 Task: Create new customer invoice with Date Opened: 03-Apr-23, Select Customer: Elder-Beerman, Terms: Net 7. Make invoice entry for item-1 with Date: 03-Apr-23, Description: Duo Brush-On Eyelash Adhesive, Income Account: Income:Sales, Quantity: 2, Unit Price: 10.99, Sales Tax: Y, Sales Tax Included: Y, Tax Table: Sales Tax. Make entry for item-2 with Date: 03-Apr-23, Description: Kiss Salon Dip Professional Dipping System_x000D_
, Income Account: Income:Sales, Quantity: 2, Unit Price: 12.49, Sales Tax: Y, Sales Tax Included: Y, Tax Table: Sales Tax. Post Invoice with Post Date: 03-Apr-23, Post to Accounts: Assets:Accounts Receivable. Pay / Process Payment with Transaction Date: 09-Apr-23, Amount: 46.96, Transfer Account: Checking Account. Go to 'Print Invoice'.
Action: Mouse moved to (181, 33)
Screenshot: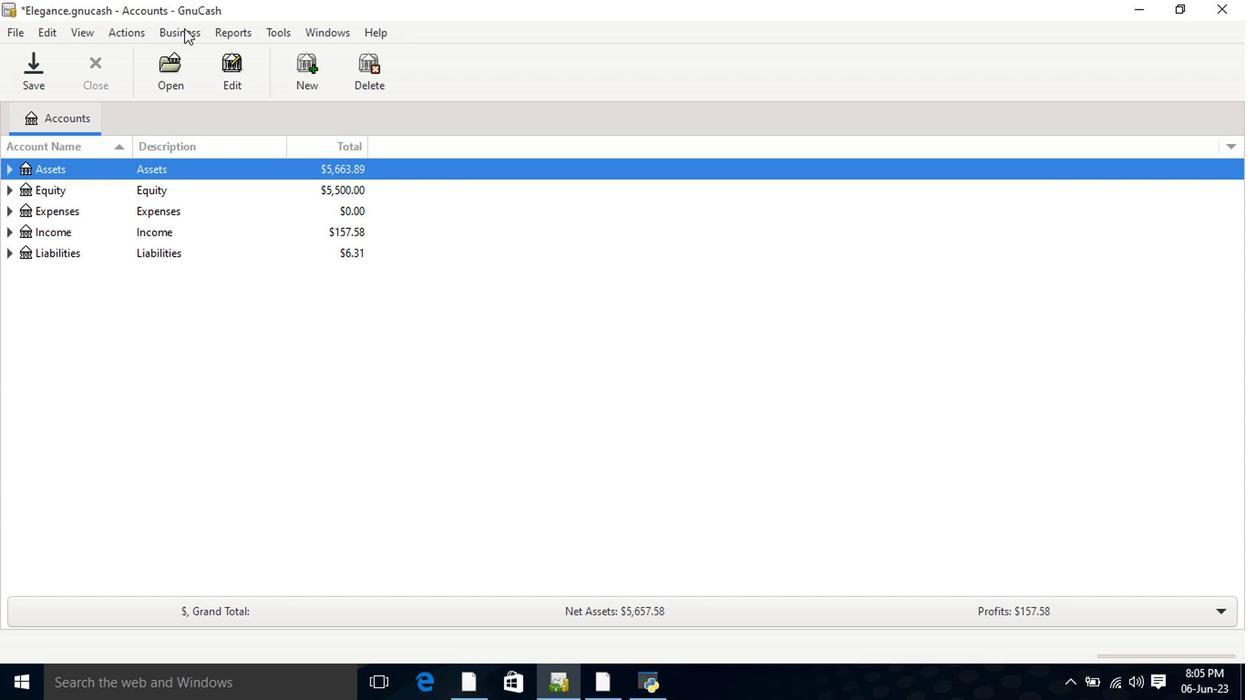 
Action: Mouse pressed left at (181, 33)
Screenshot: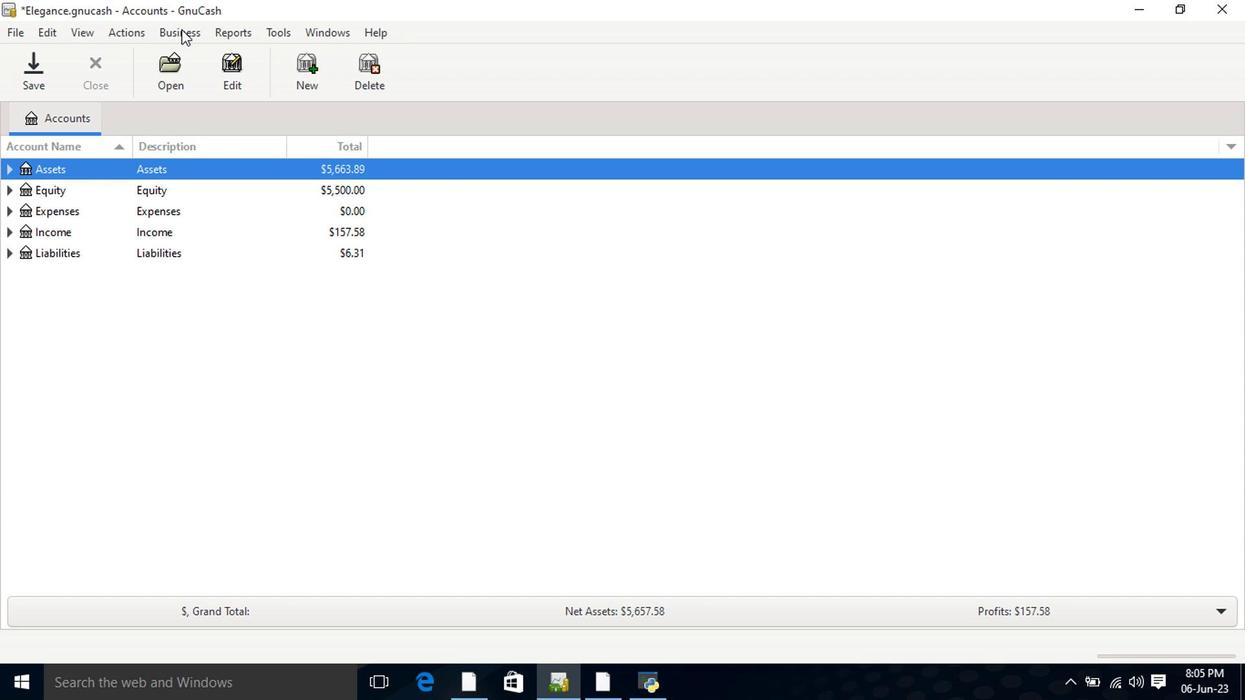 
Action: Mouse moved to (199, 53)
Screenshot: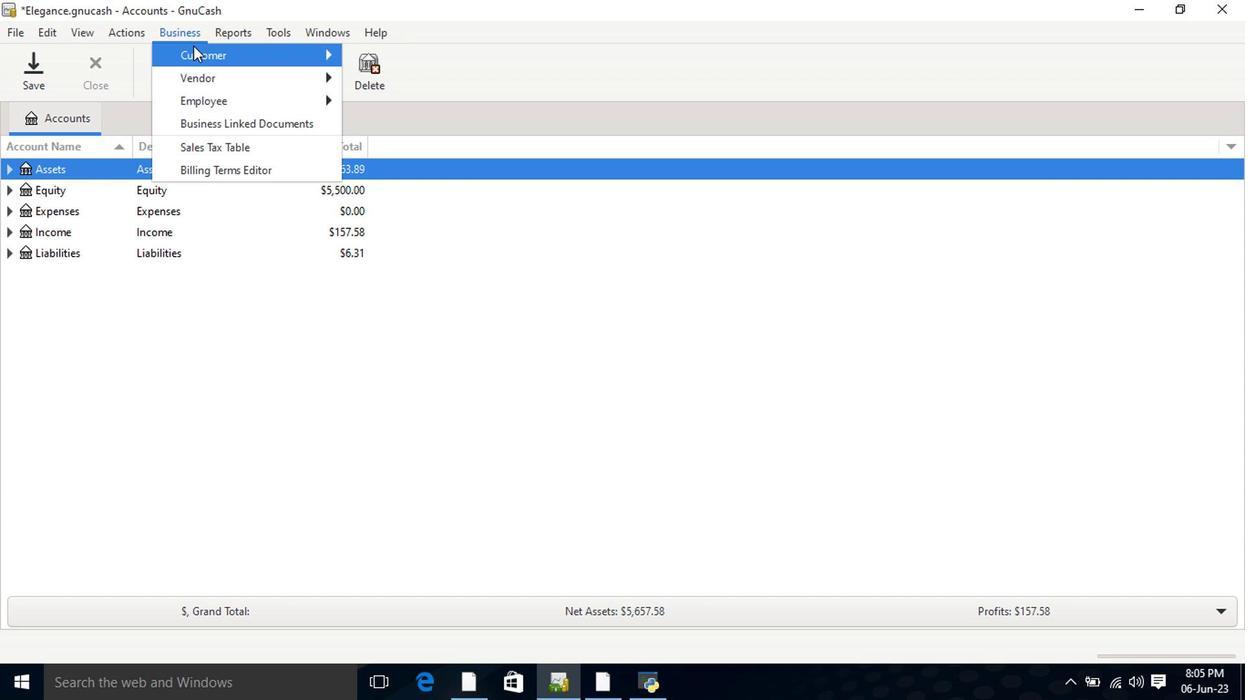 
Action: Mouse pressed left at (199, 53)
Screenshot: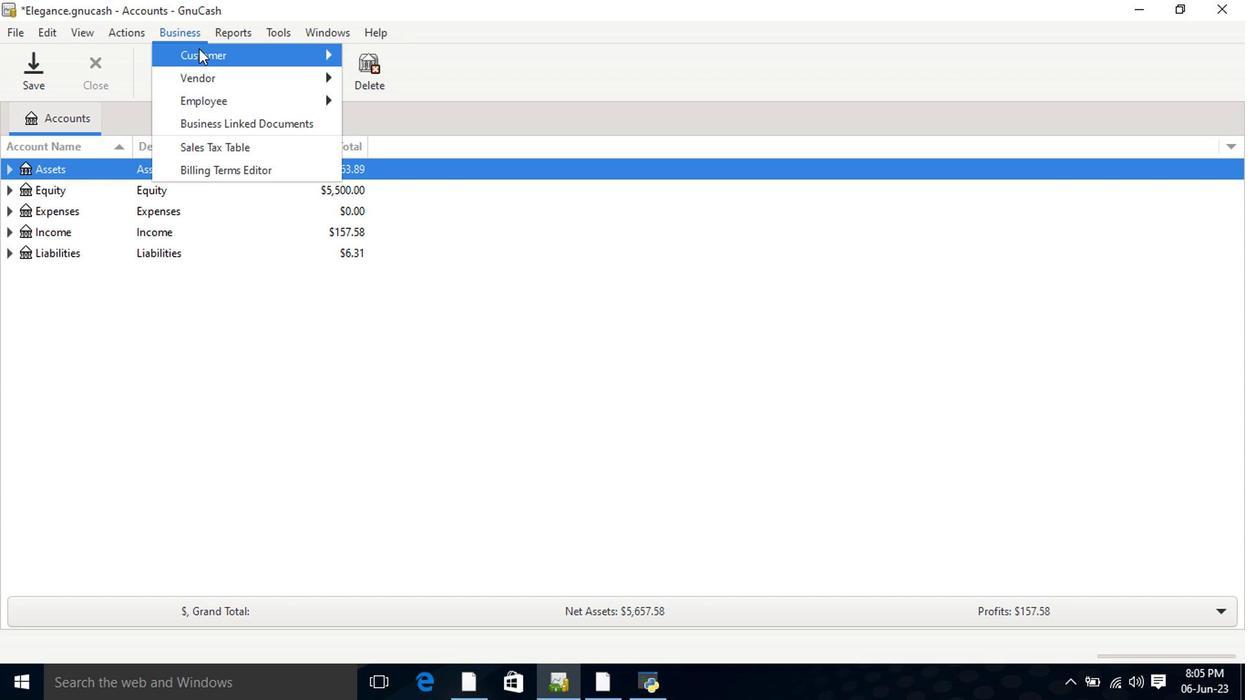 
Action: Mouse moved to (401, 130)
Screenshot: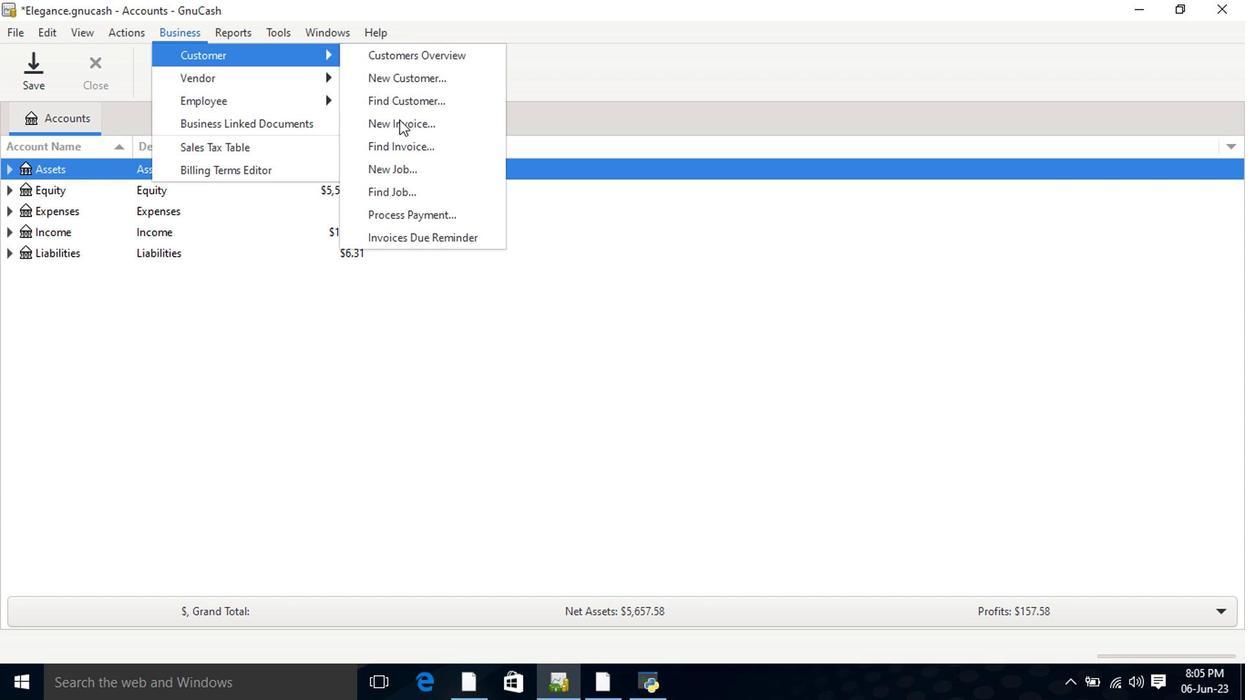 
Action: Mouse pressed left at (401, 130)
Screenshot: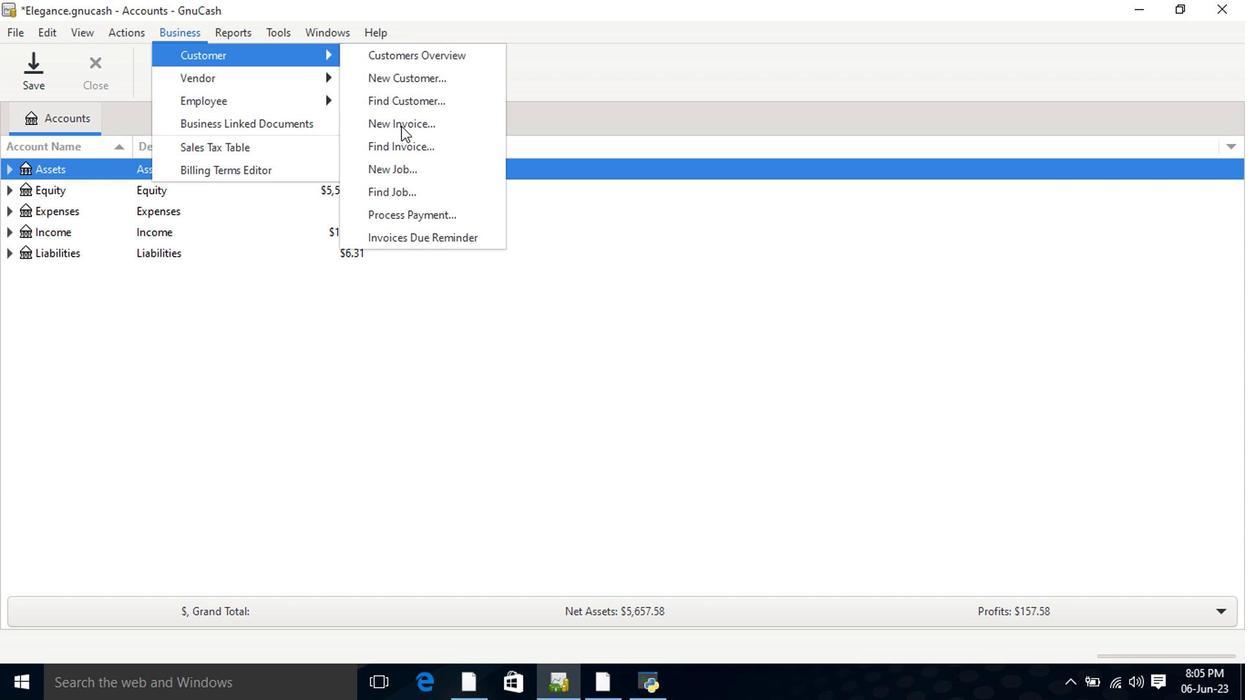
Action: Mouse moved to (757, 282)
Screenshot: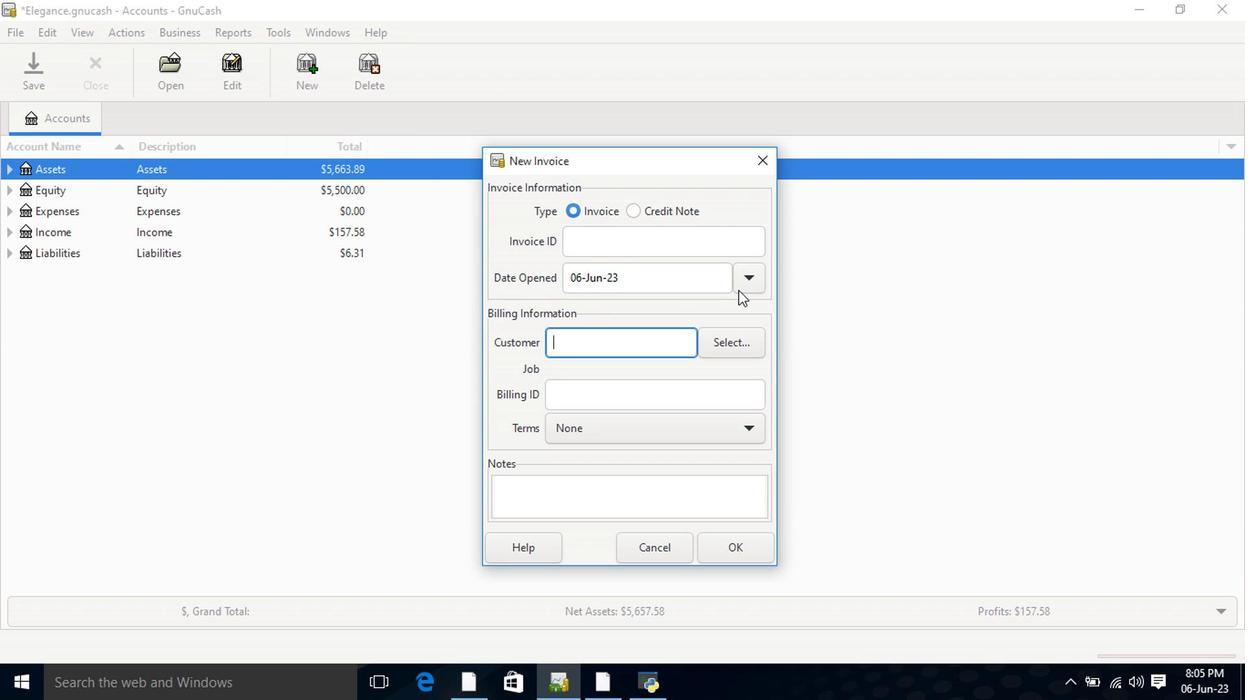
Action: Mouse pressed left at (757, 282)
Screenshot: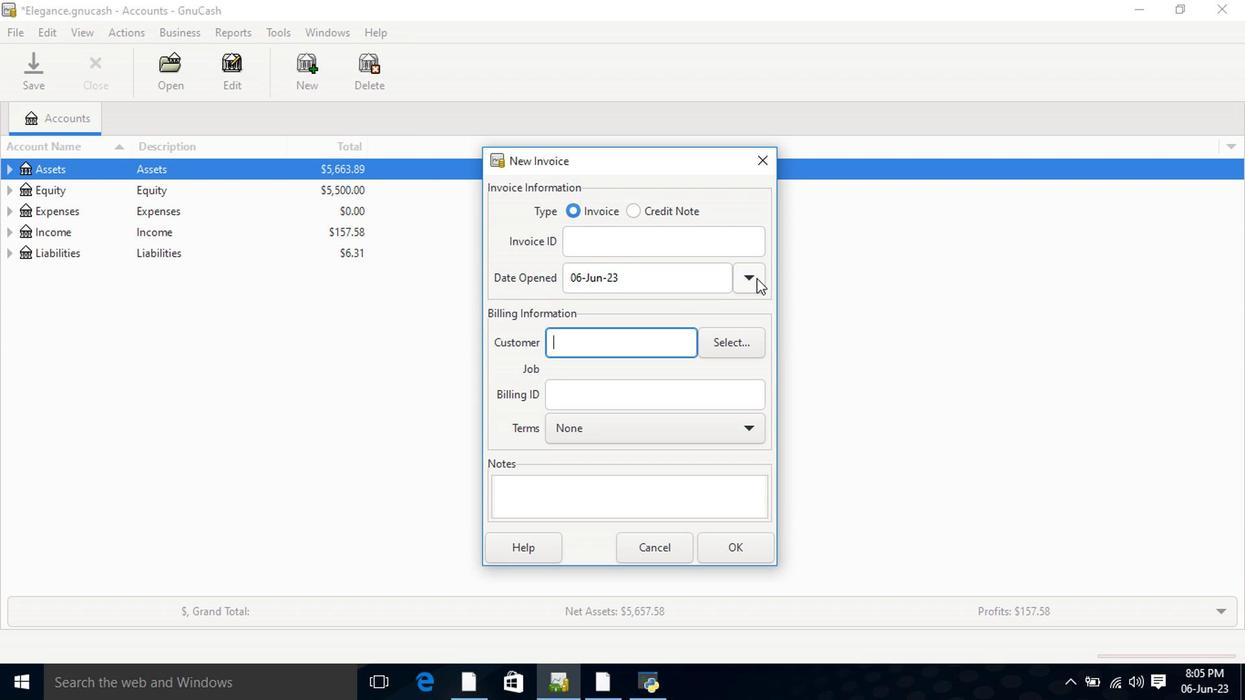 
Action: Mouse moved to (603, 308)
Screenshot: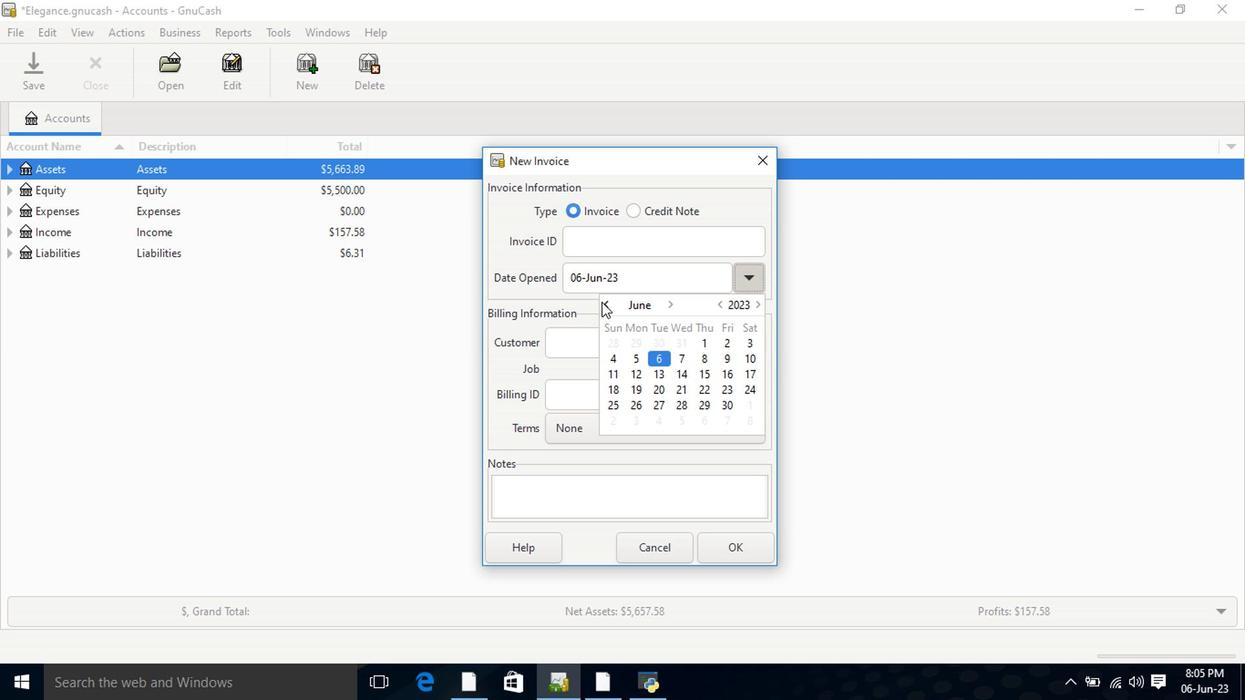 
Action: Mouse pressed left at (603, 308)
Screenshot: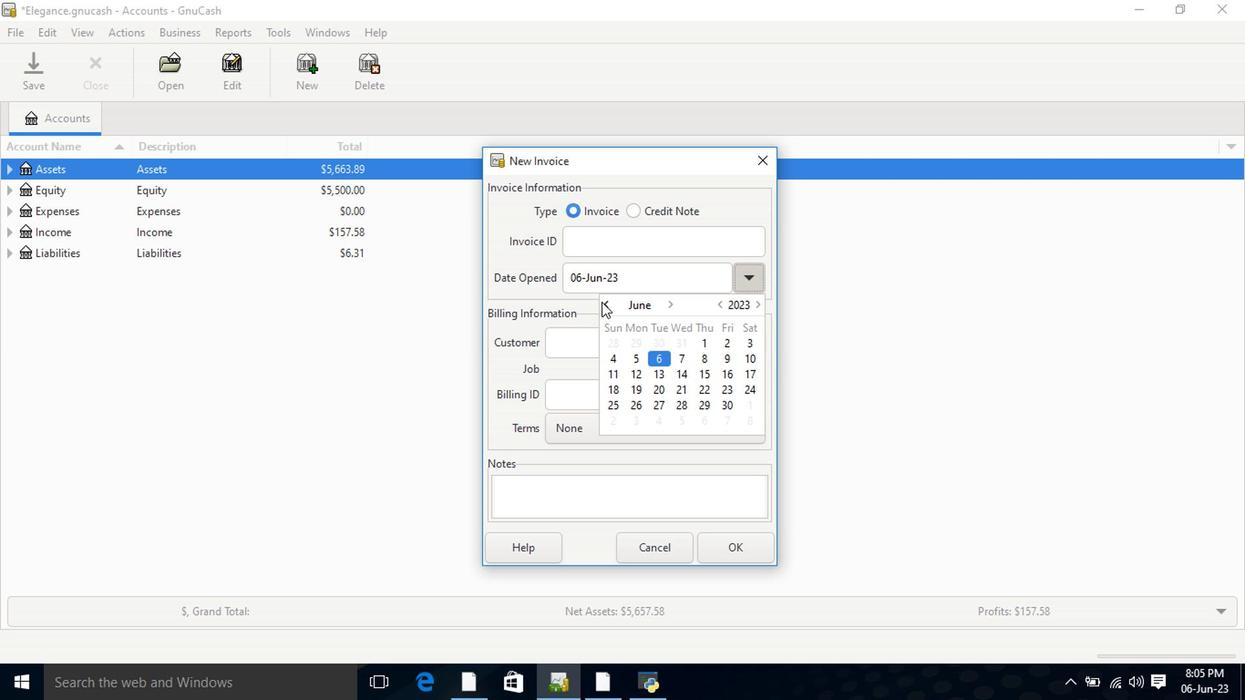 
Action: Mouse pressed left at (603, 308)
Screenshot: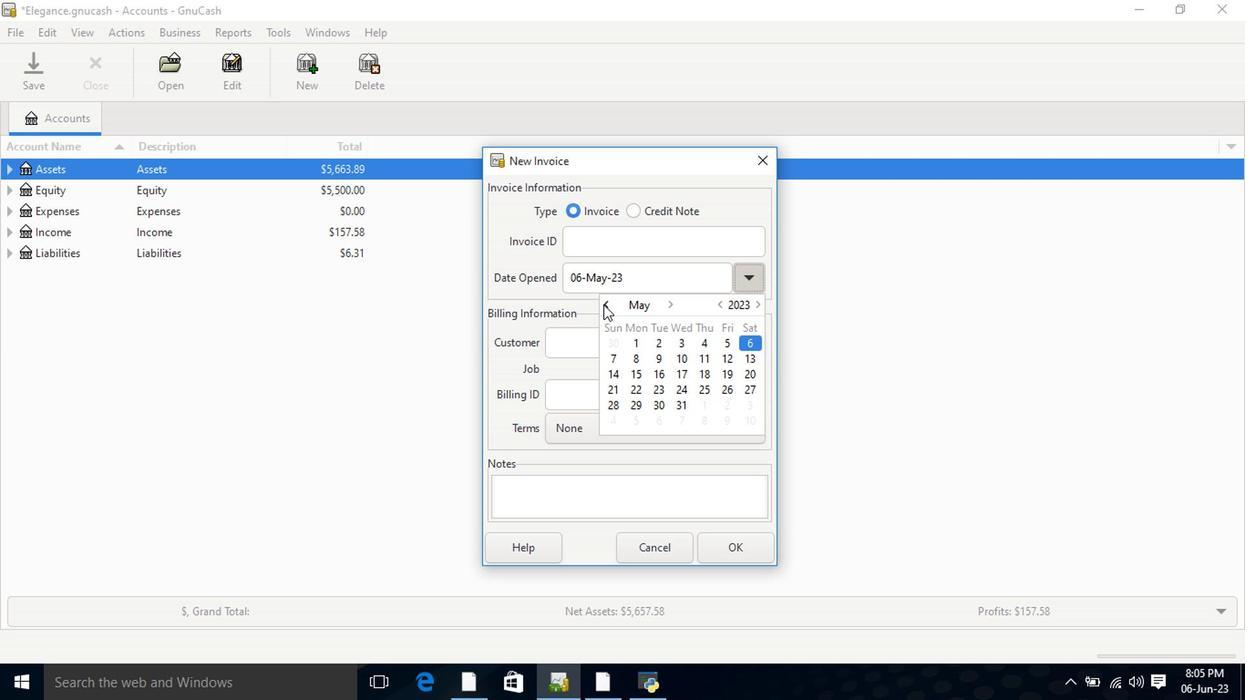 
Action: Mouse moved to (637, 361)
Screenshot: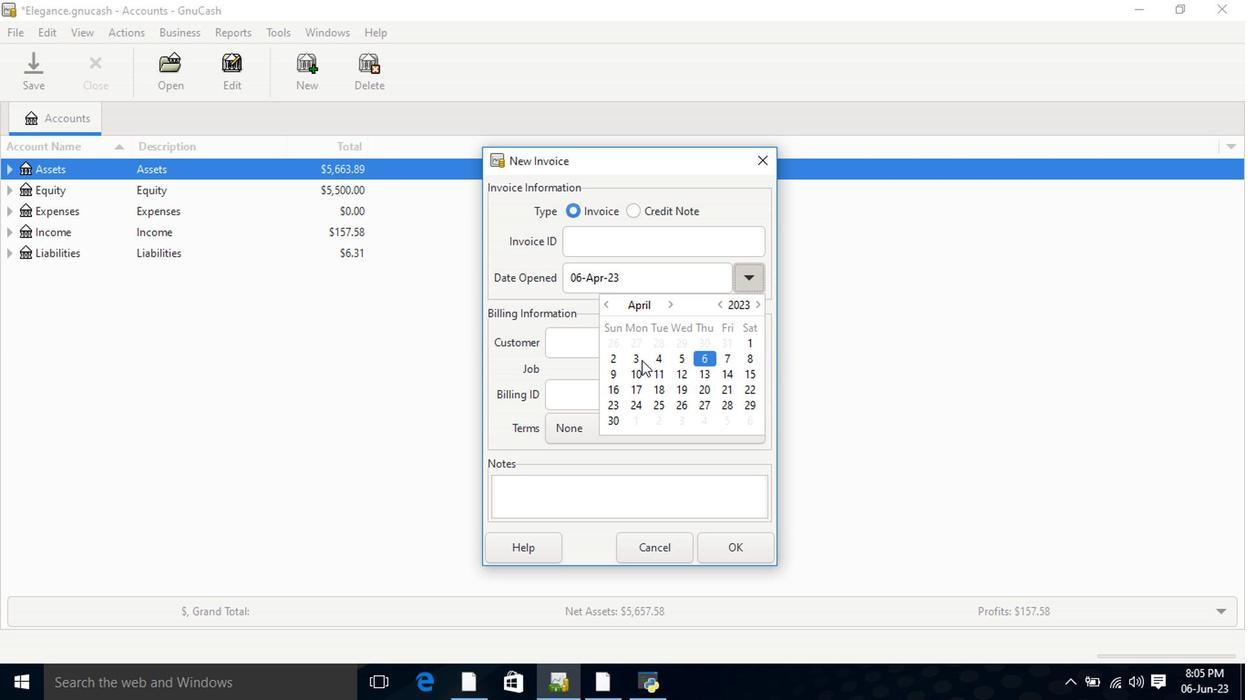 
Action: Mouse pressed left at (637, 361)
Screenshot: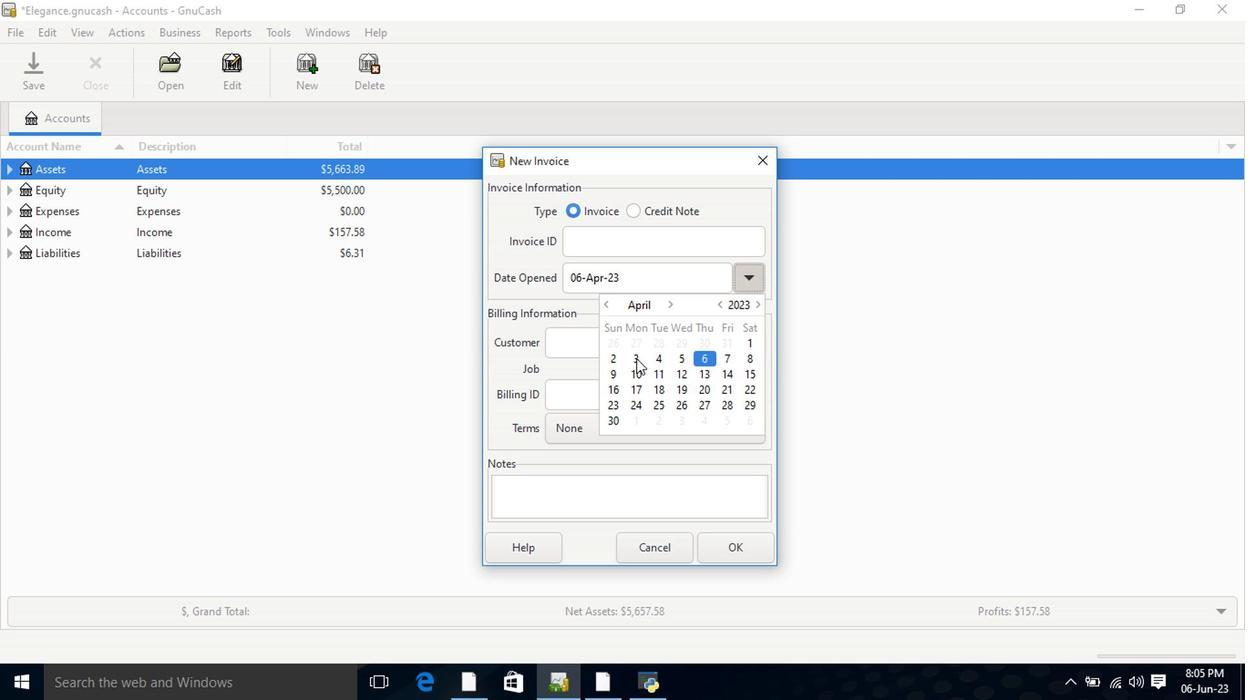 
Action: Mouse pressed left at (637, 361)
Screenshot: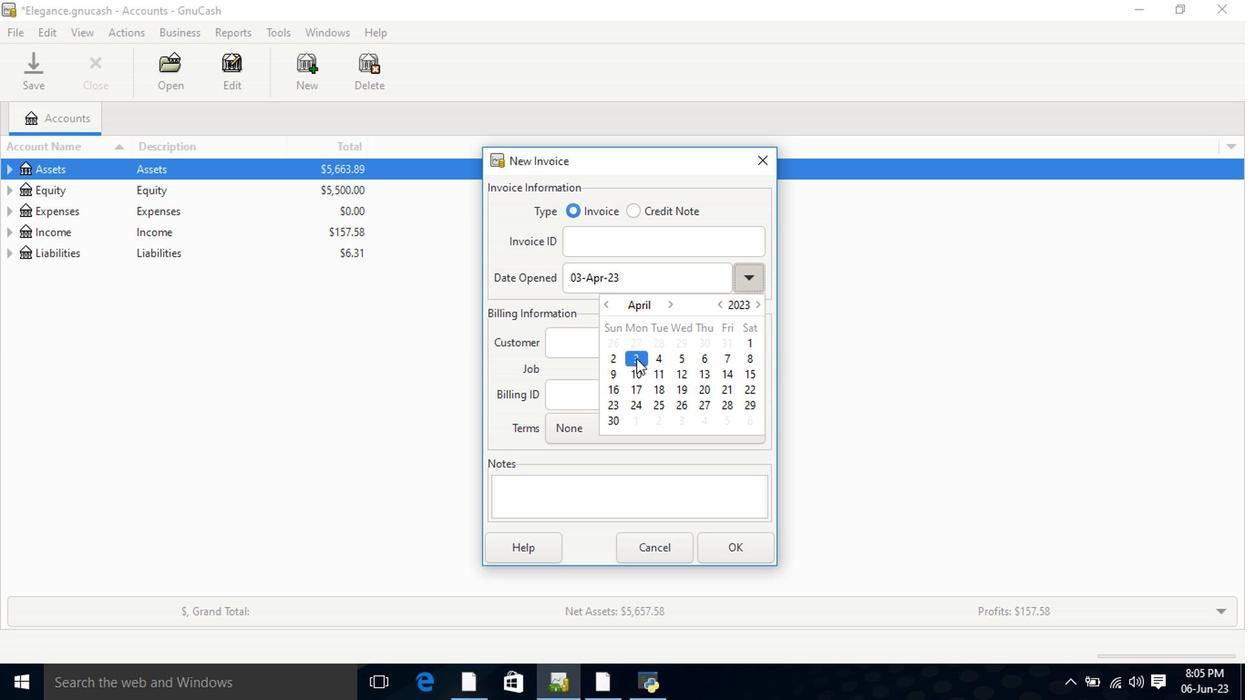 
Action: Mouse moved to (632, 345)
Screenshot: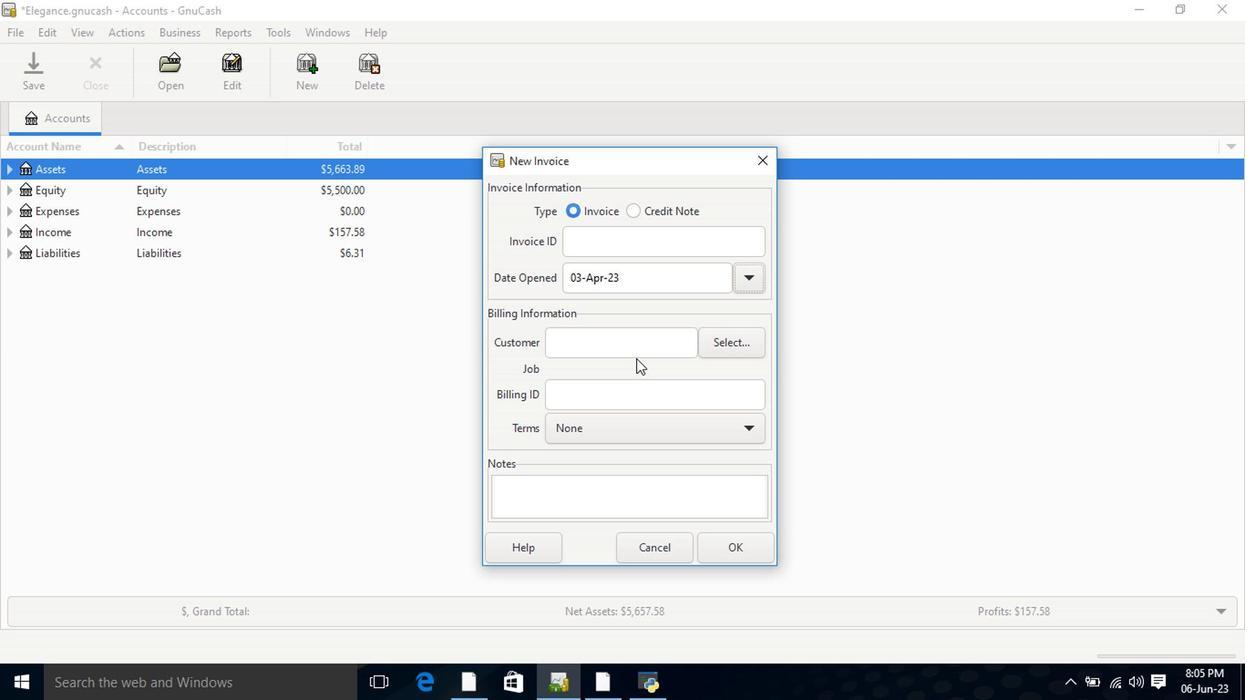 
Action: Mouse pressed left at (632, 345)
Screenshot: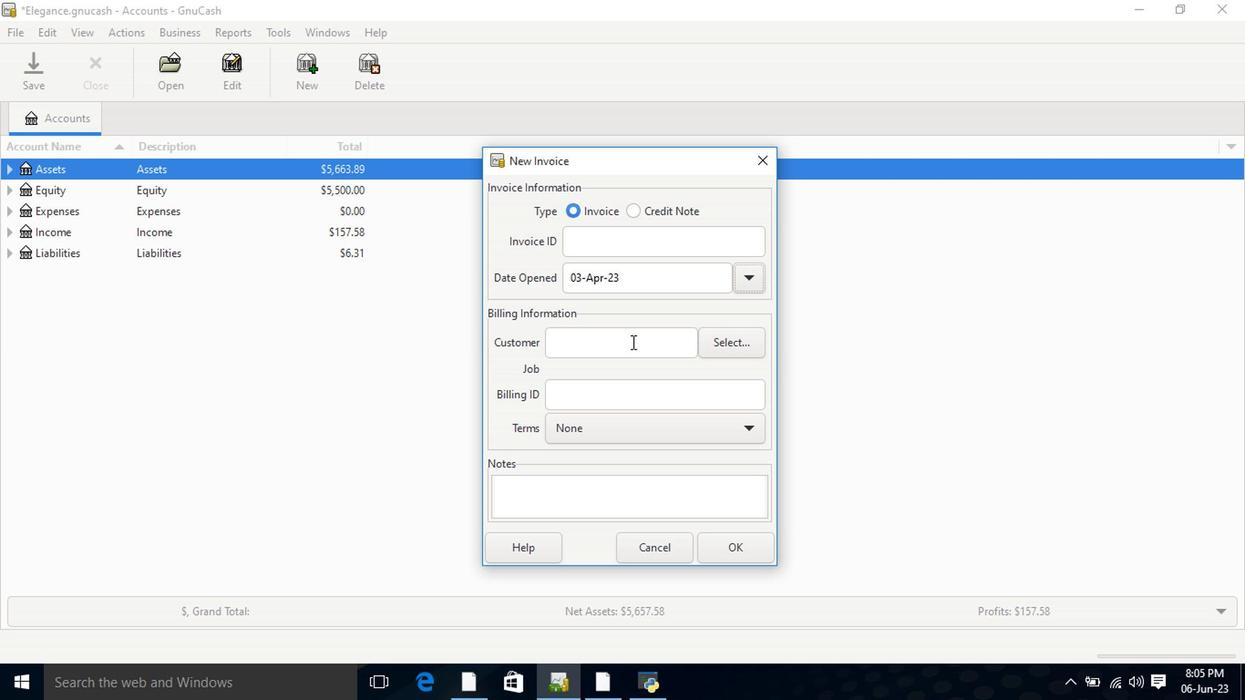 
Action: Key pressed <Key.shift>El
Screenshot: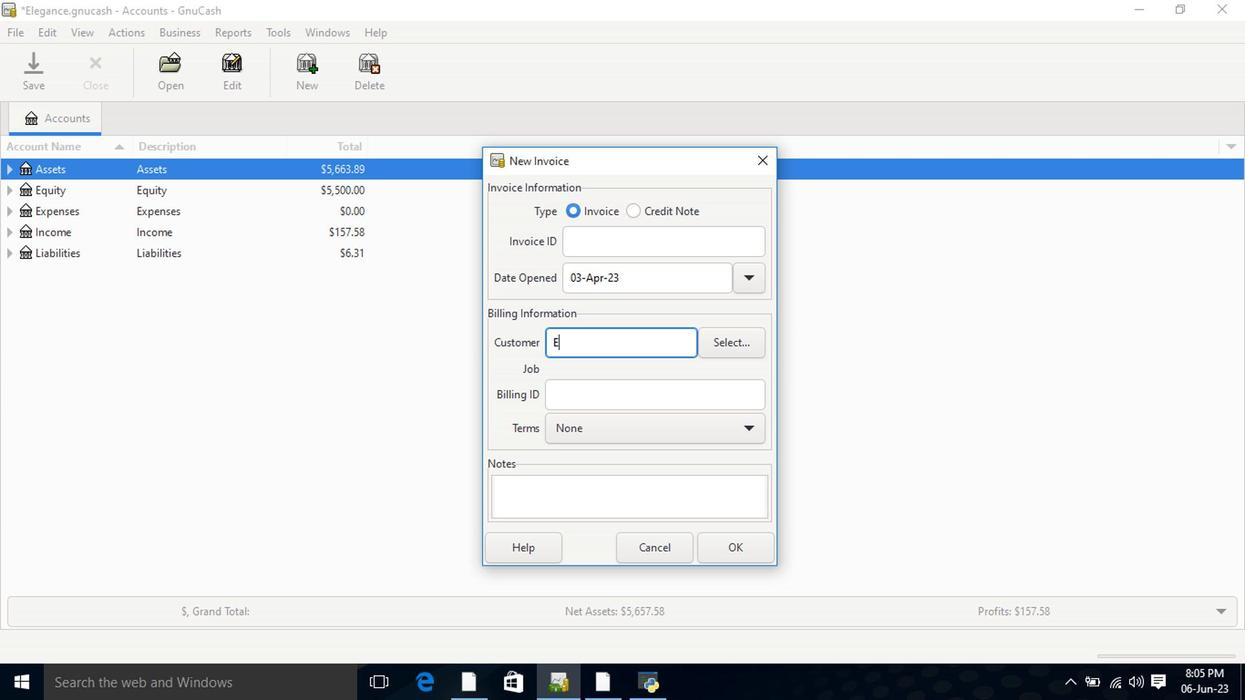 
Action: Mouse moved to (625, 372)
Screenshot: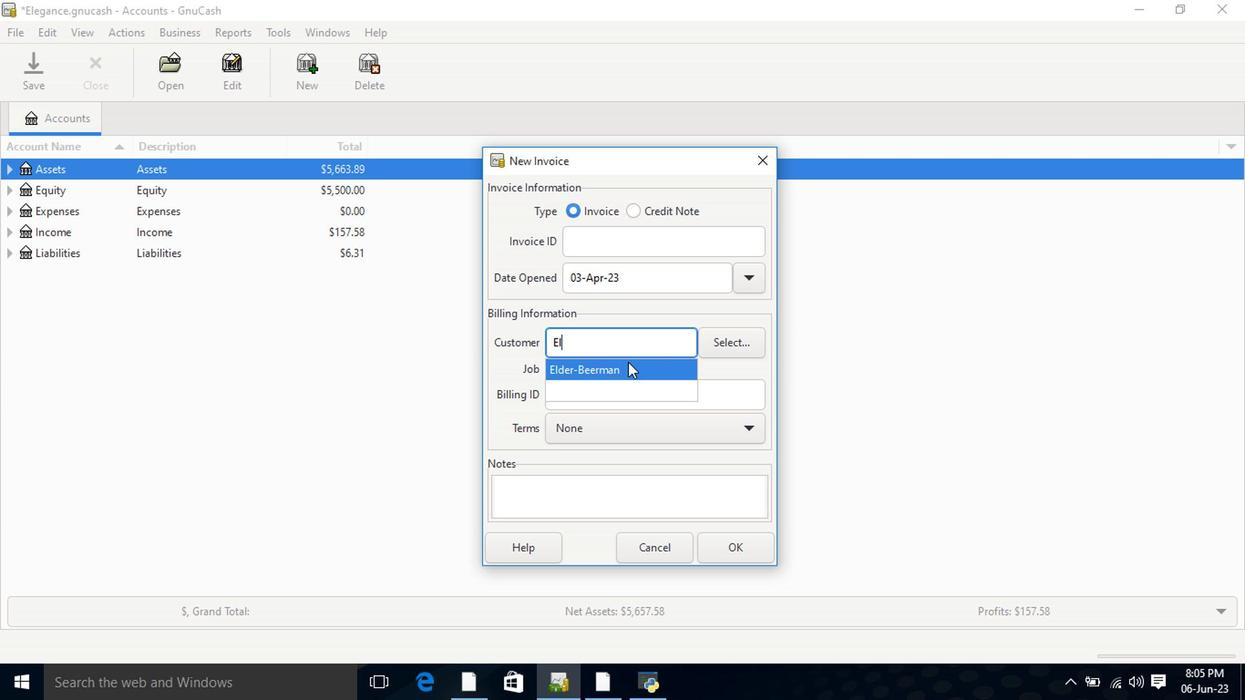 
Action: Mouse pressed left at (625, 372)
Screenshot: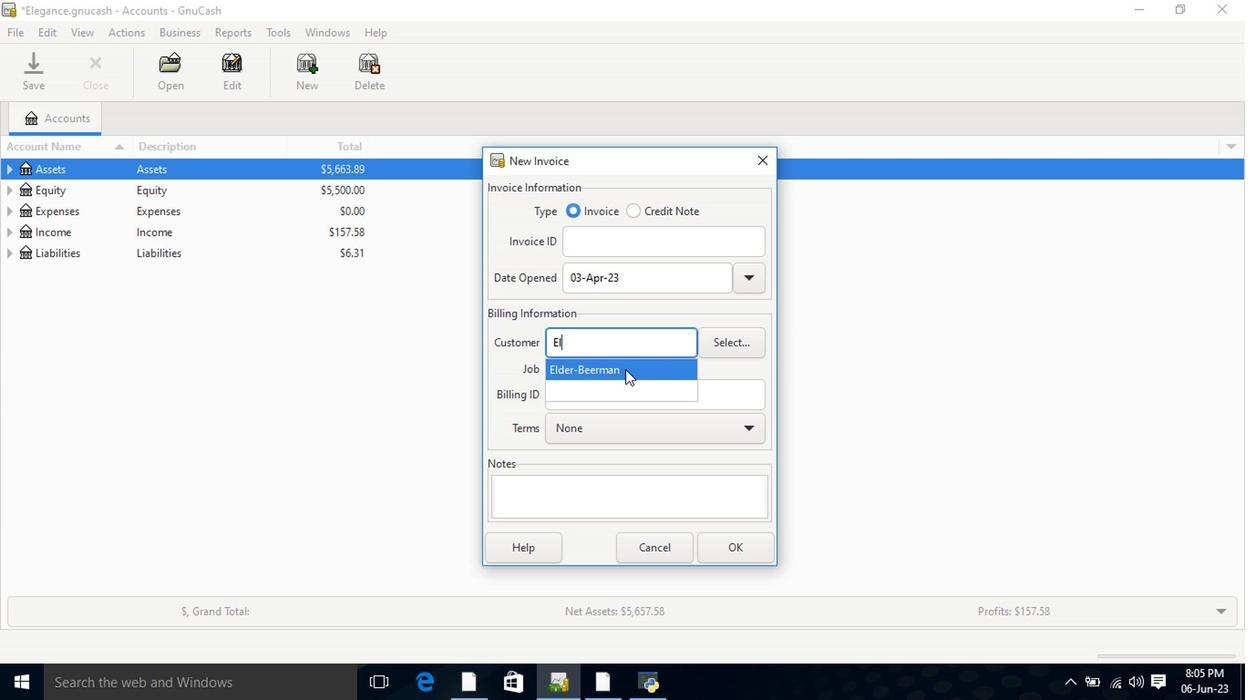 
Action: Mouse moved to (635, 445)
Screenshot: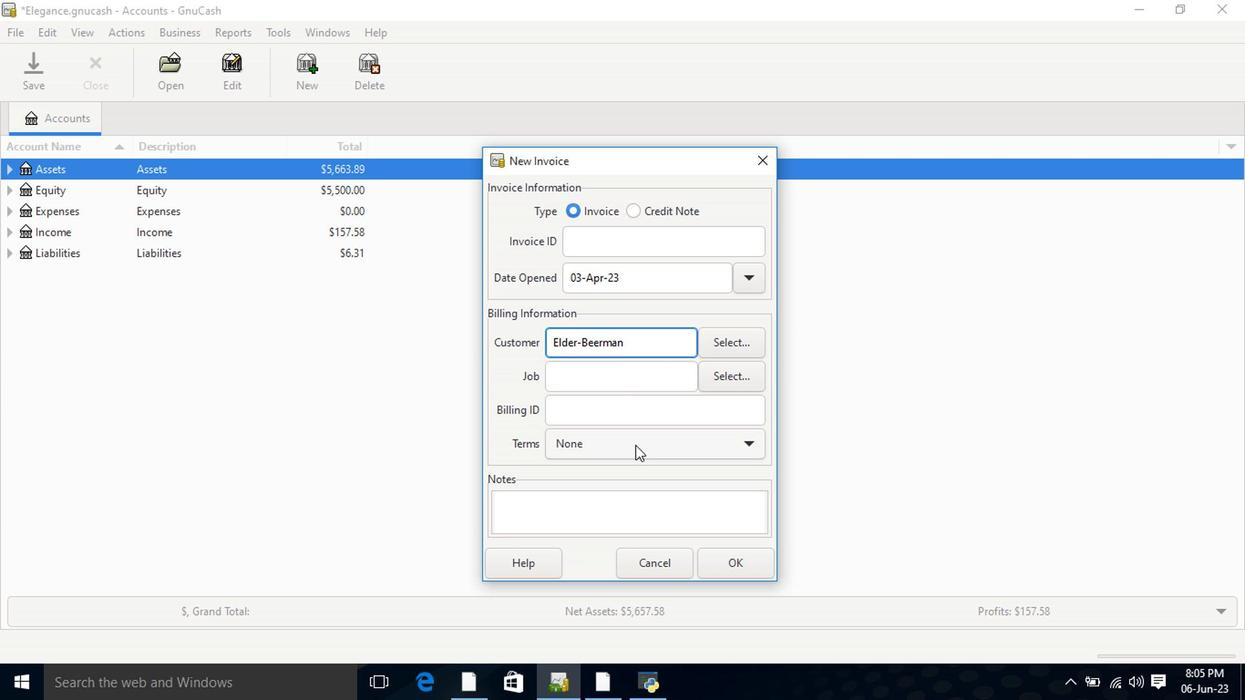 
Action: Mouse pressed left at (635, 445)
Screenshot: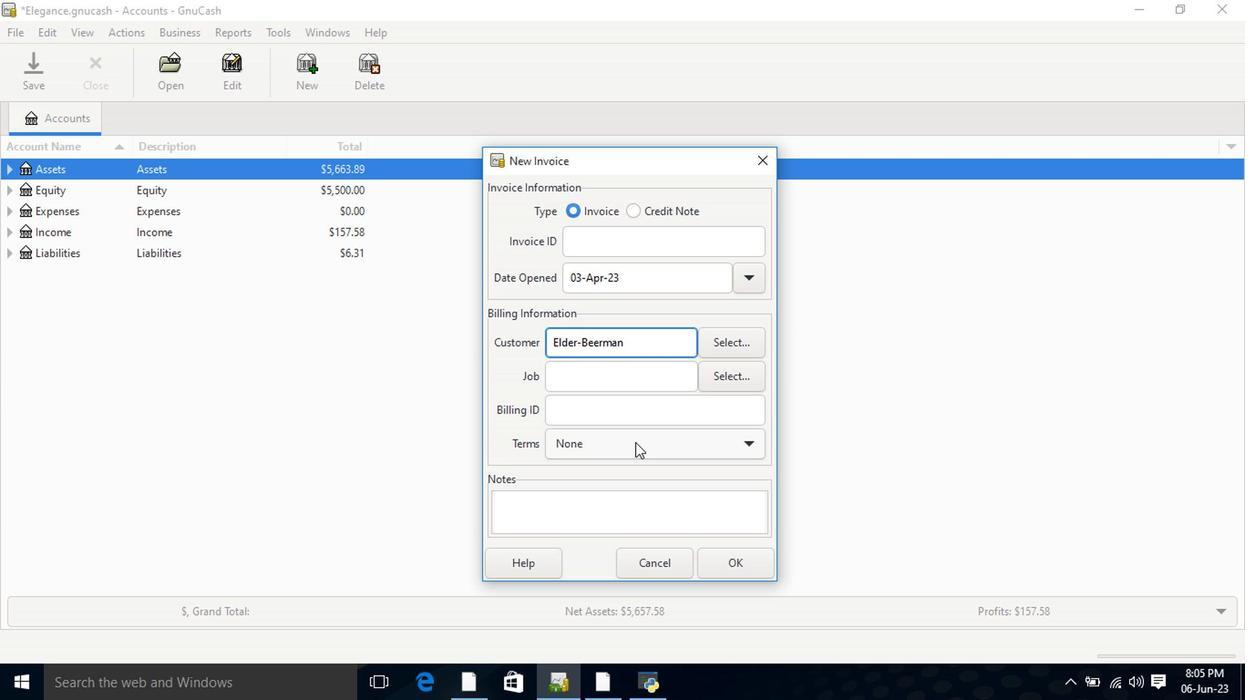 
Action: Mouse moved to (628, 523)
Screenshot: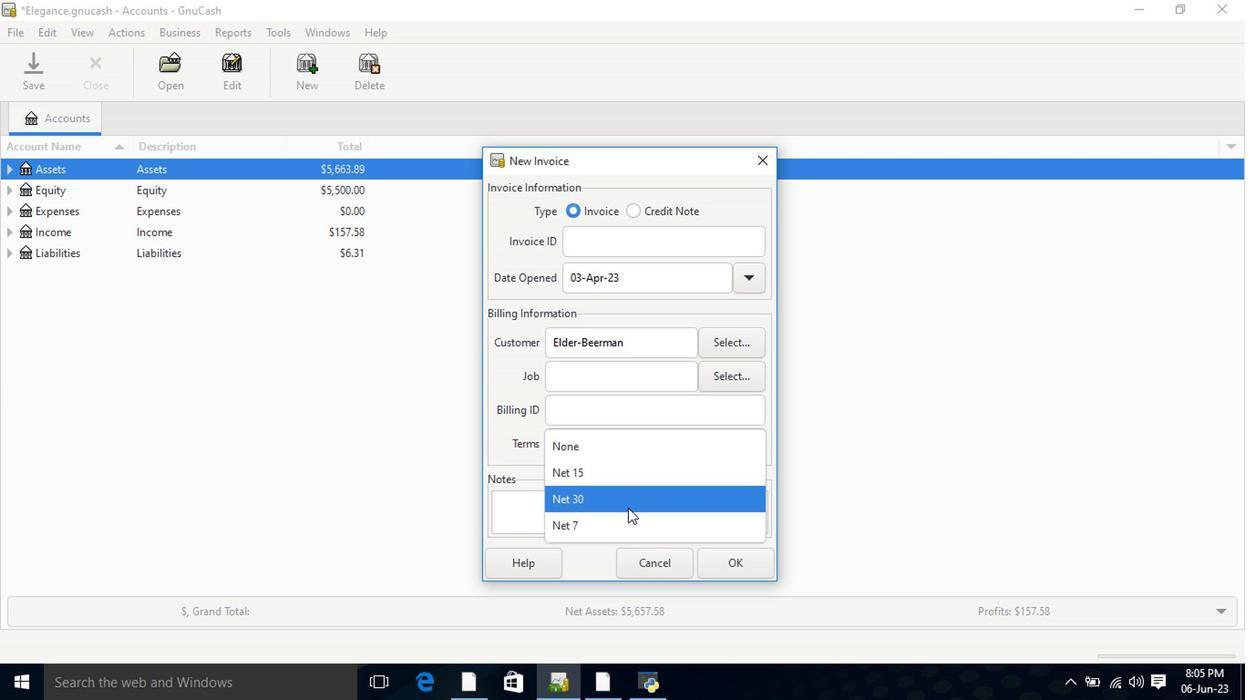 
Action: Mouse pressed left at (628, 523)
Screenshot: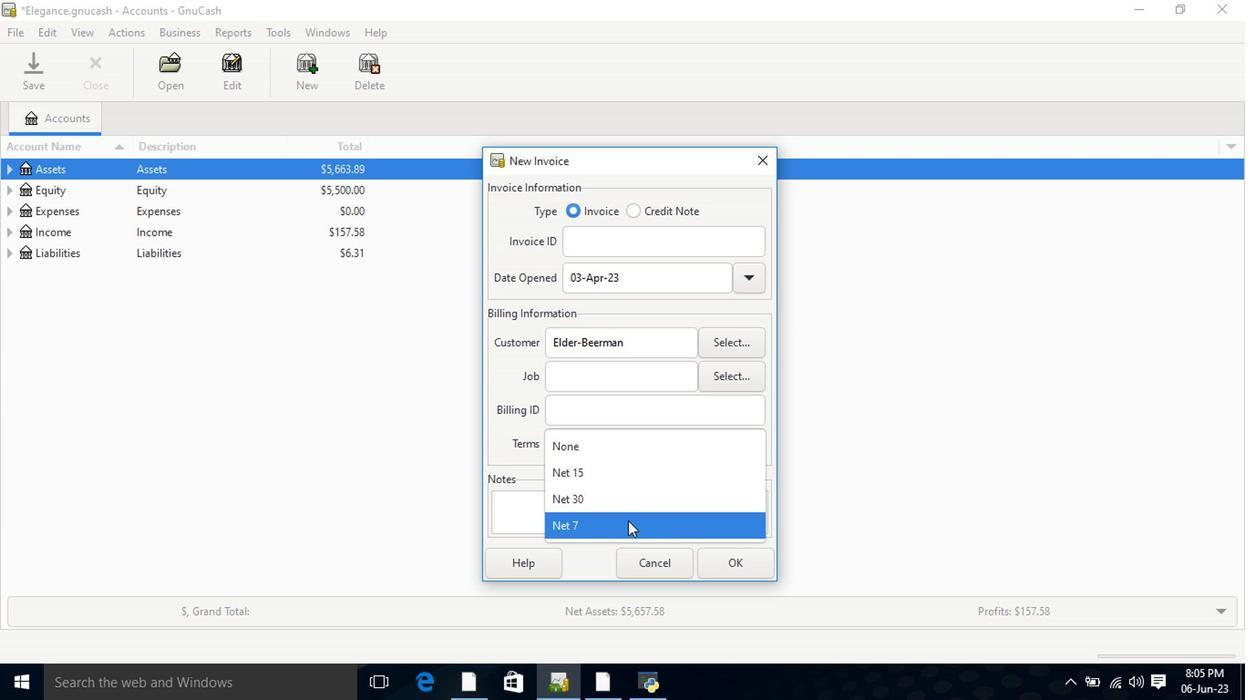 
Action: Mouse moved to (756, 570)
Screenshot: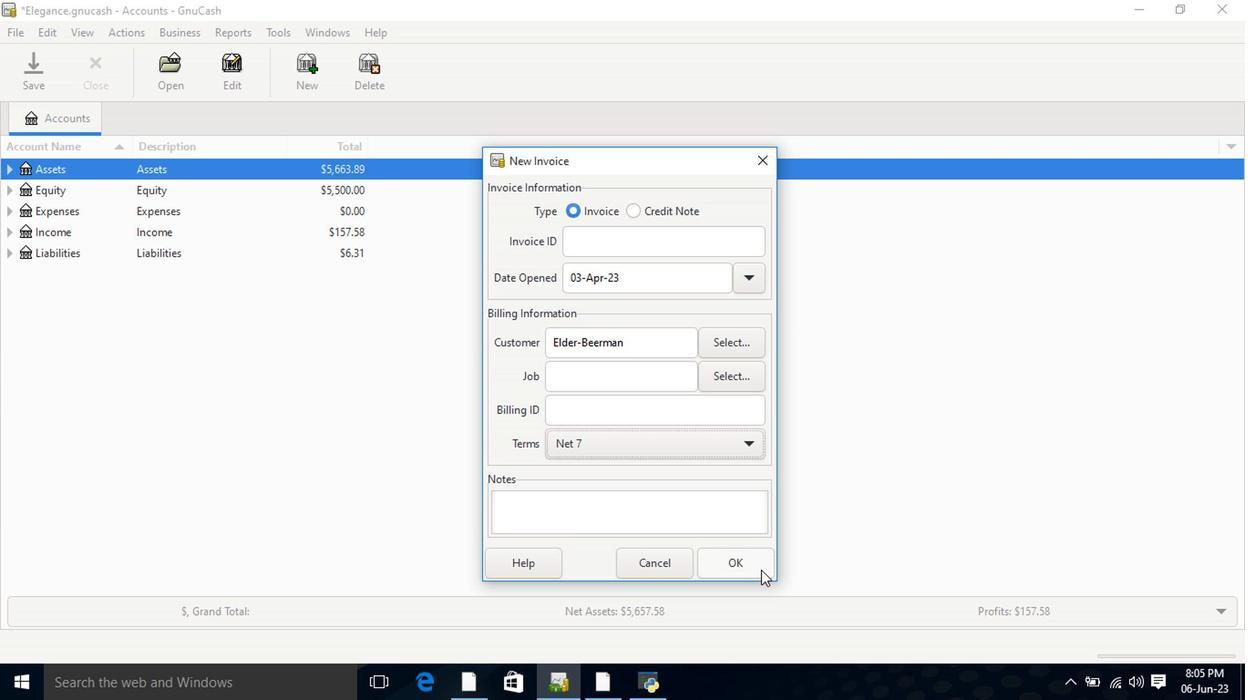 
Action: Mouse pressed left at (756, 570)
Screenshot: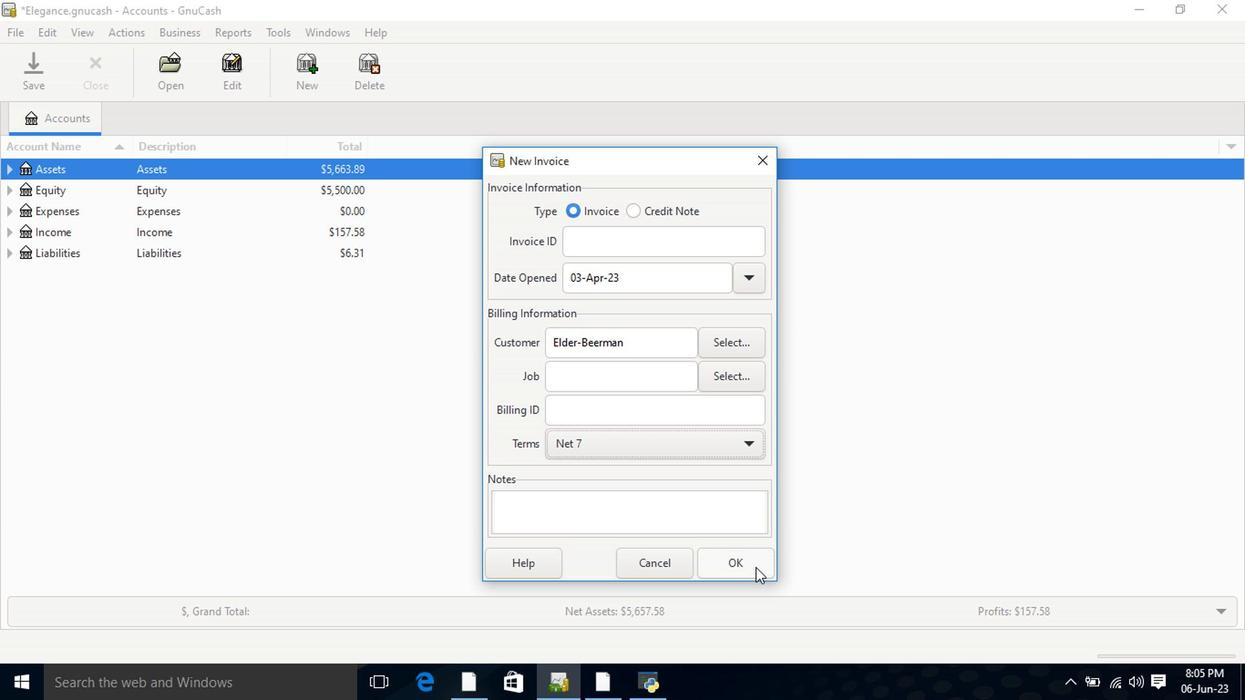 
Action: Mouse moved to (84, 357)
Screenshot: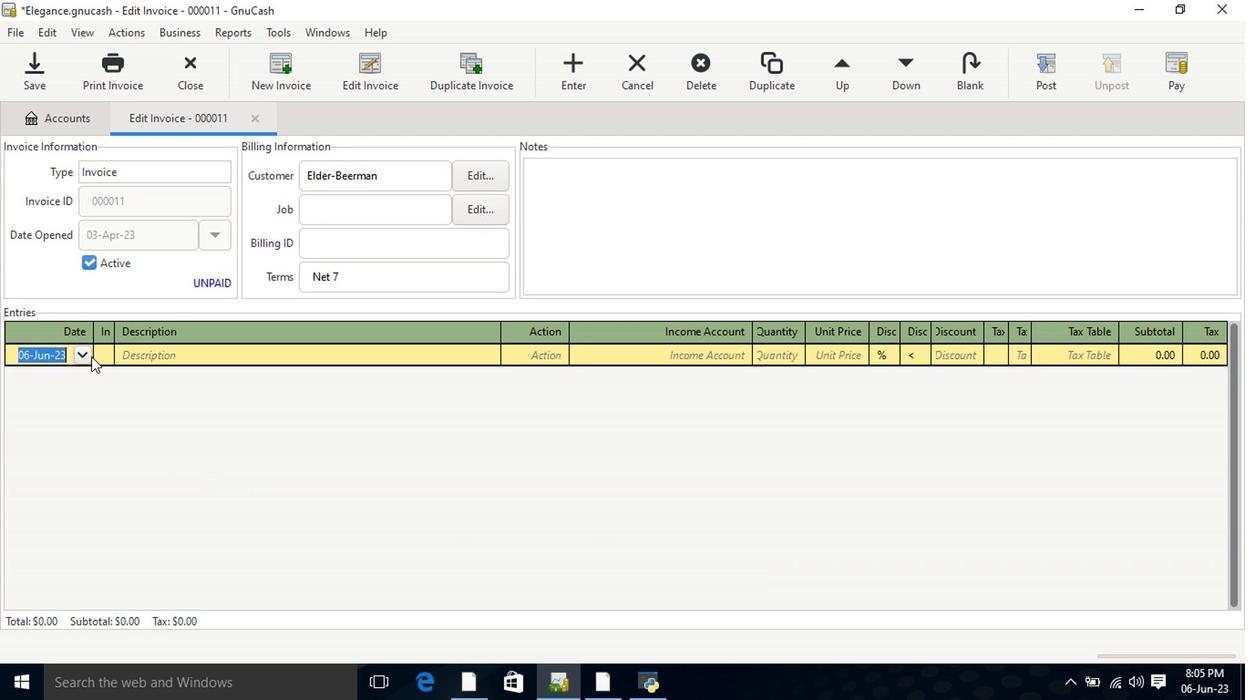 
Action: Mouse pressed left at (84, 357)
Screenshot: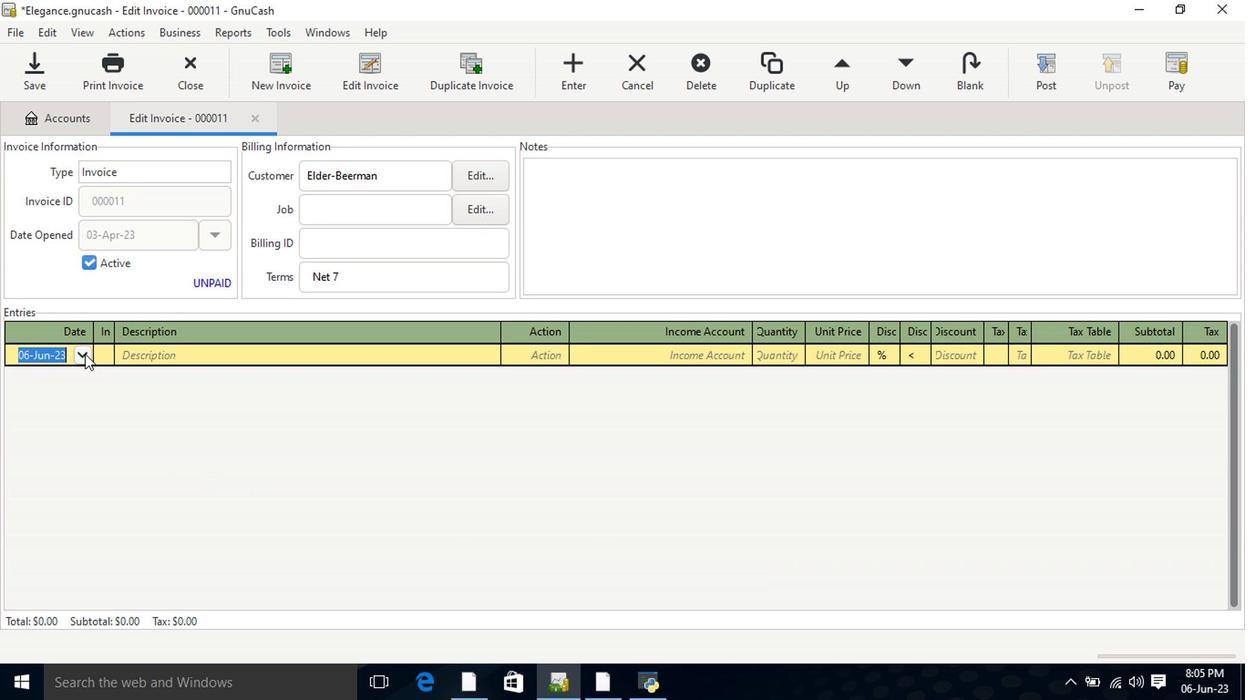 
Action: Mouse moved to (12, 380)
Screenshot: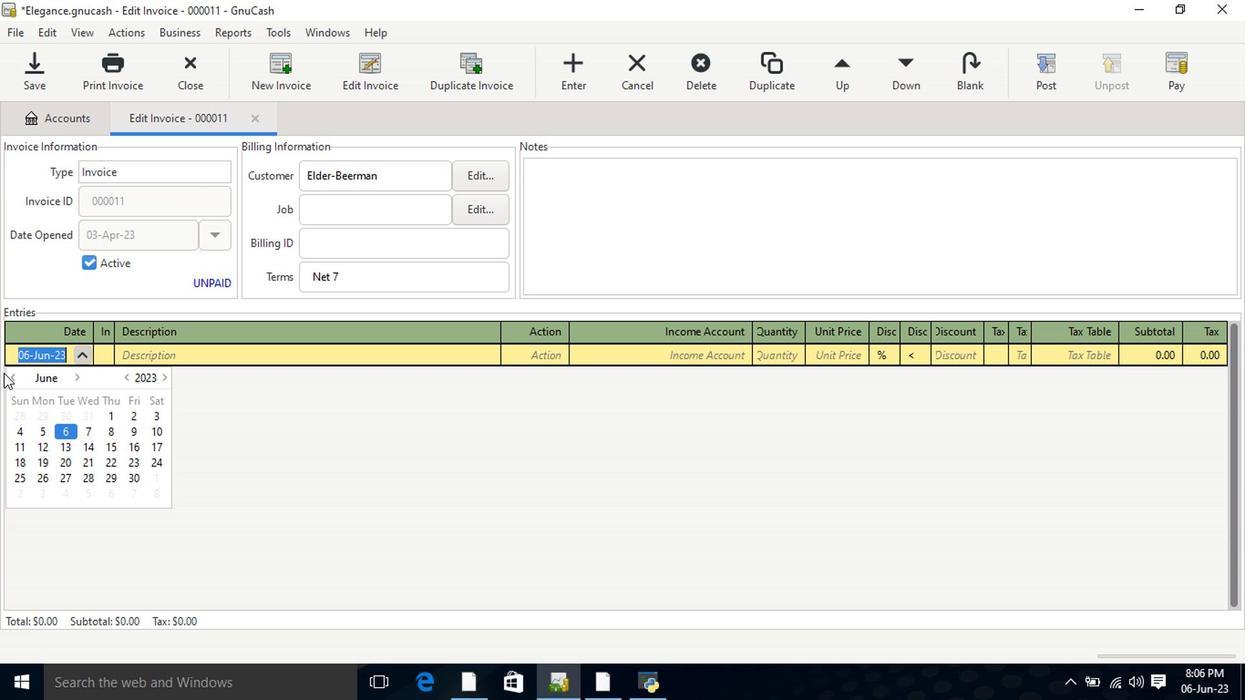 
Action: Mouse pressed left at (12, 380)
Screenshot: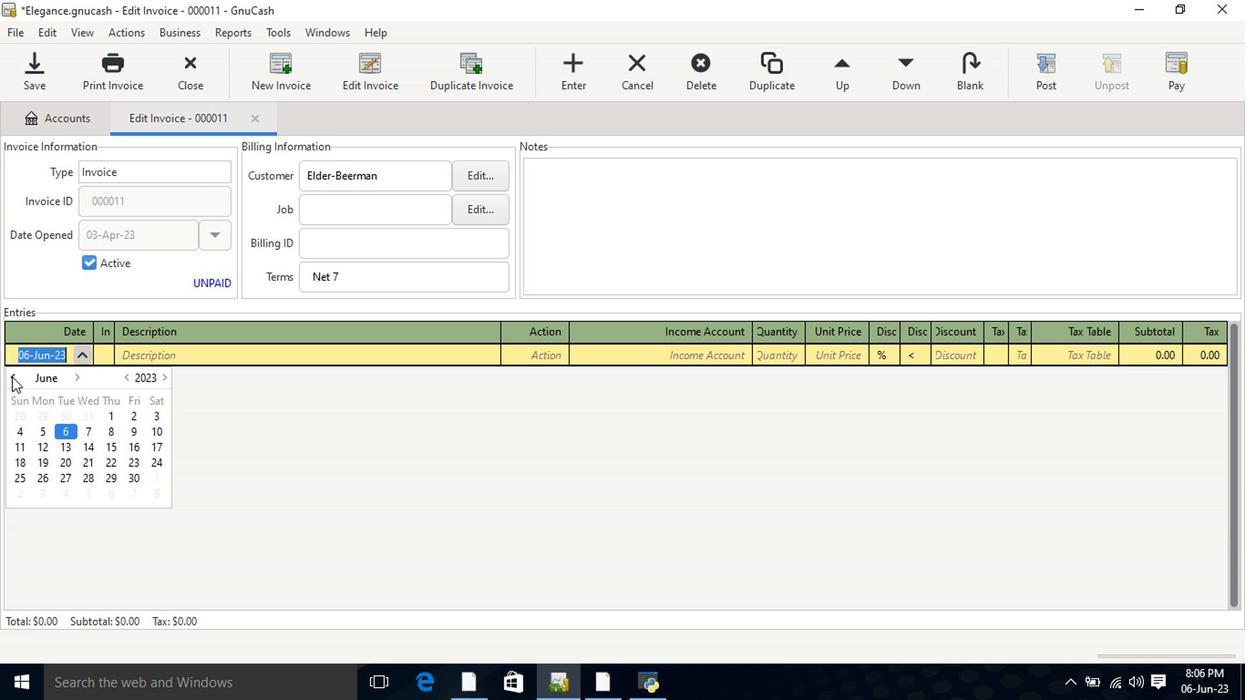 
Action: Mouse pressed left at (12, 380)
Screenshot: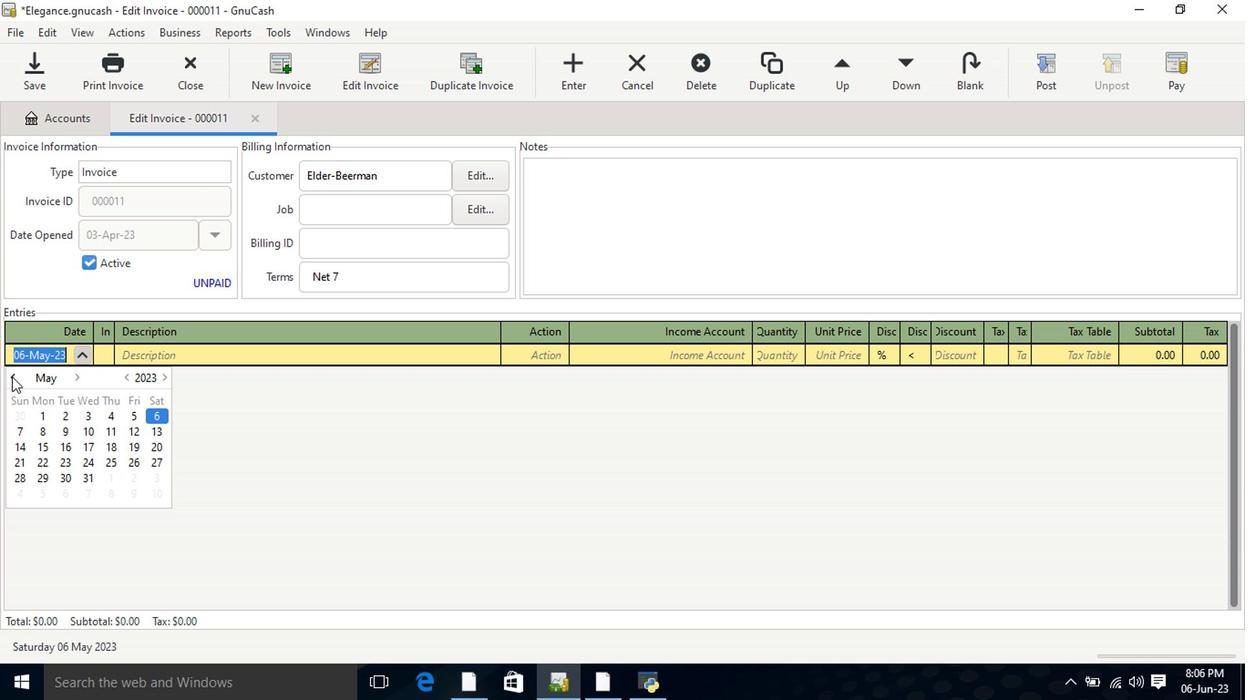 
Action: Mouse moved to (42, 433)
Screenshot: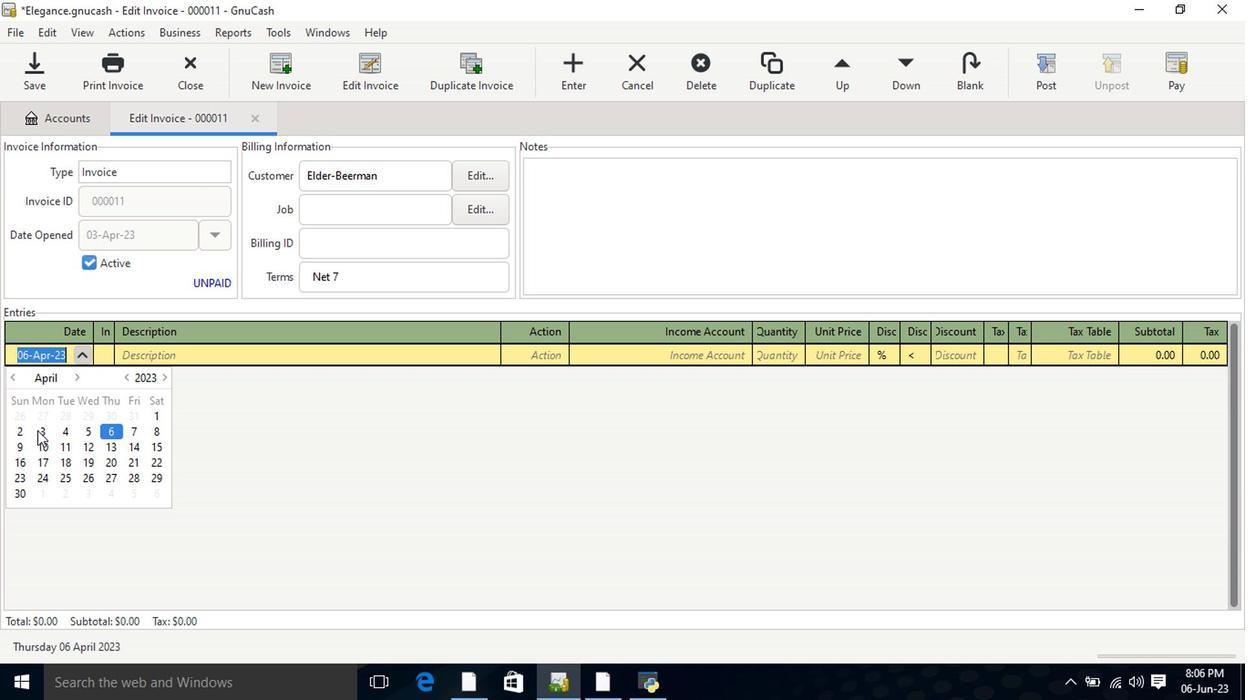 
Action: Mouse pressed left at (42, 433)
Screenshot: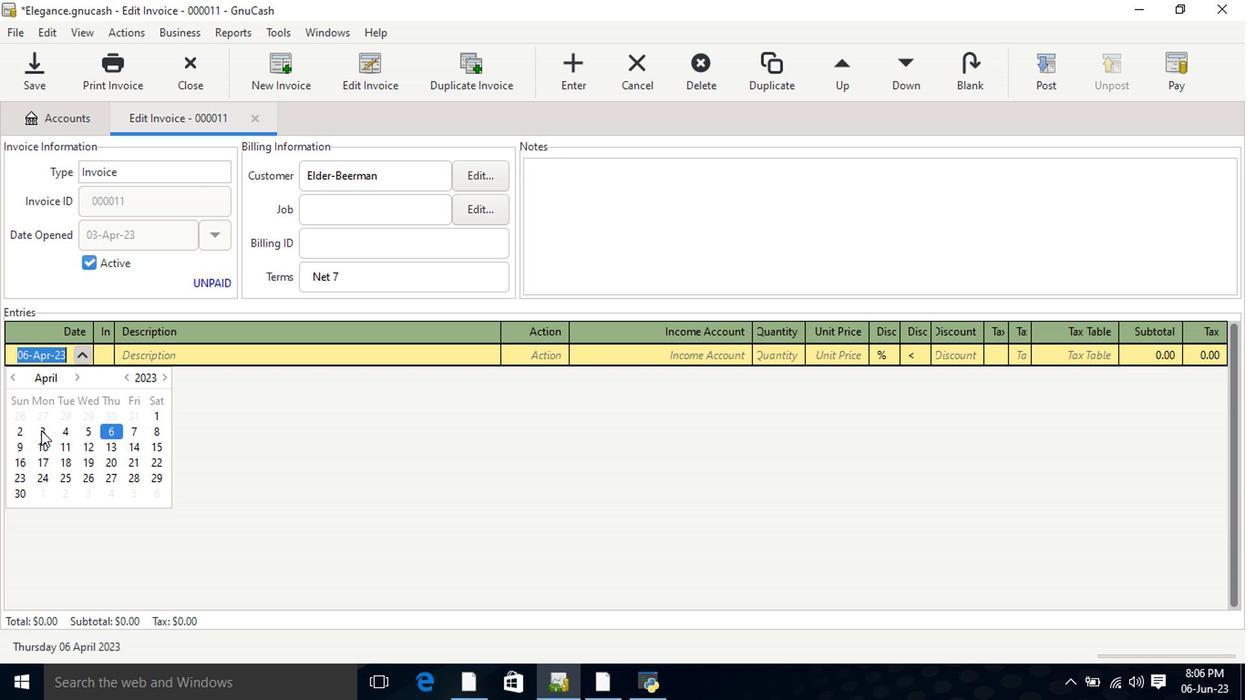 
Action: Mouse pressed left at (42, 433)
Screenshot: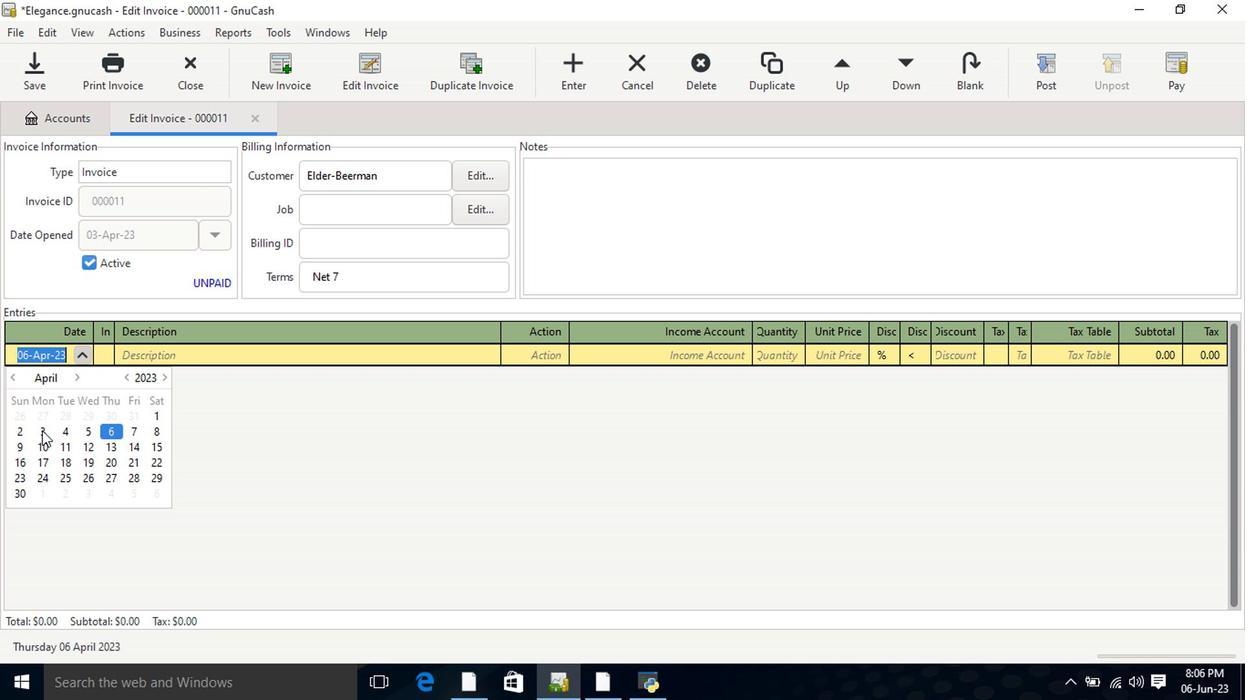 
Action: Mouse moved to (163, 354)
Screenshot: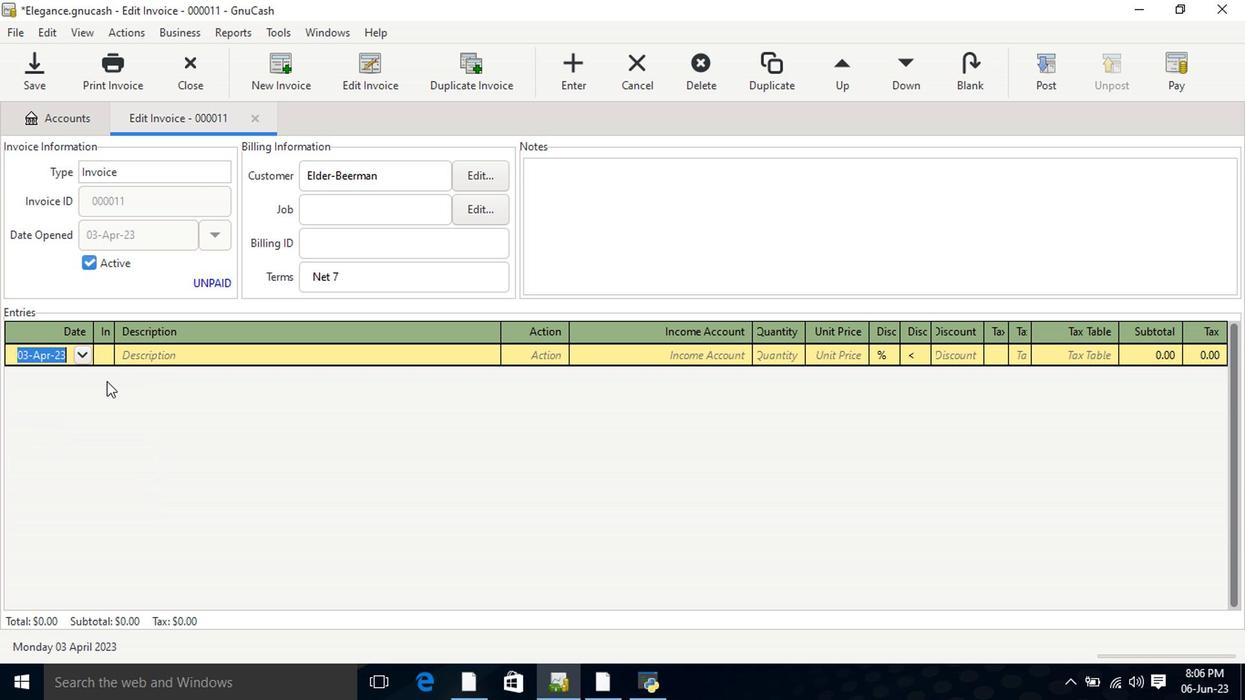 
Action: Mouse pressed left at (163, 354)
Screenshot: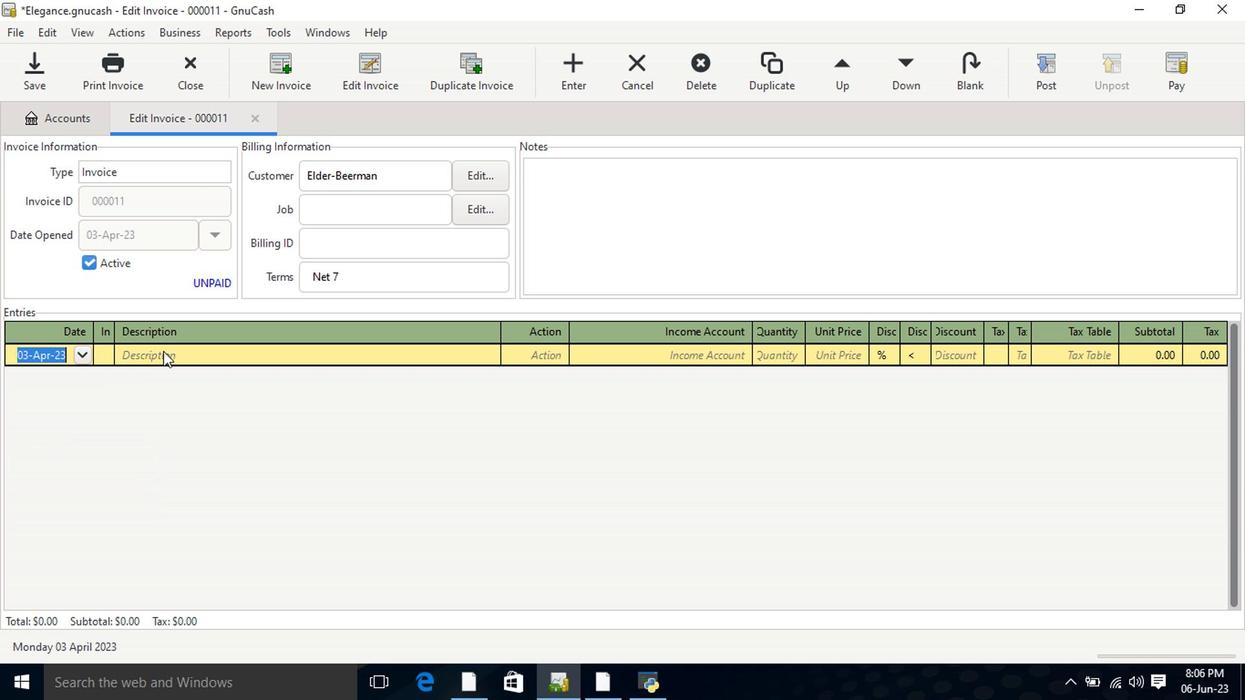 
Action: Key pressed <Key.shift>Du
Screenshot: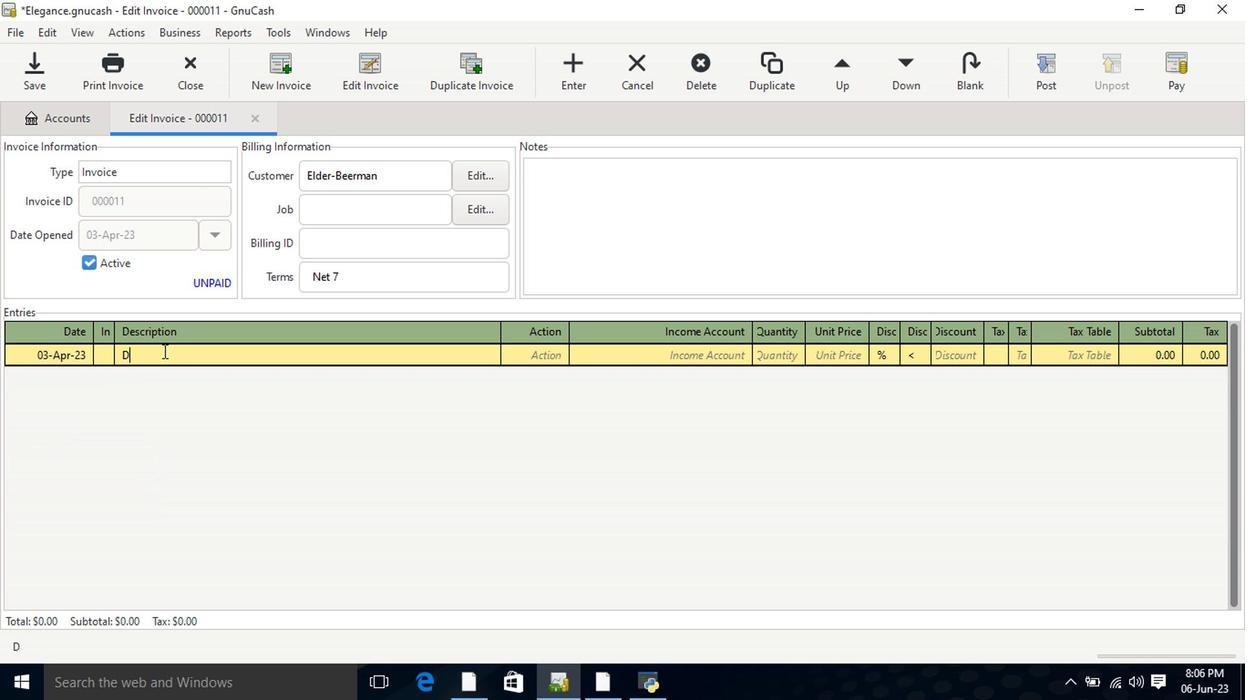 
Action: Mouse moved to (163, 353)
Screenshot: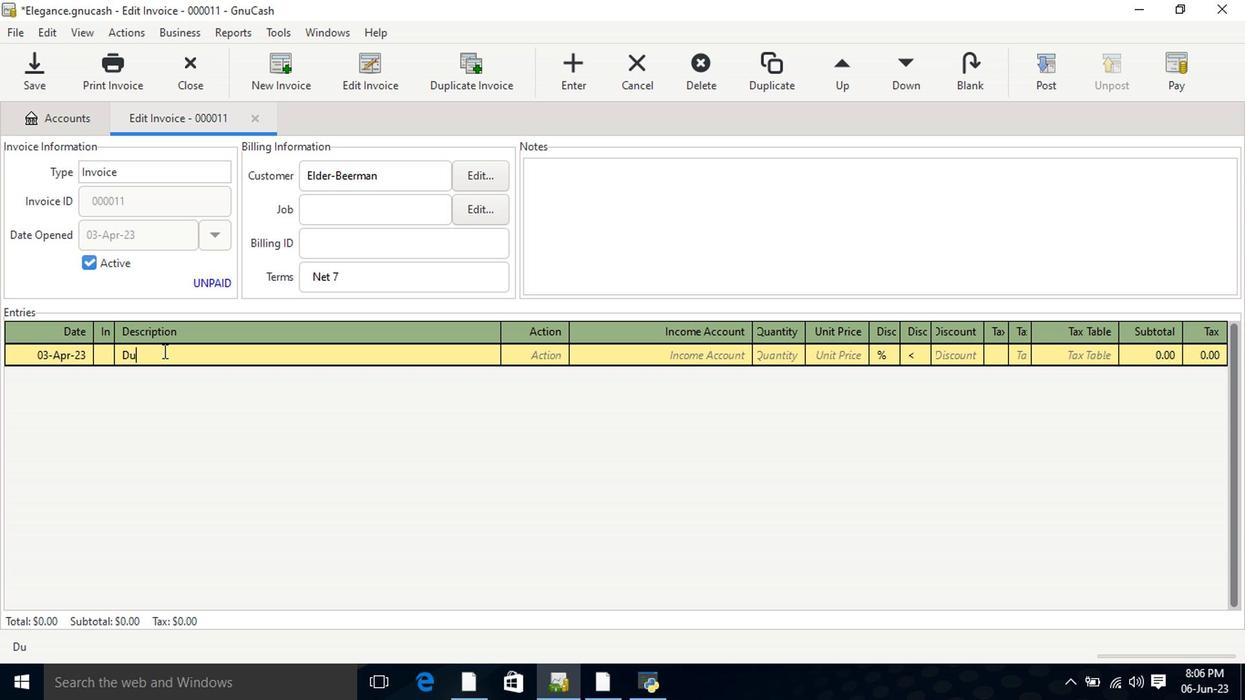 
Action: Key pressed o<Key.space><Key.shift>Brush-<Key.shift>On<Key.space><Key.shift>Eyelash<Key.space><Key.shift>Adhesive<Key.space><Key.backspace><Key.tab><Key.tab>in<Key.down><Key.down><Key.down><Key.tab>2<Key.tab>10.99<Key.tab>
Screenshot: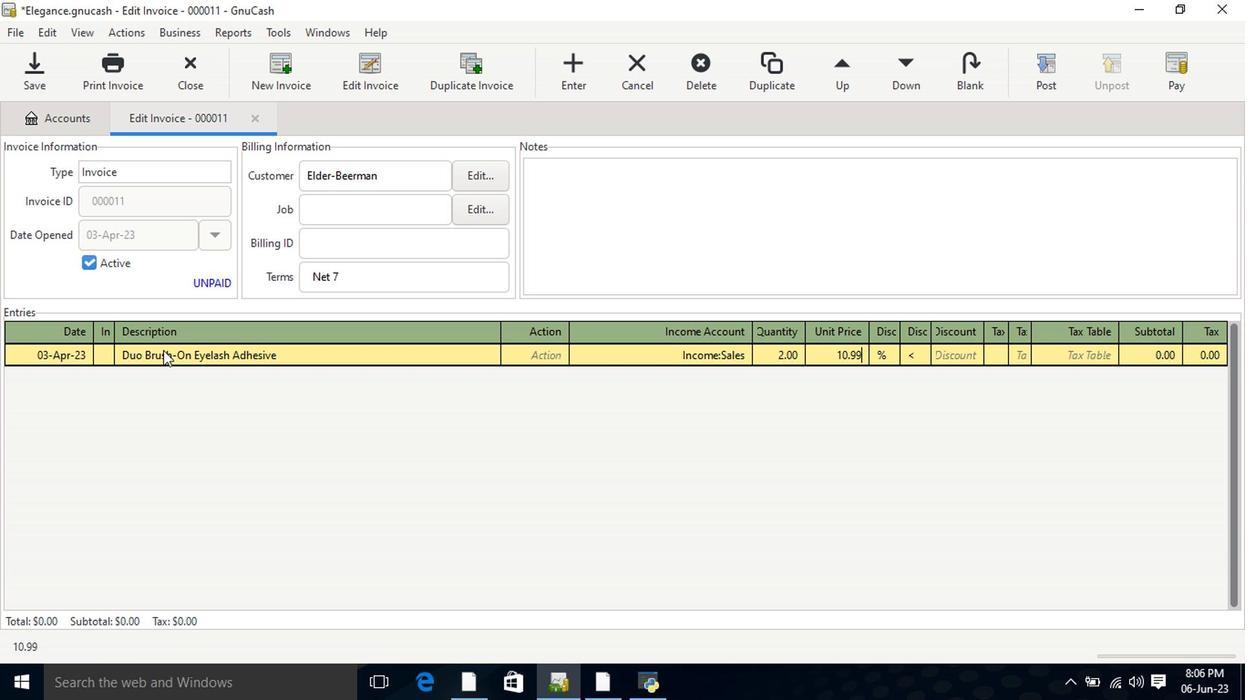 
Action: Mouse moved to (995, 357)
Screenshot: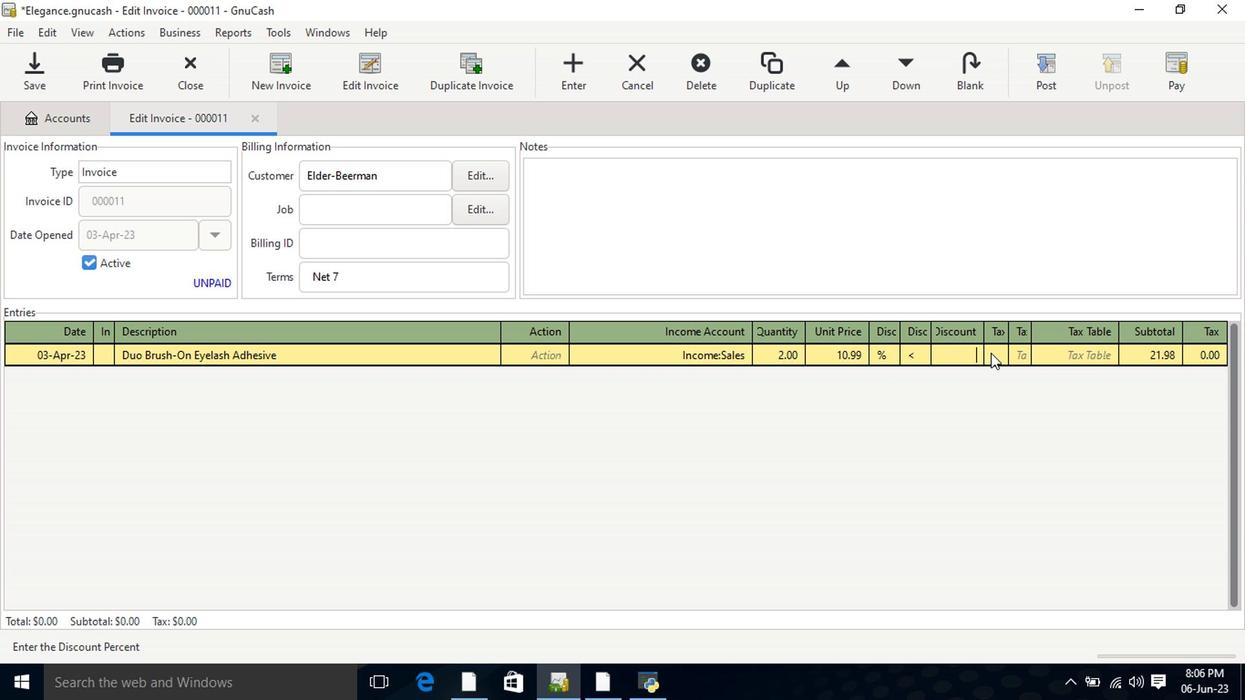 
Action: Mouse pressed left at (995, 357)
Screenshot: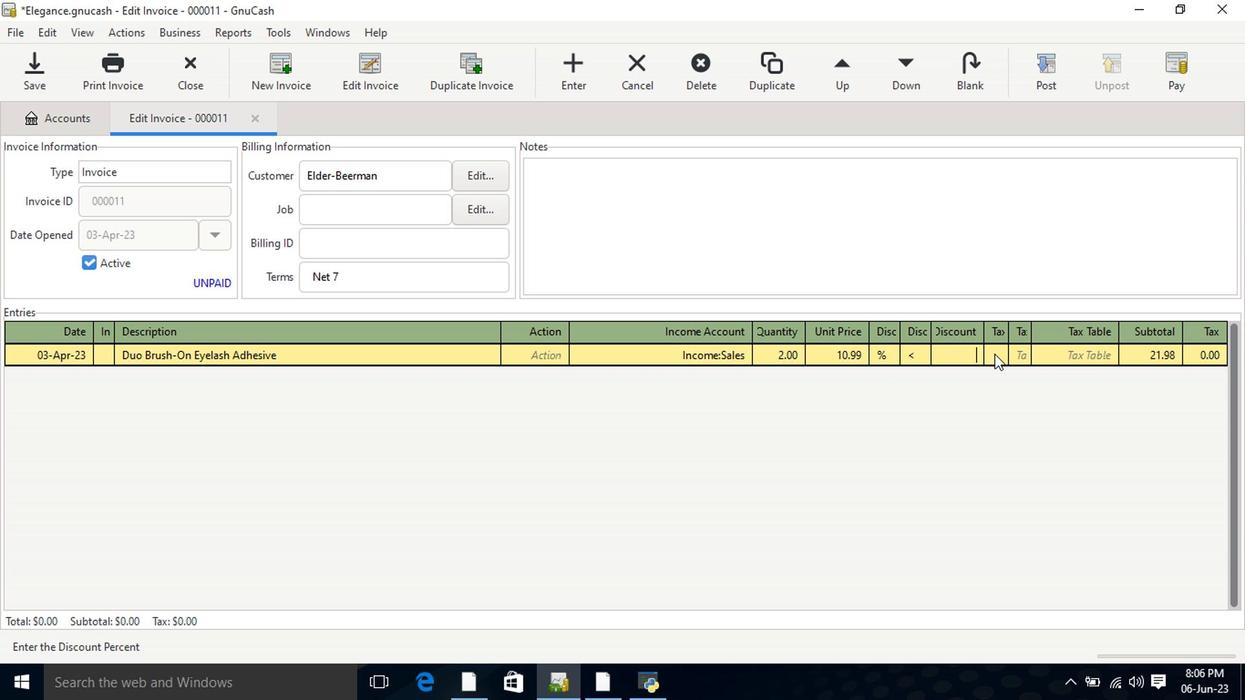 
Action: Mouse moved to (1028, 355)
Screenshot: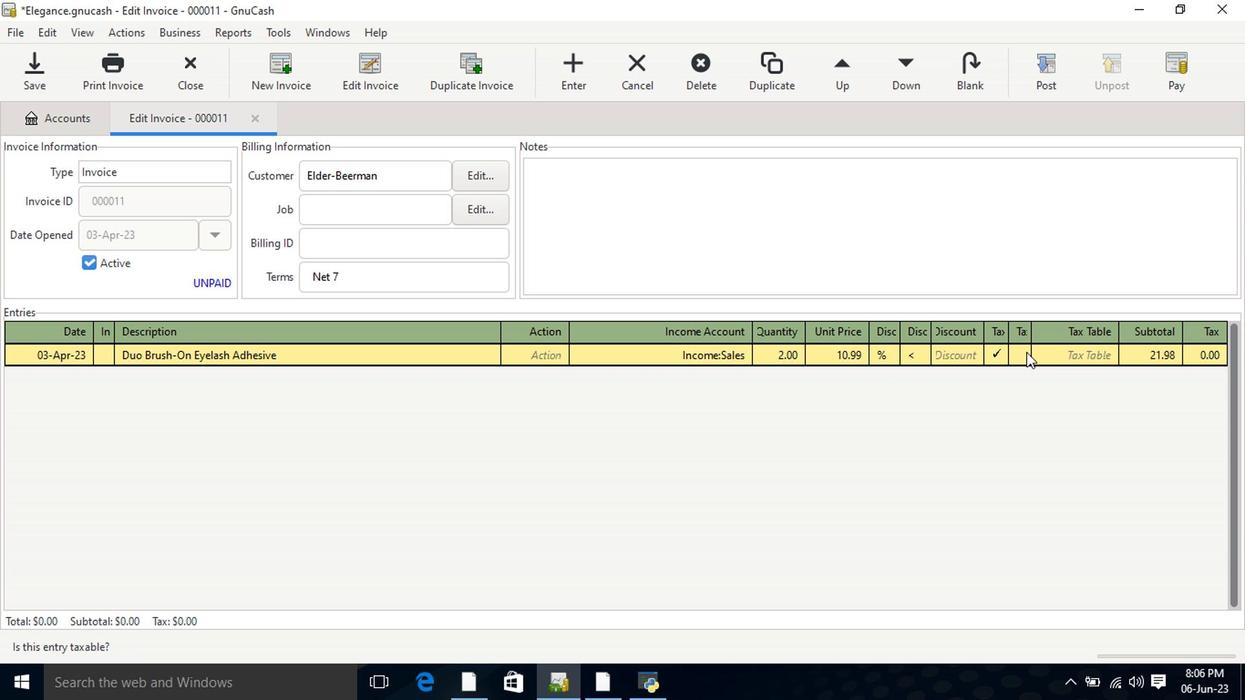 
Action: Mouse pressed left at (1028, 355)
Screenshot: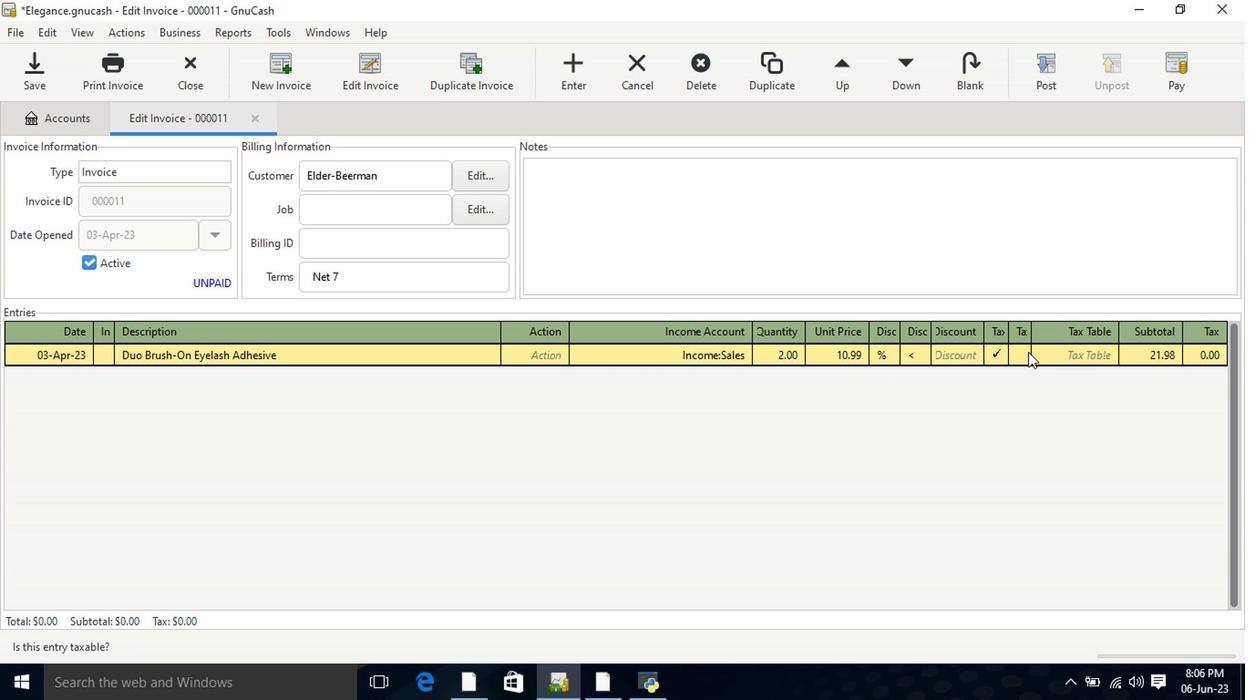 
Action: Mouse moved to (1083, 357)
Screenshot: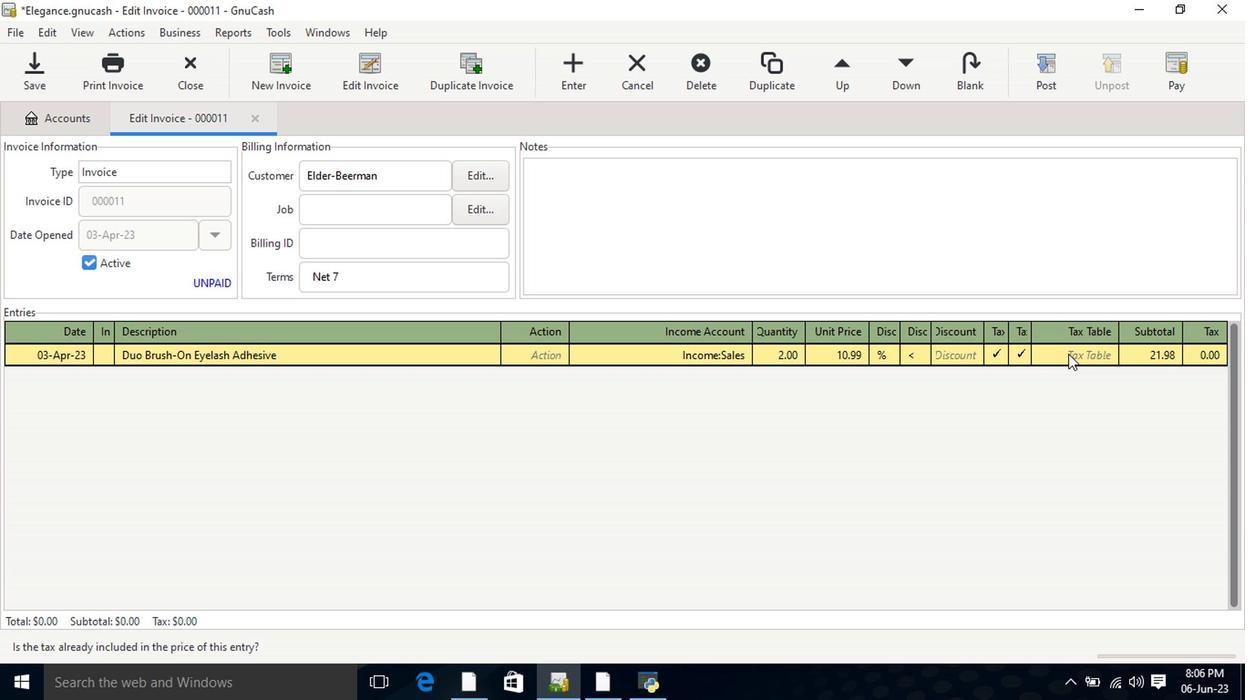 
Action: Mouse pressed left at (1083, 357)
Screenshot: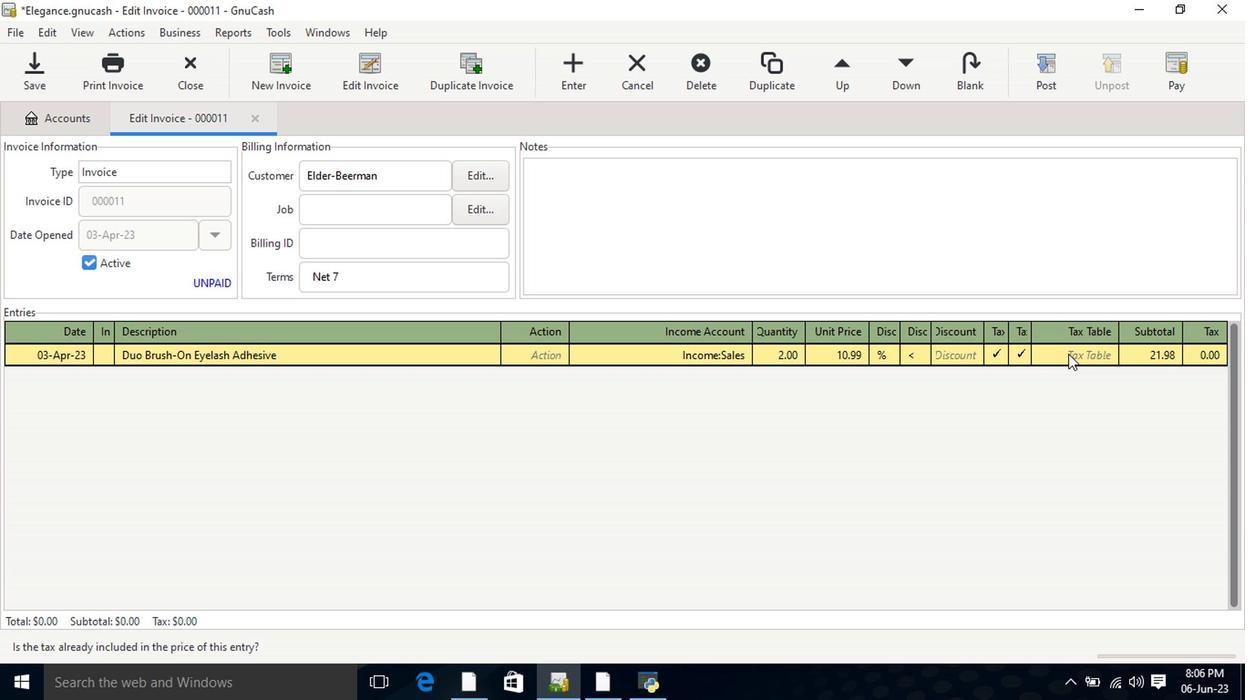 
Action: Mouse moved to (1115, 359)
Screenshot: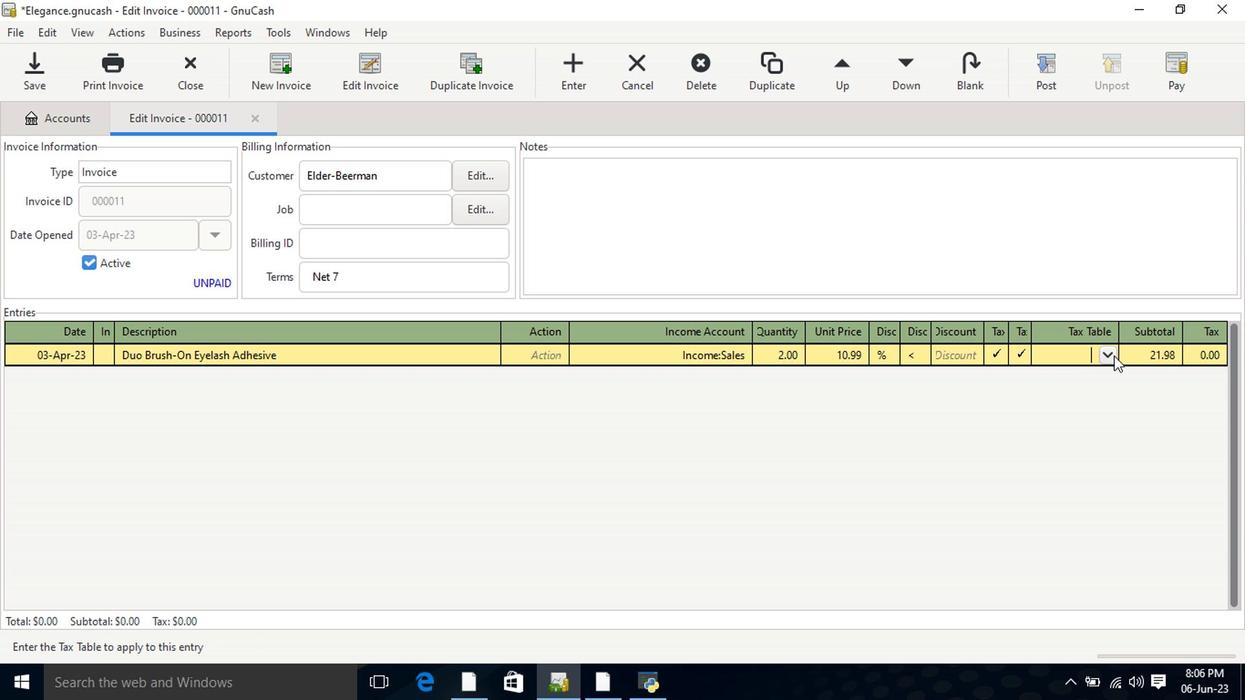 
Action: Mouse pressed left at (1115, 359)
Screenshot: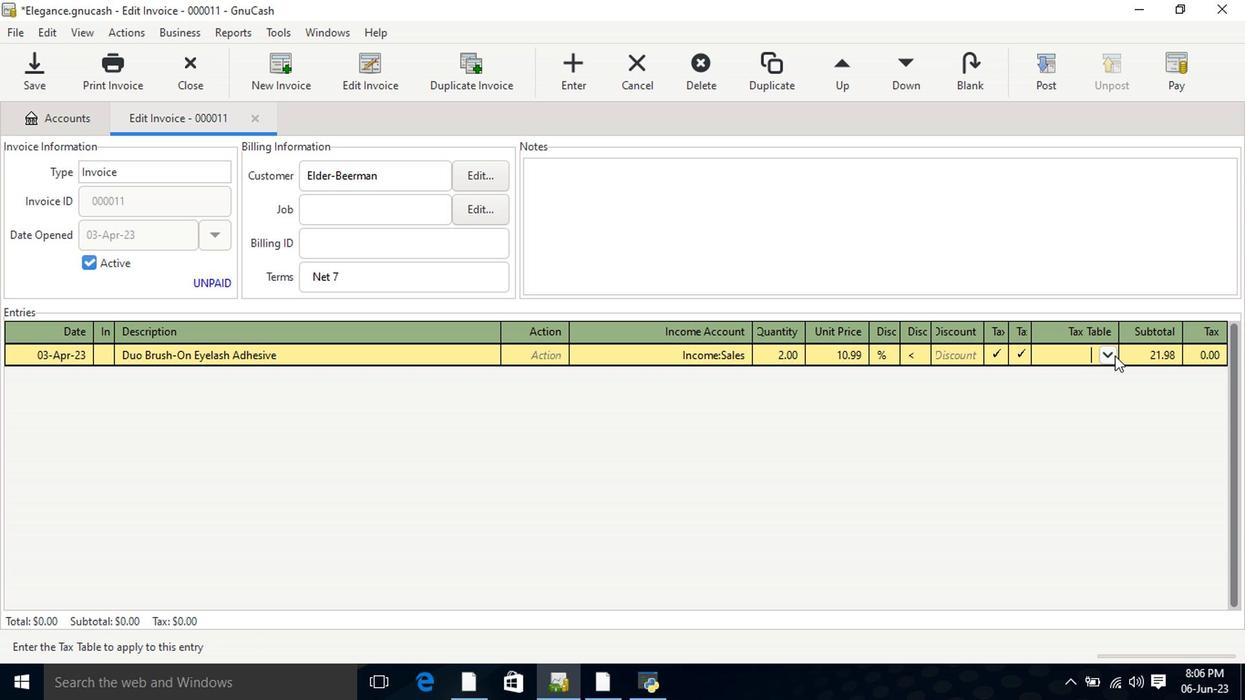 
Action: Mouse moved to (1082, 384)
Screenshot: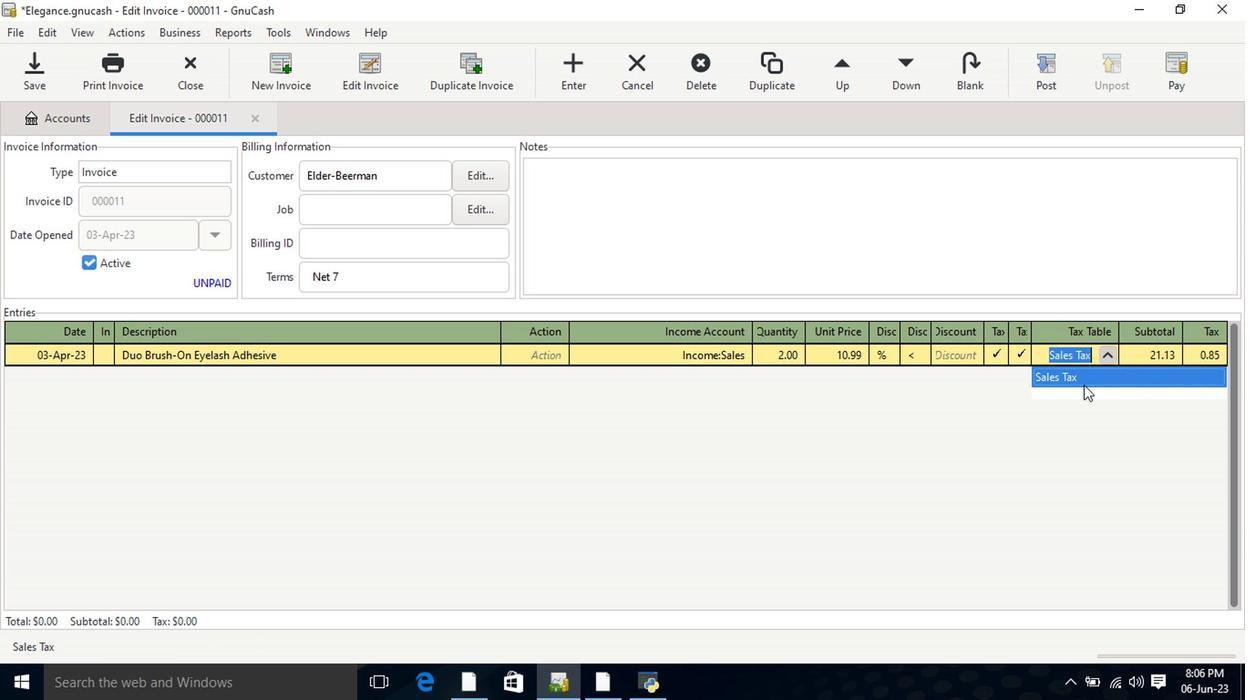 
Action: Mouse pressed left at (1082, 384)
Screenshot: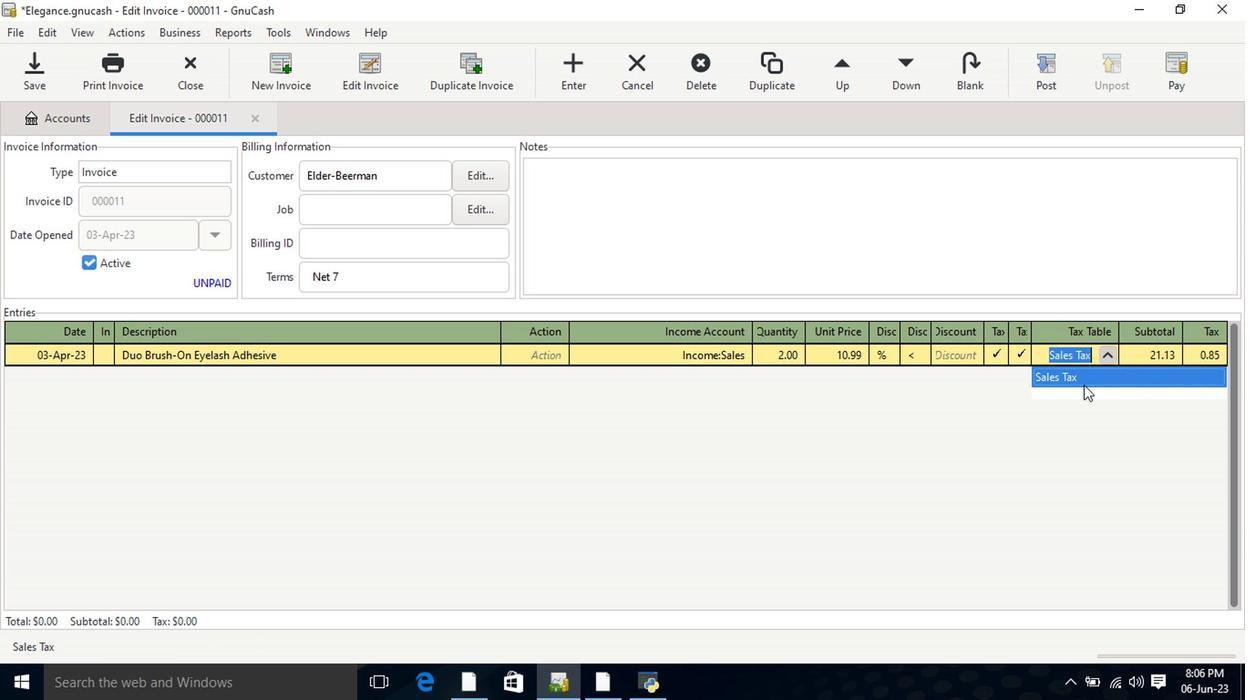 
Action: Key pressed <Key.tab><Key.tab><Key.shift>Kiss<Key.space><Key.shift>Salon<Key.space><Key.shift>Dip<Key.space><Key.shift>Professional<Key.space><Key.shift>Dipping<Key.space><Key.shift>System<Key.tab><Key.tab>incom<Key.down><Key.down><Key.down><Key.tab>2<Key.tab>12.49<Key.tab>
Screenshot: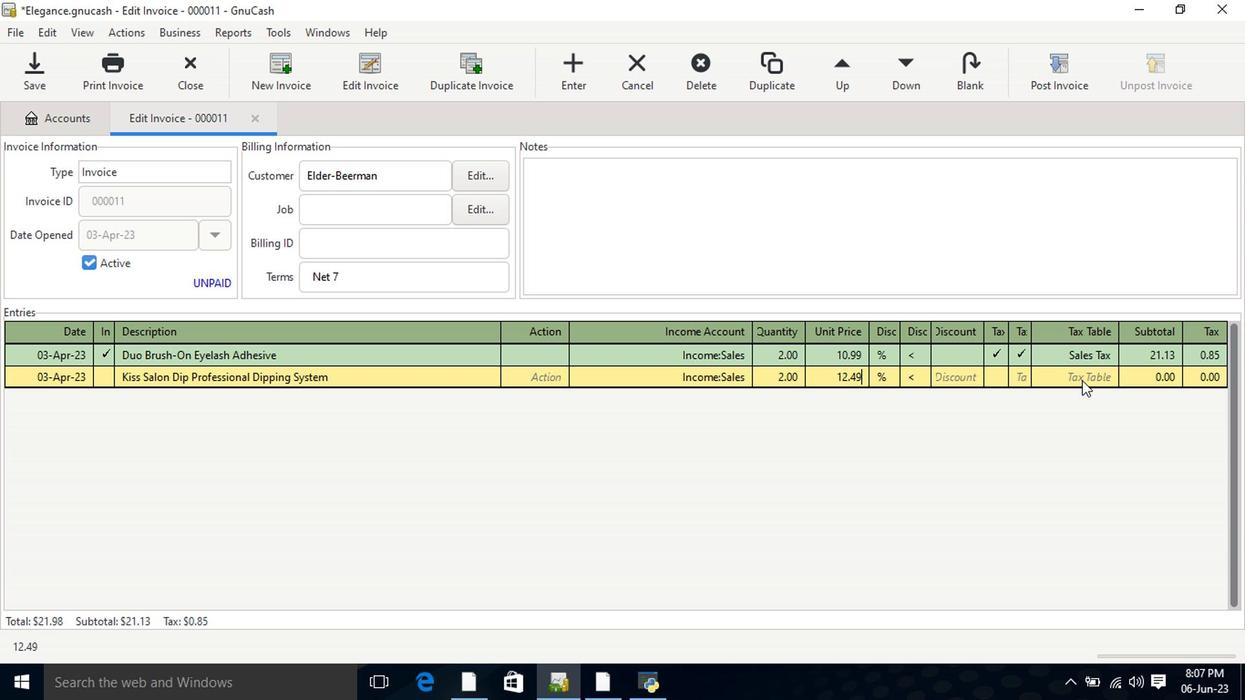 
Action: Mouse moved to (1003, 377)
Screenshot: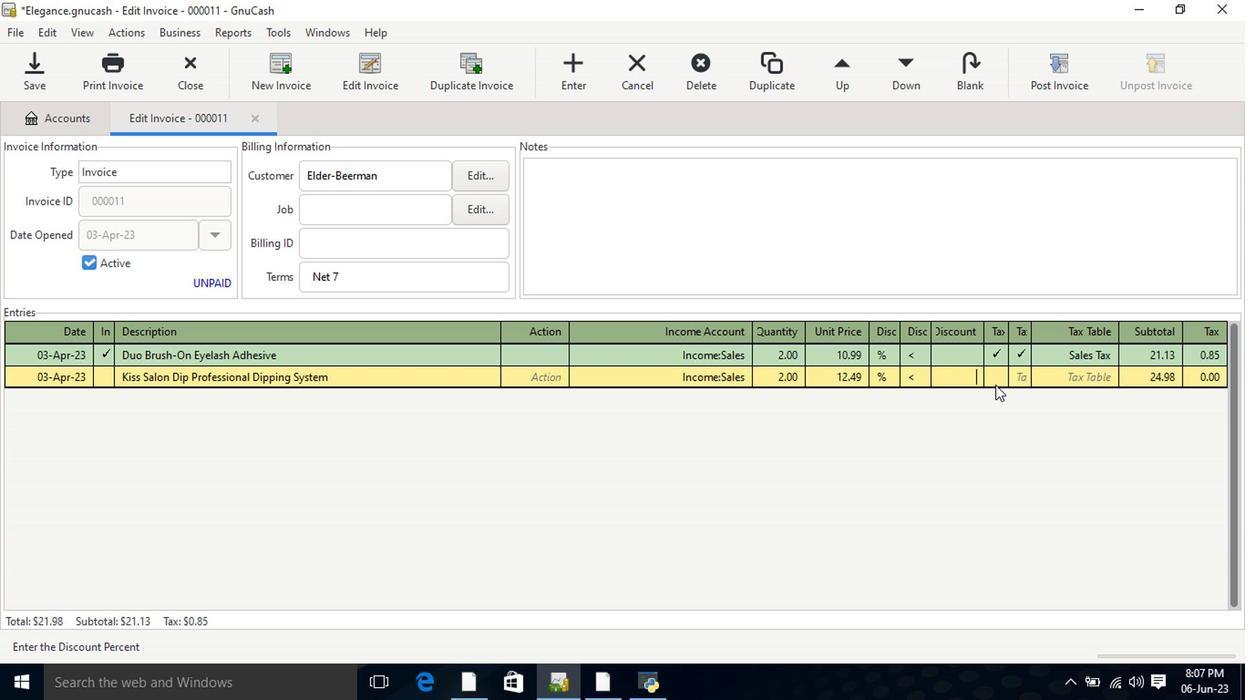 
Action: Mouse pressed left at (1003, 377)
Screenshot: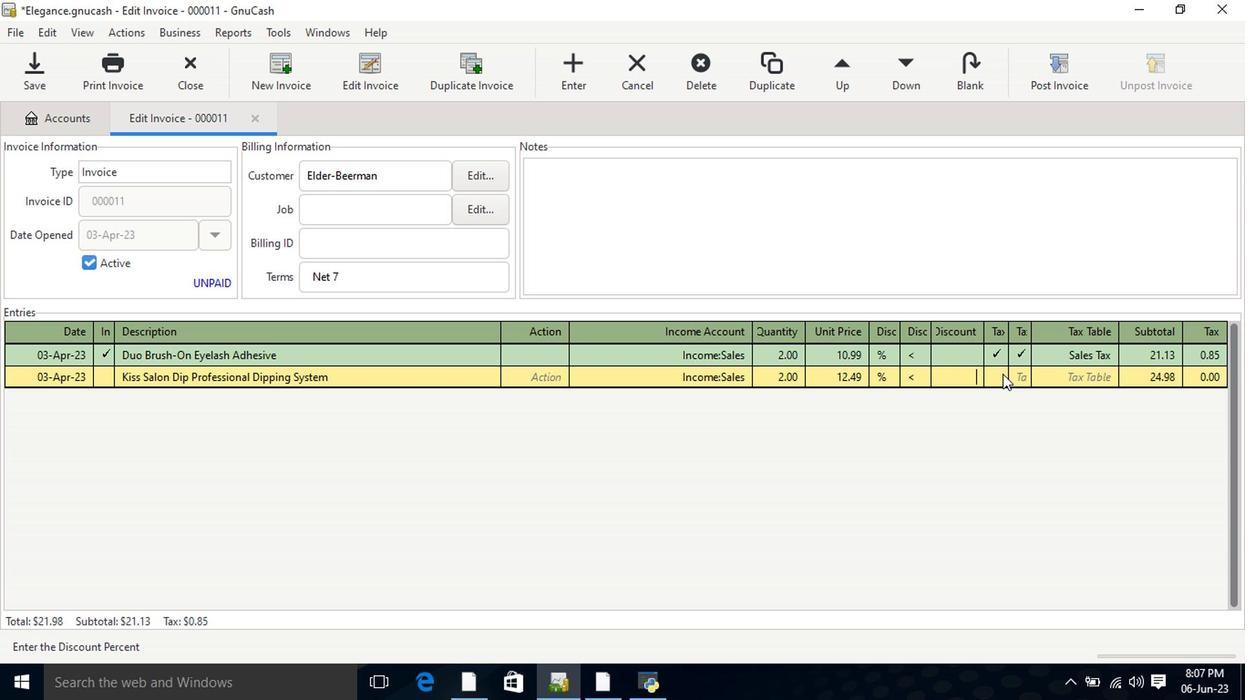 
Action: Mouse moved to (1022, 380)
Screenshot: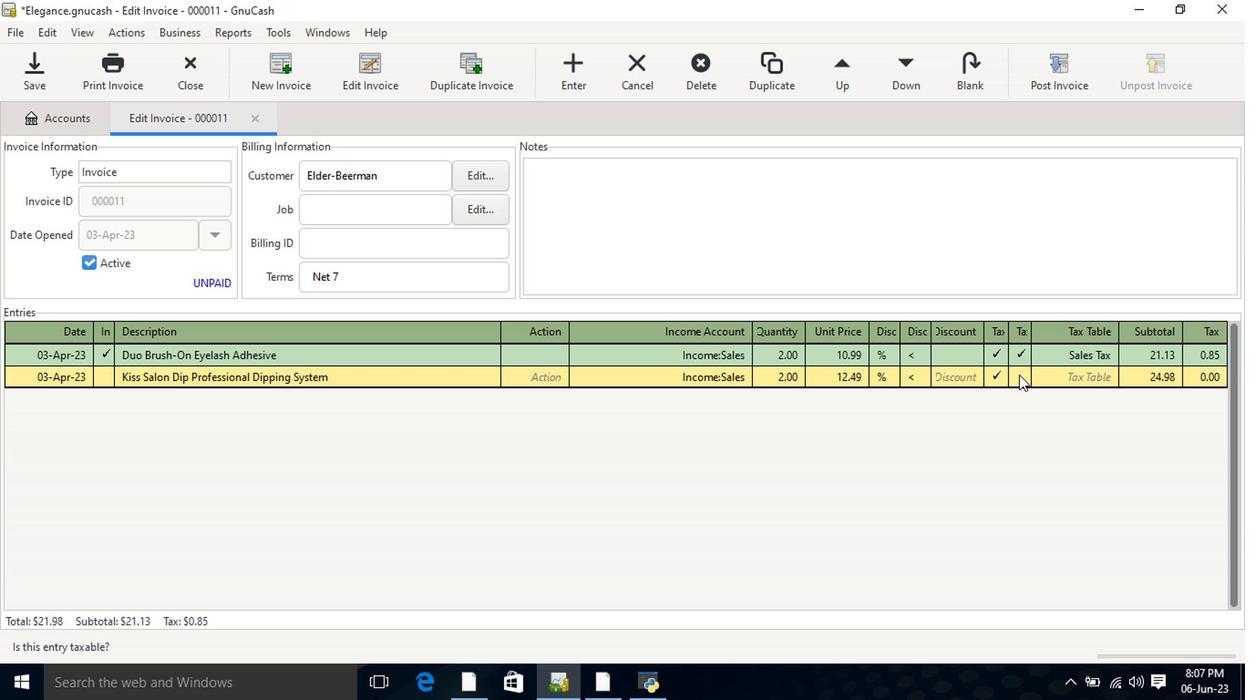 
Action: Mouse pressed left at (1022, 380)
Screenshot: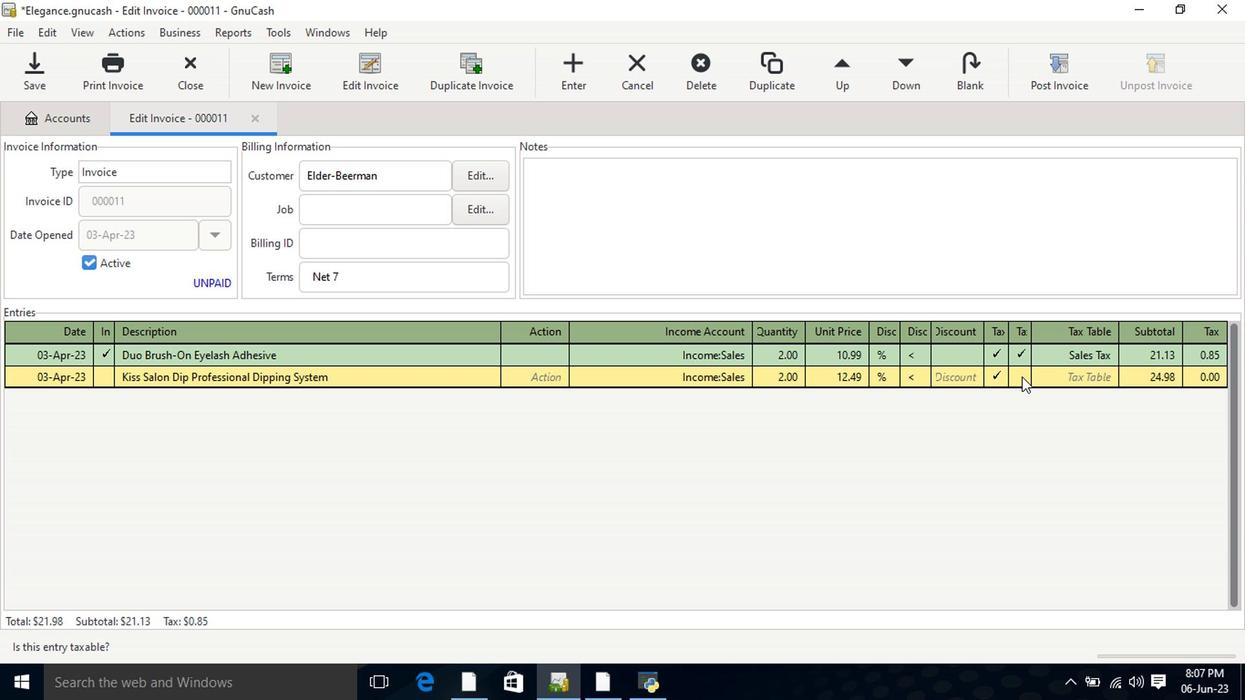 
Action: Mouse moved to (1076, 382)
Screenshot: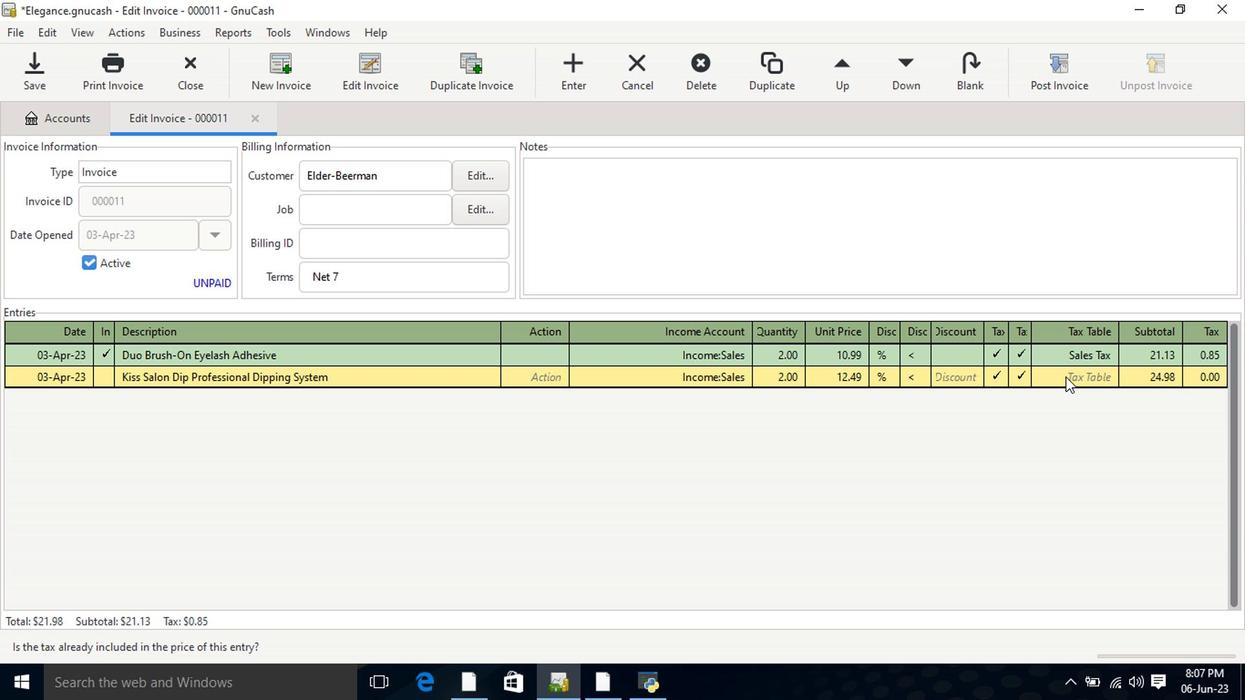 
Action: Mouse pressed left at (1076, 382)
Screenshot: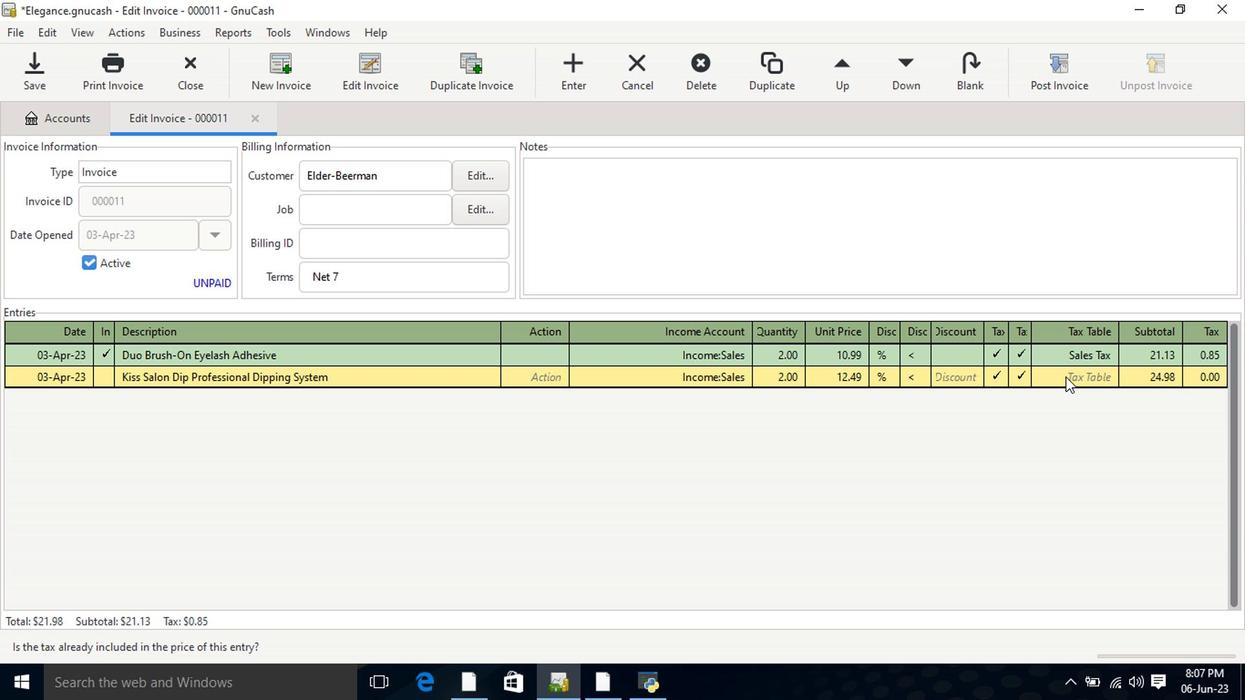 
Action: Mouse moved to (1105, 379)
Screenshot: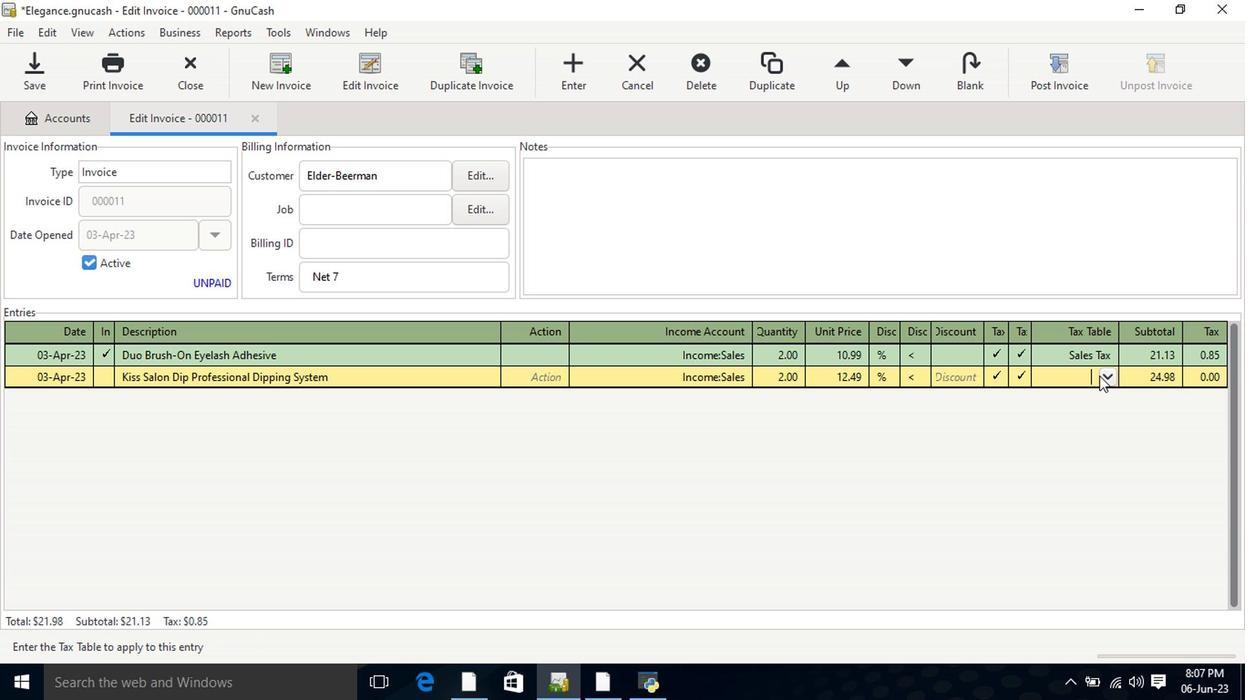 
Action: Mouse pressed left at (1105, 379)
Screenshot: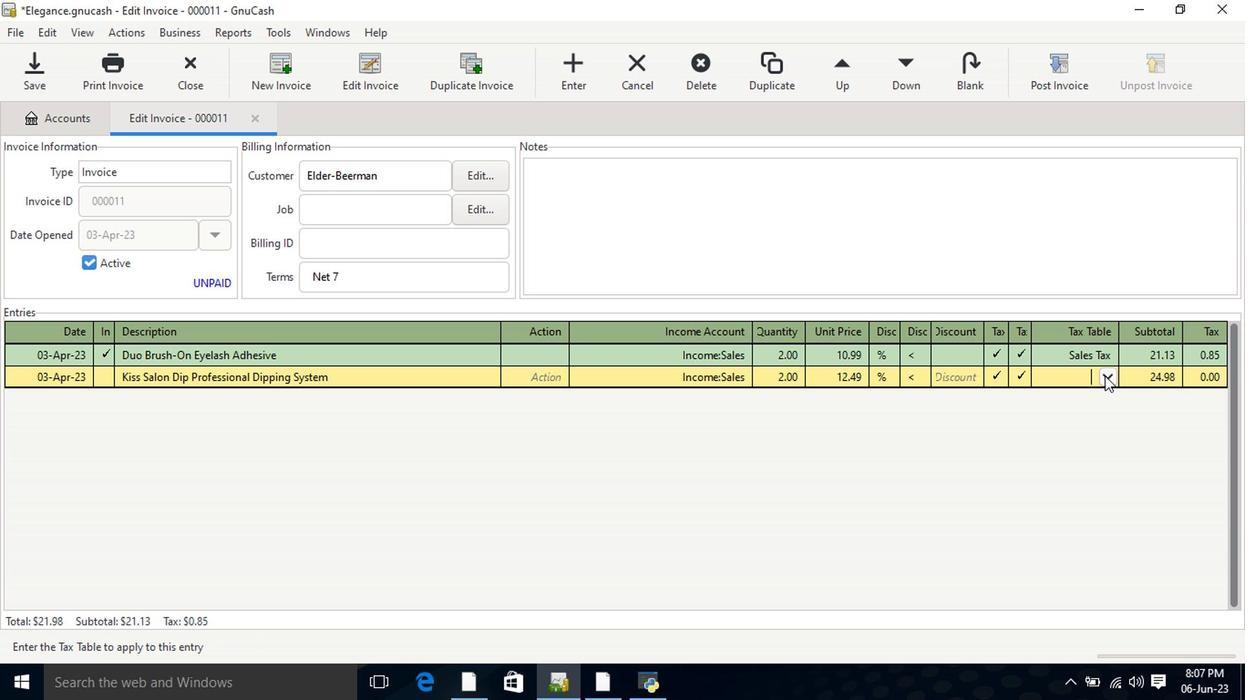 
Action: Mouse moved to (1087, 400)
Screenshot: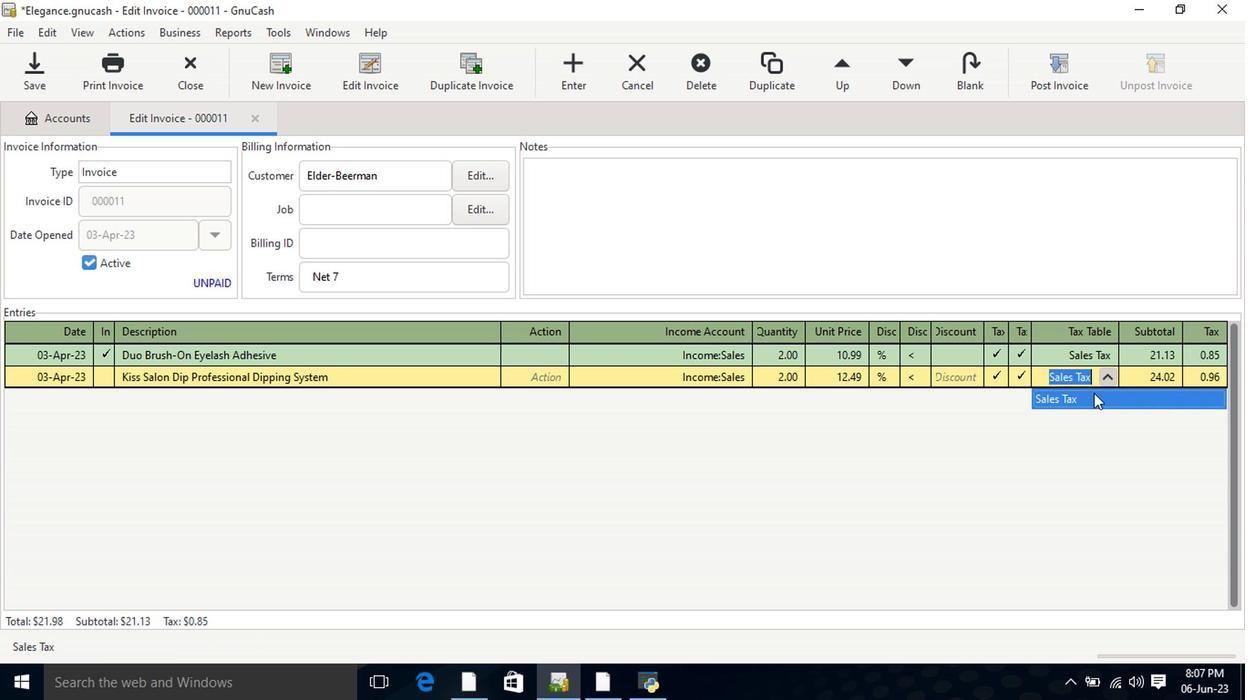 
Action: Mouse pressed left at (1087, 400)
Screenshot: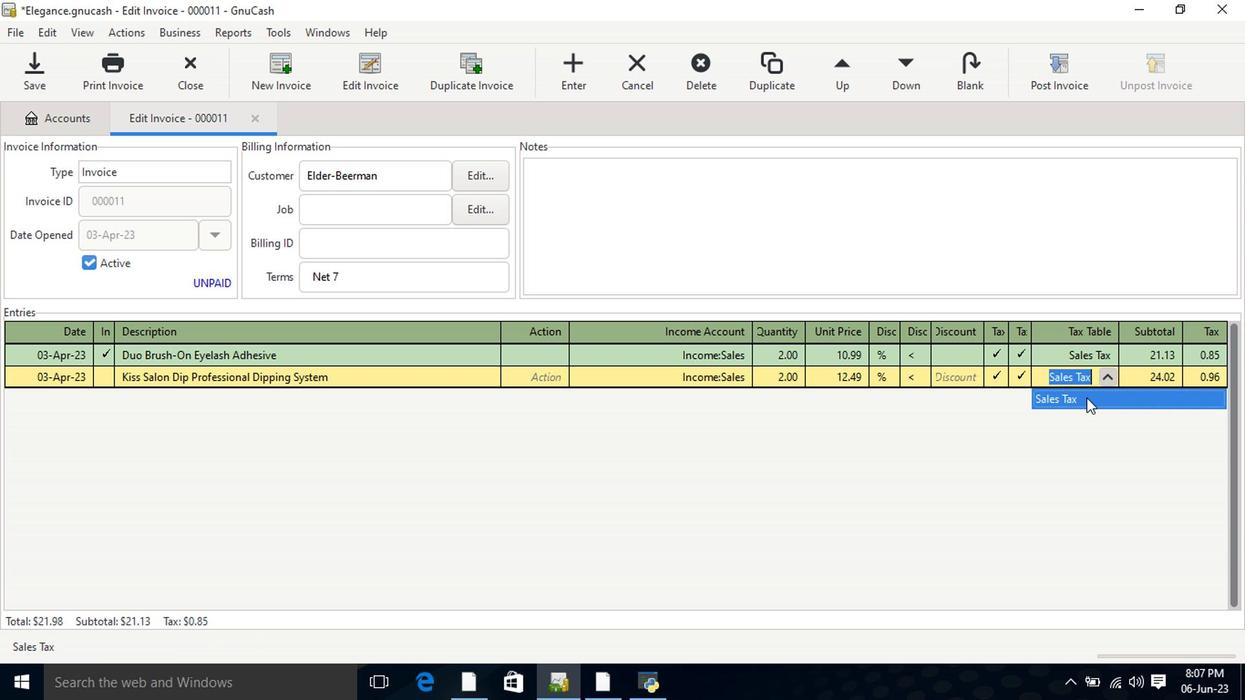 
Action: Mouse moved to (1086, 402)
Screenshot: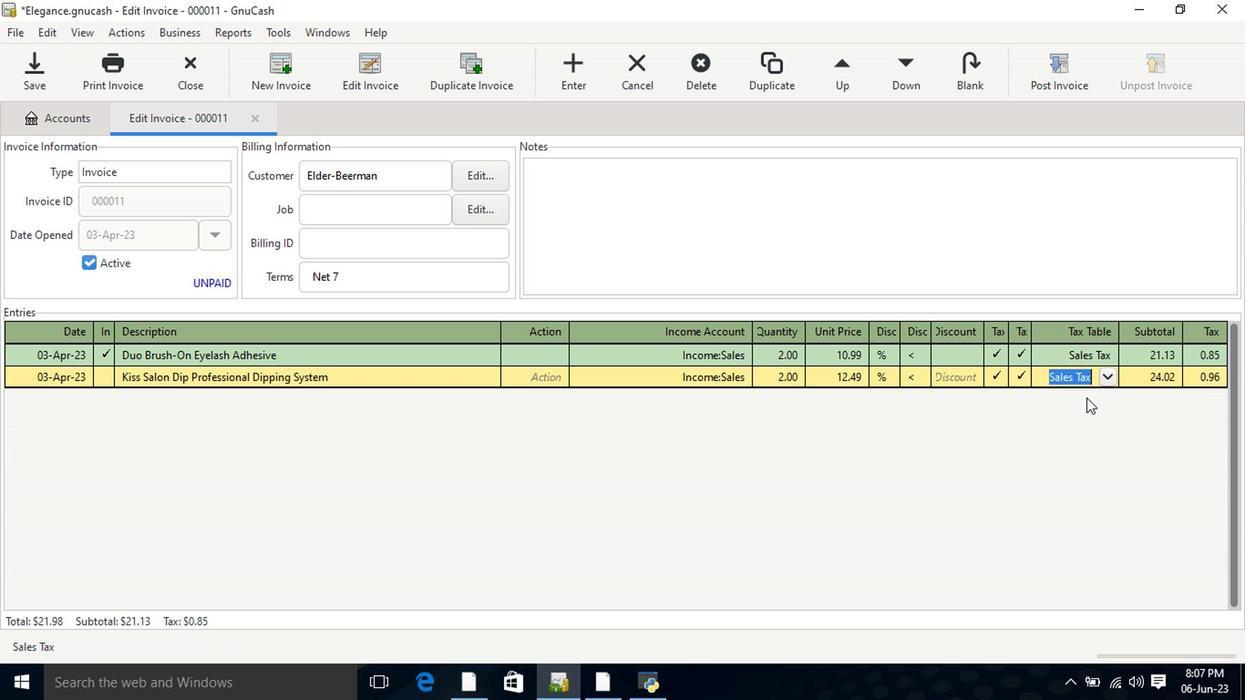 
Action: Key pressed <Key.tab>
Screenshot: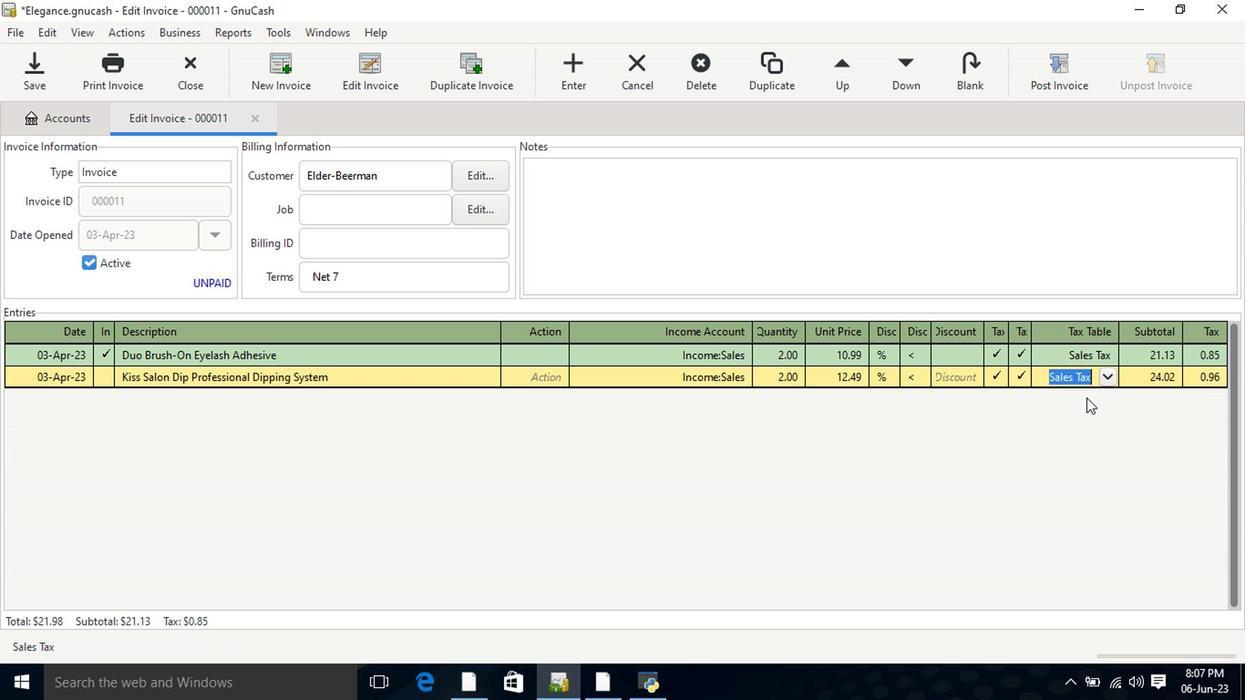 
Action: Mouse moved to (1043, 73)
Screenshot: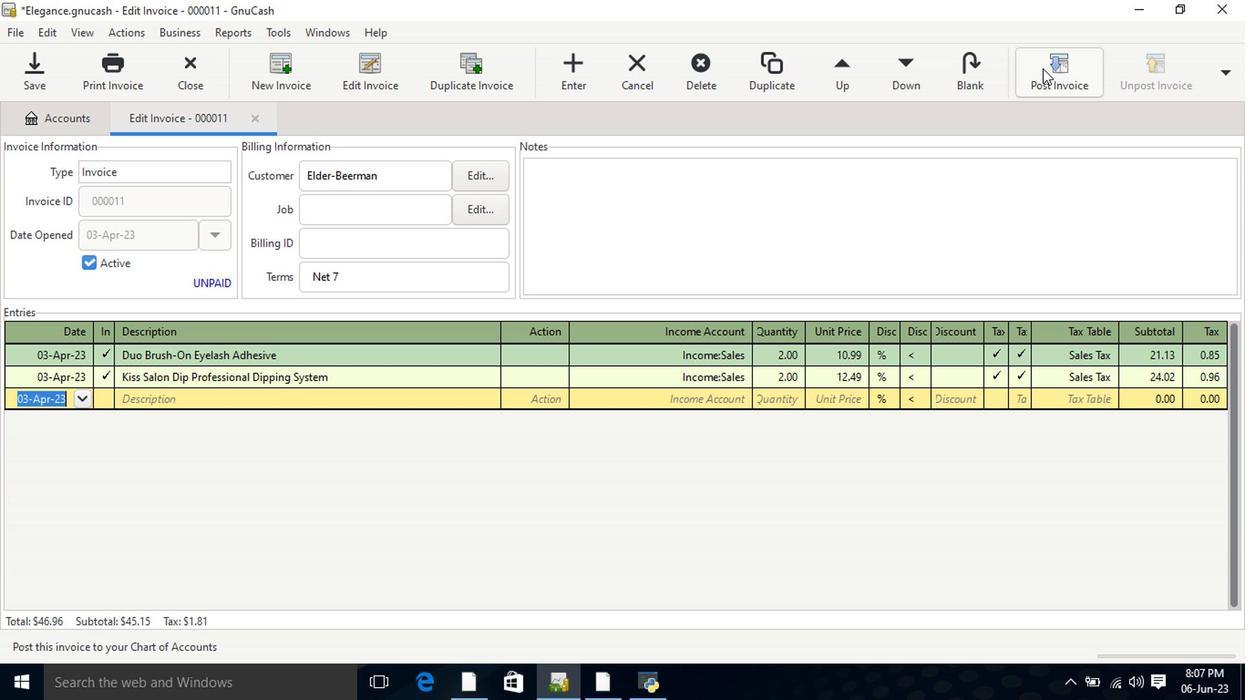 
Action: Mouse pressed left at (1043, 73)
Screenshot: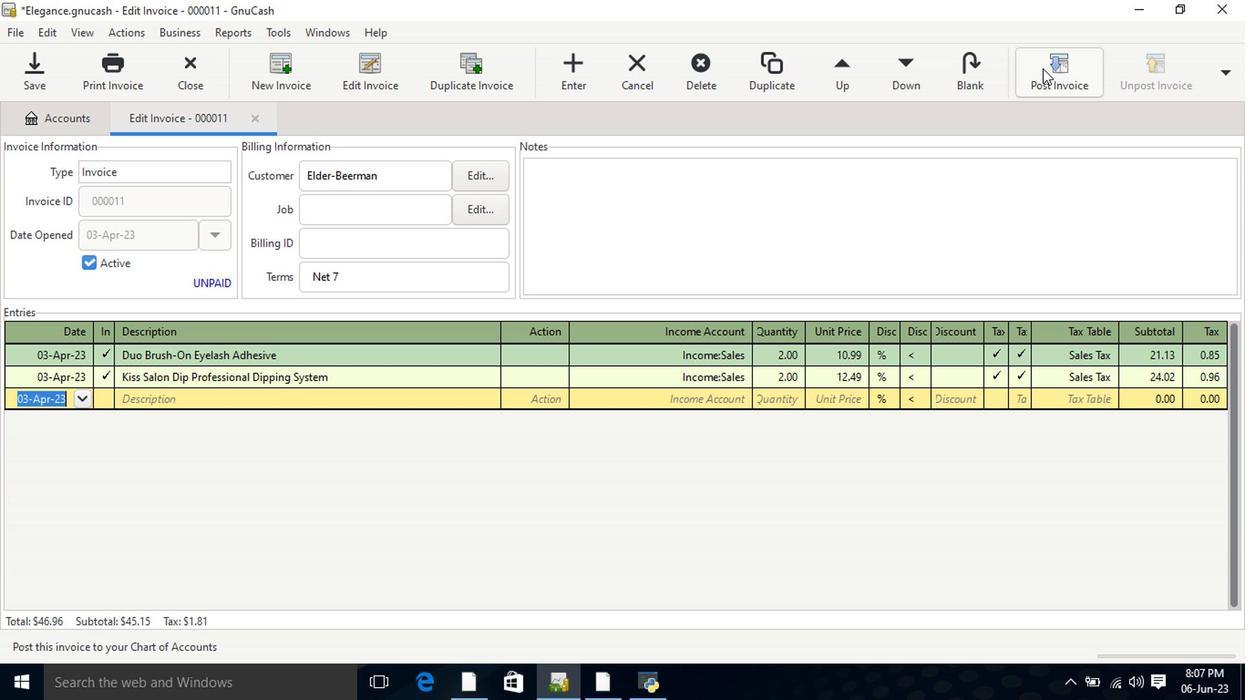 
Action: Mouse moved to (774, 302)
Screenshot: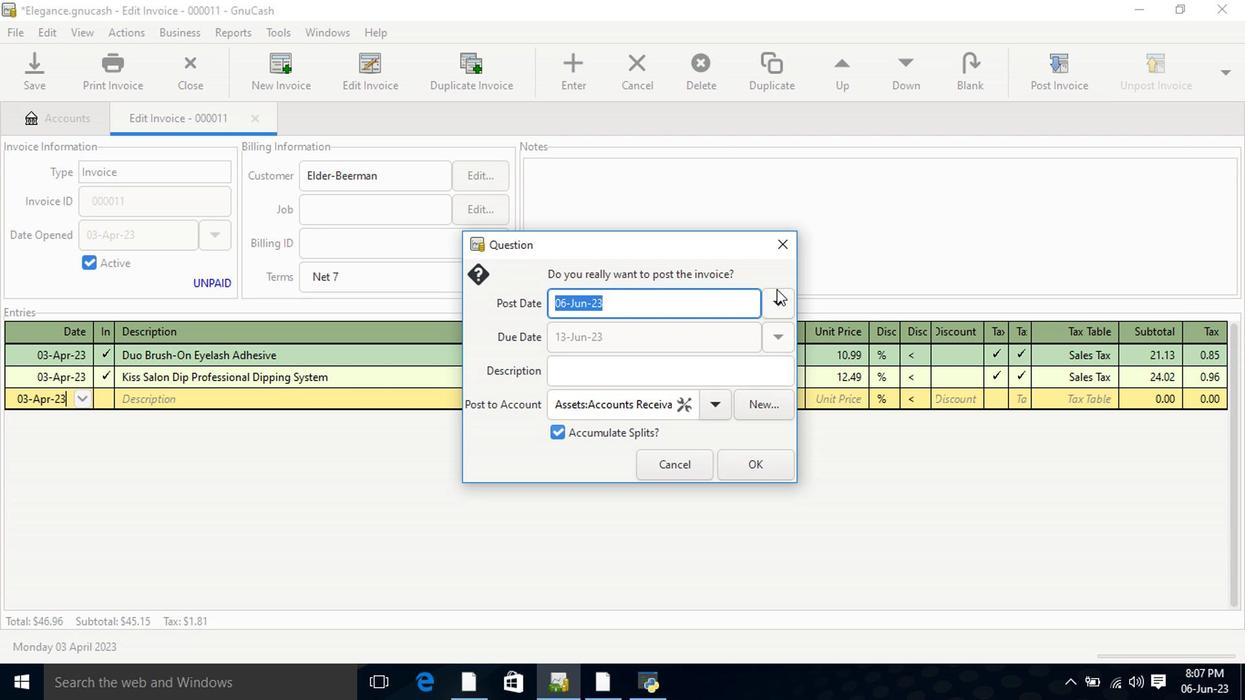 
Action: Mouse pressed left at (774, 302)
Screenshot: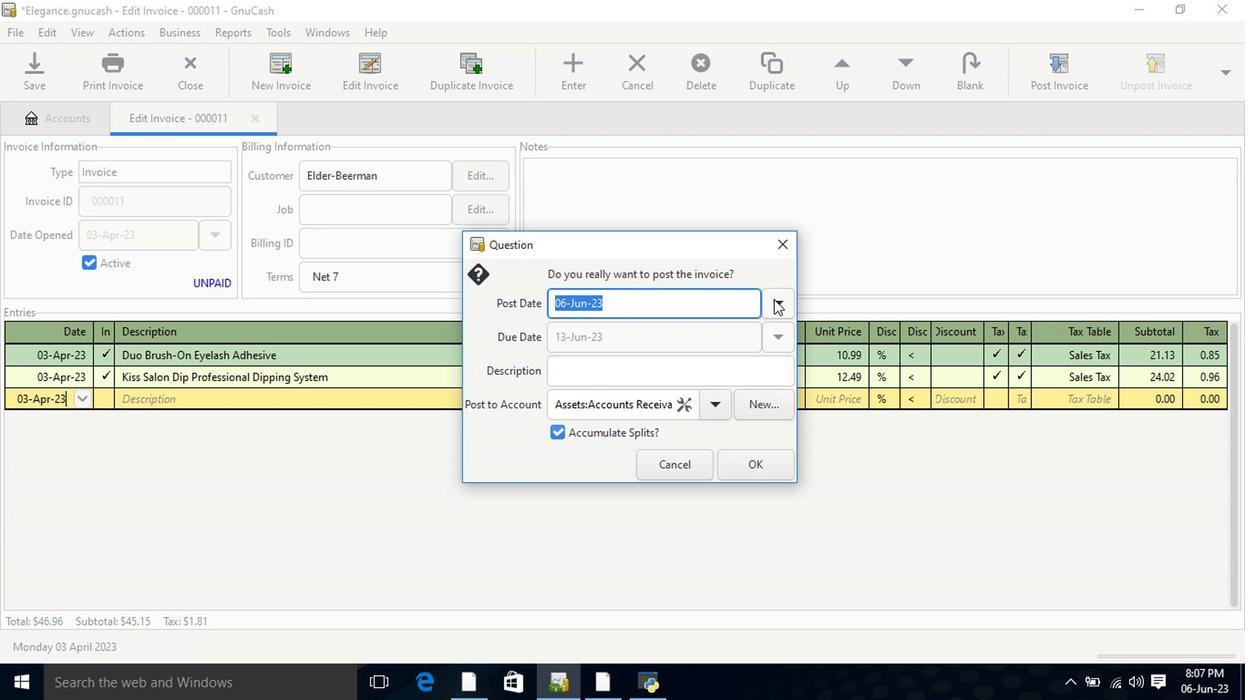 
Action: Mouse moved to (632, 330)
Screenshot: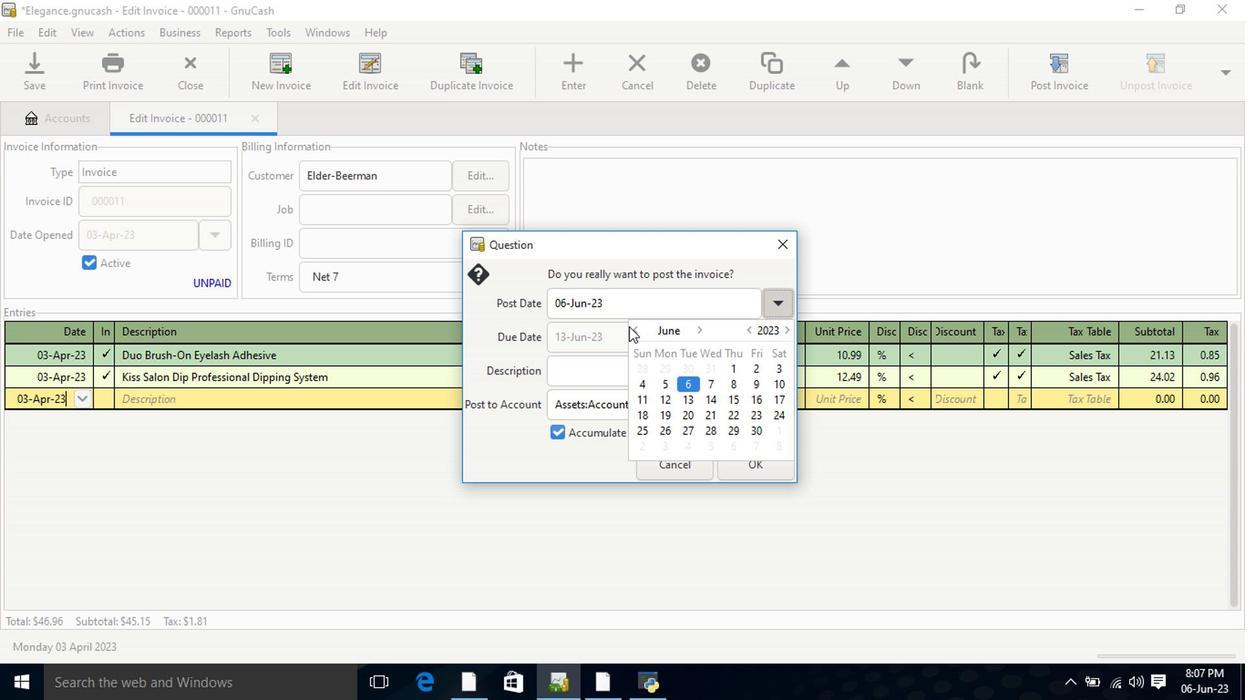 
Action: Mouse pressed left at (632, 330)
Screenshot: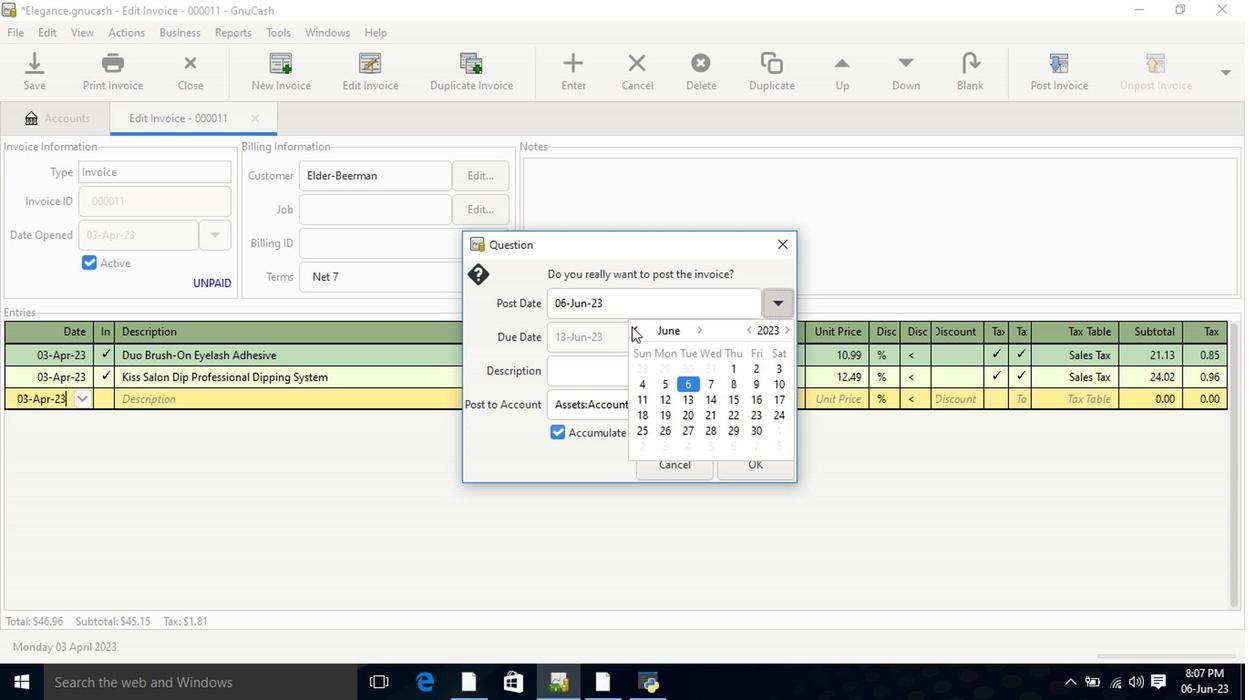 
Action: Mouse moved to (635, 334)
Screenshot: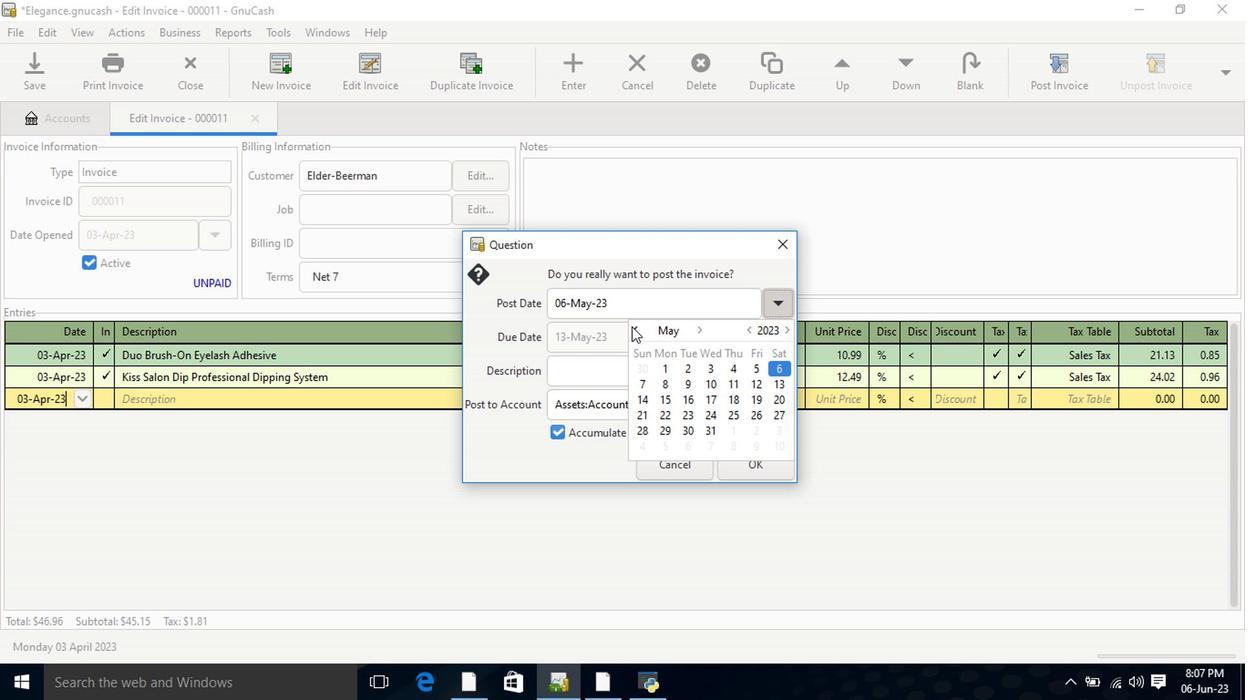 
Action: Mouse pressed left at (635, 334)
Screenshot: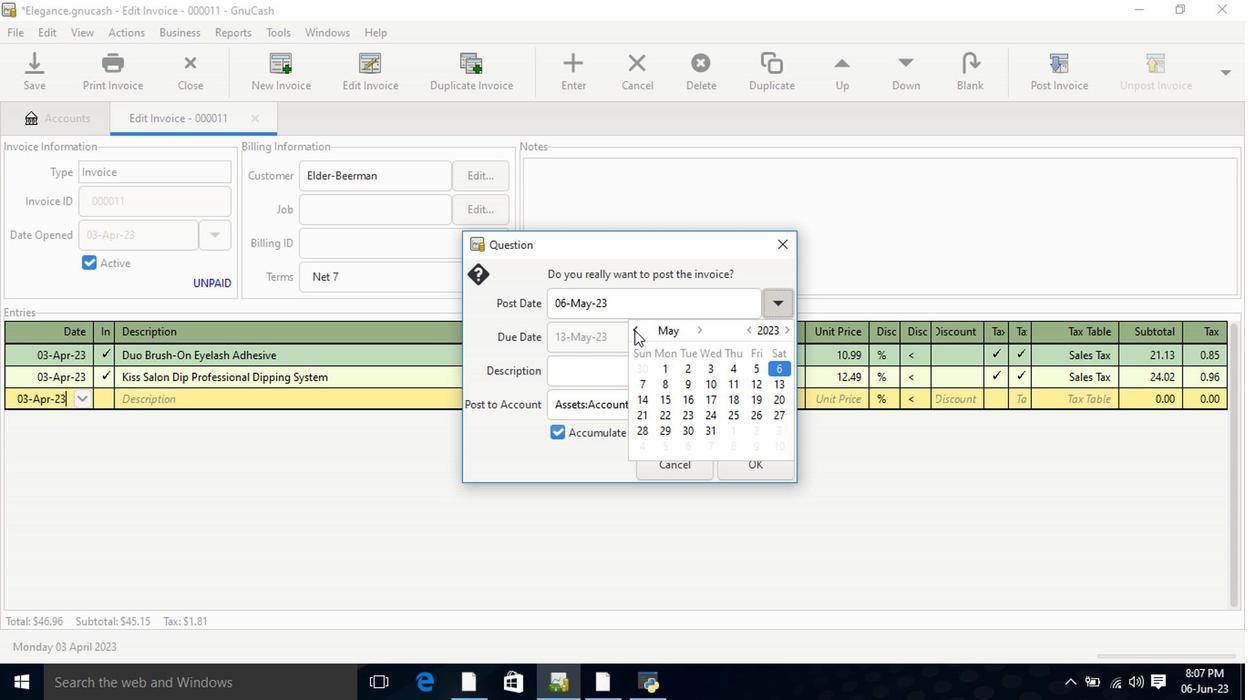 
Action: Mouse moved to (664, 387)
Screenshot: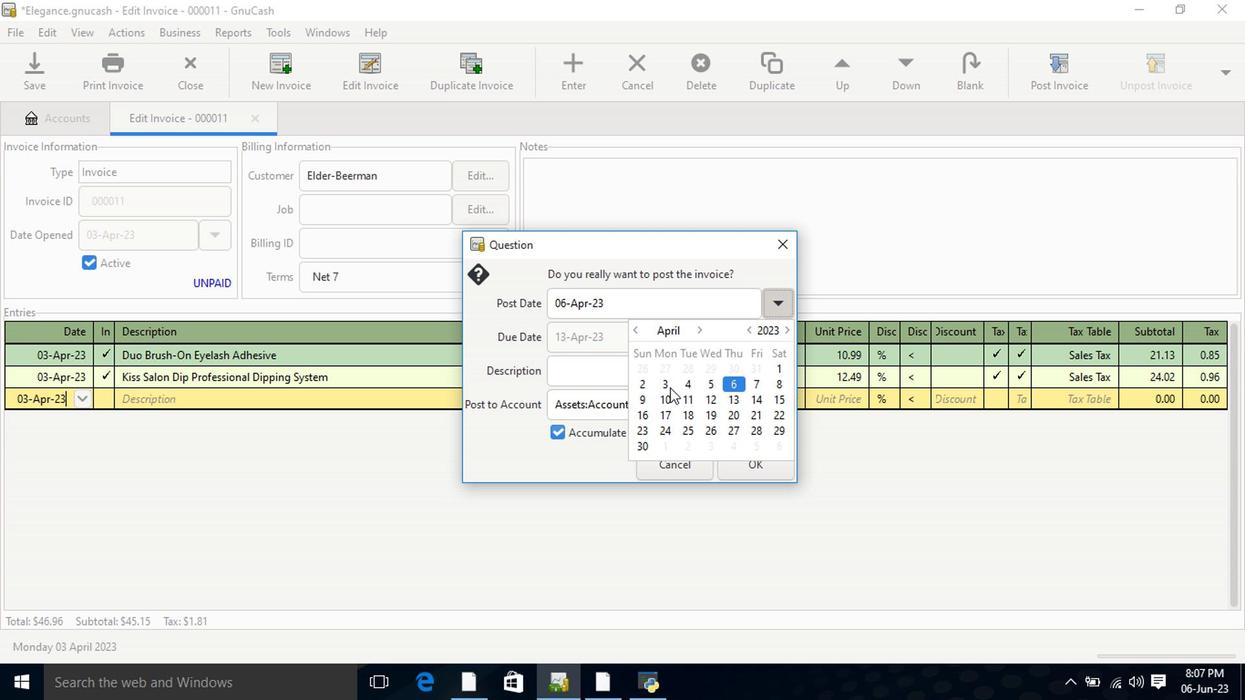 
Action: Mouse pressed left at (664, 387)
Screenshot: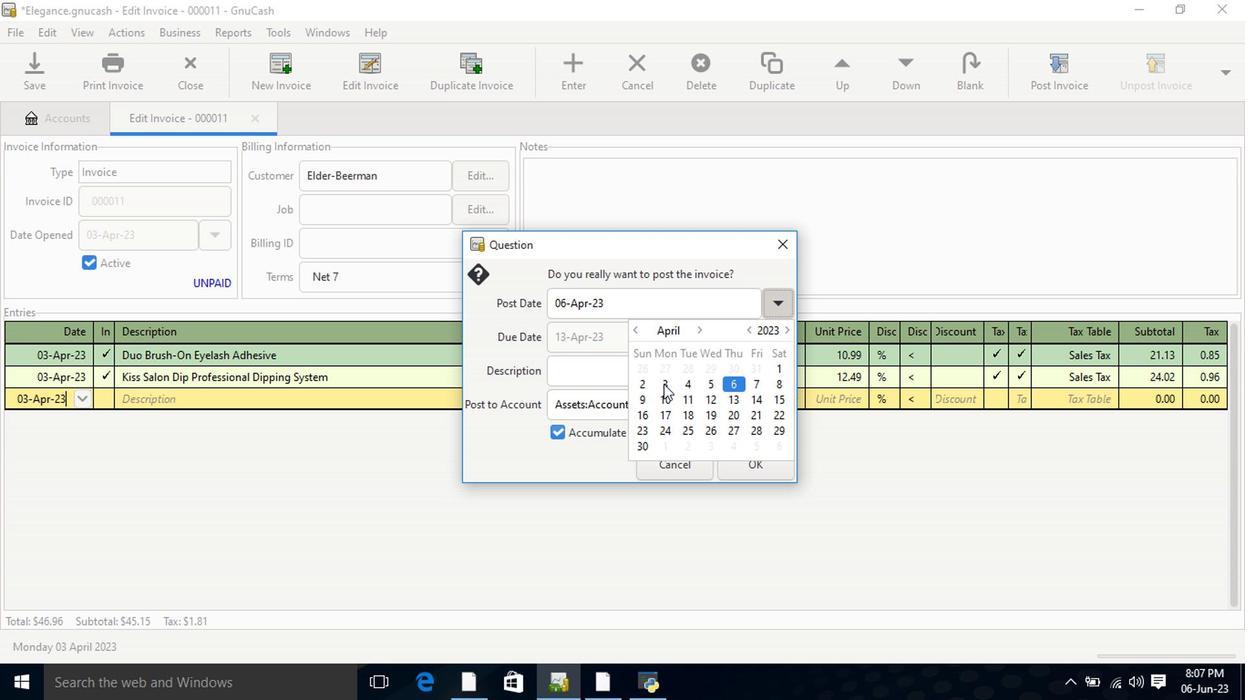 
Action: Mouse pressed left at (664, 387)
Screenshot: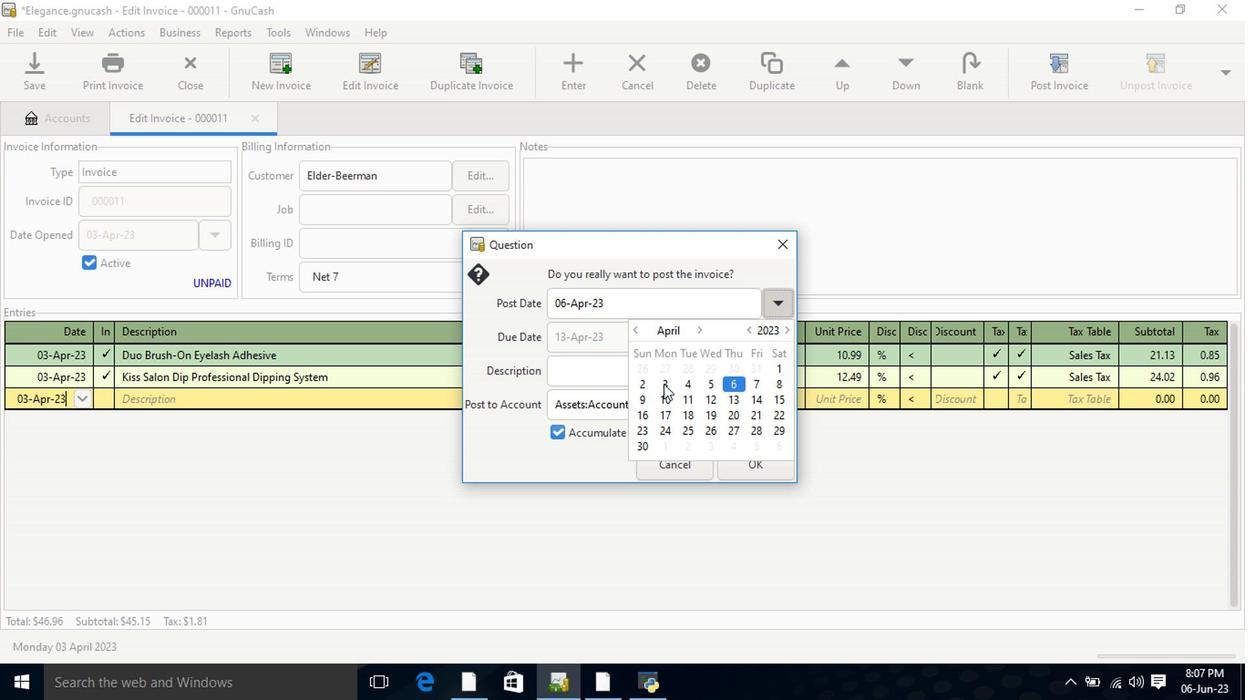 
Action: Mouse moved to (747, 472)
Screenshot: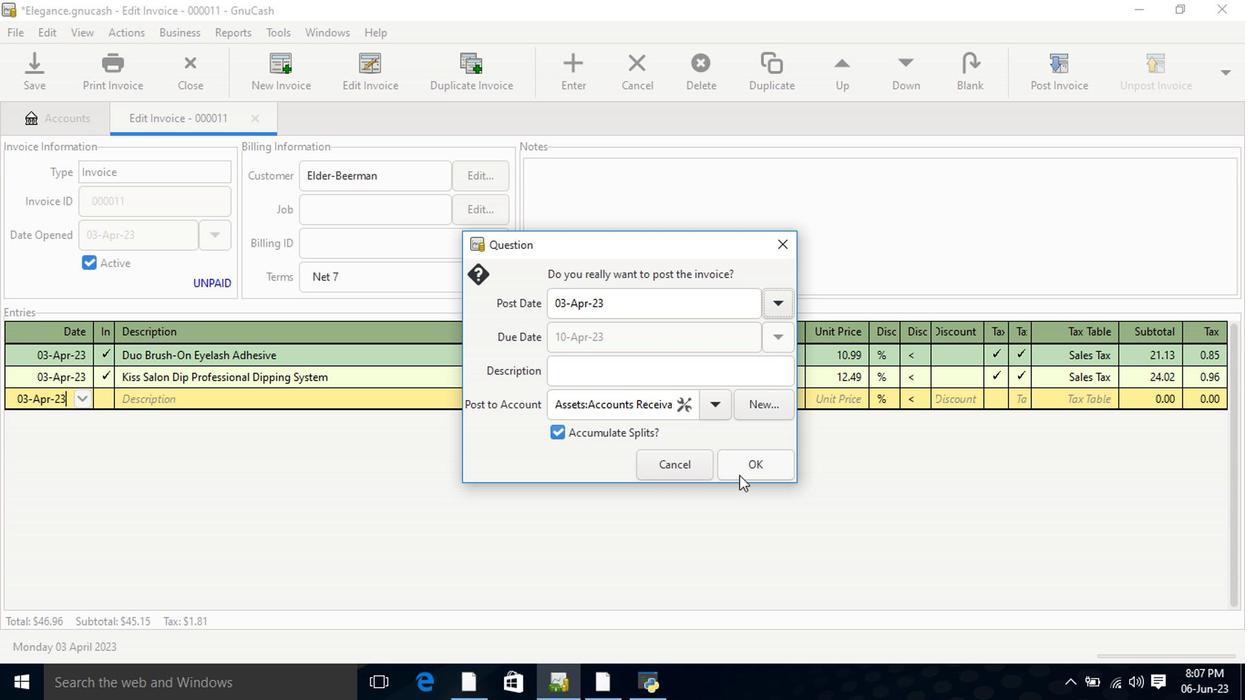 
Action: Mouse pressed left at (747, 472)
Screenshot: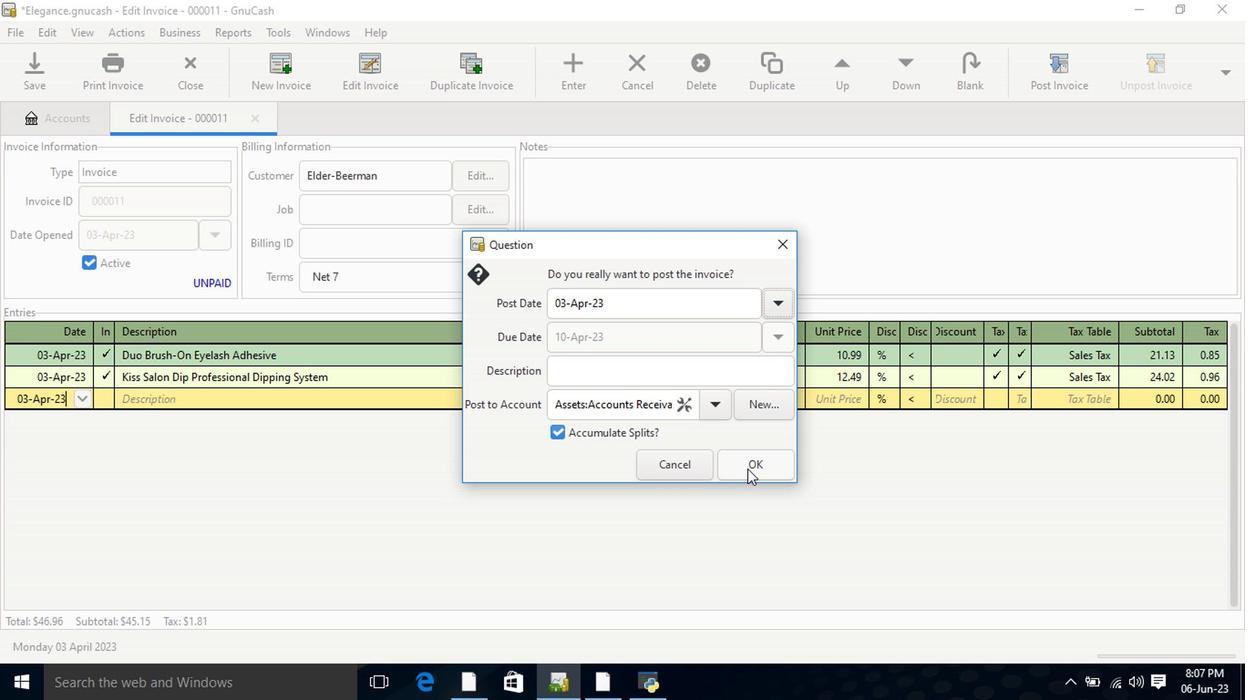 
Action: Mouse moved to (1176, 76)
Screenshot: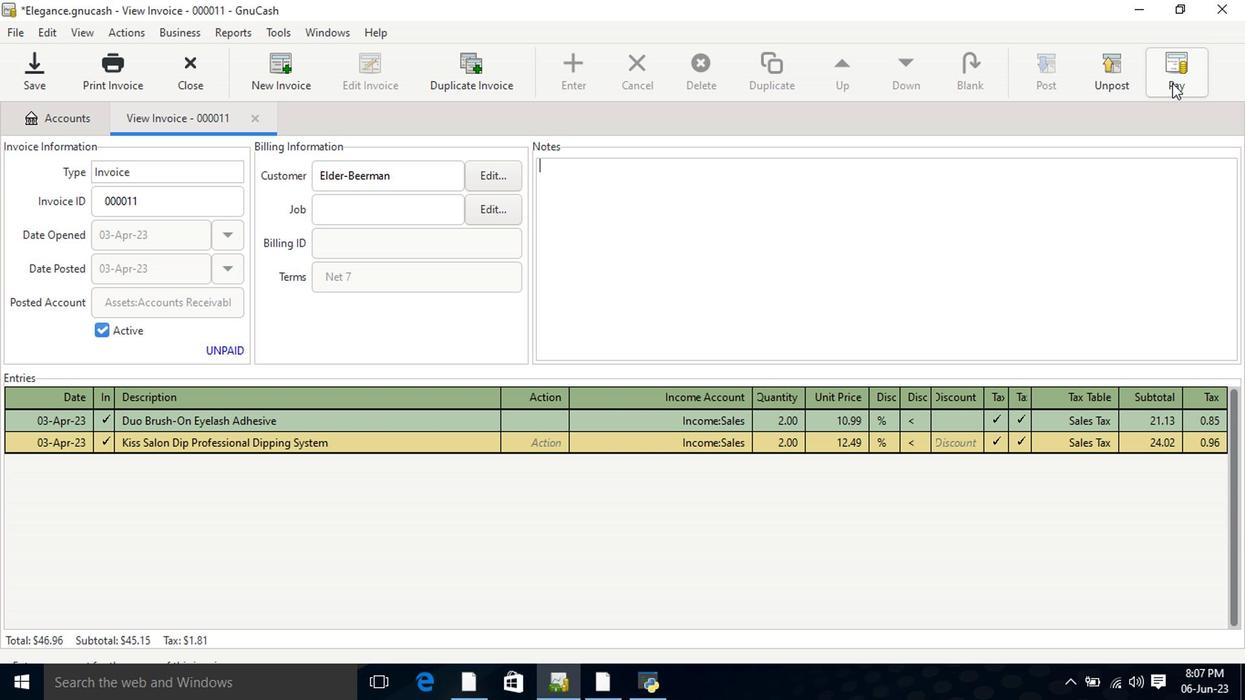 
Action: Mouse pressed left at (1176, 76)
Screenshot: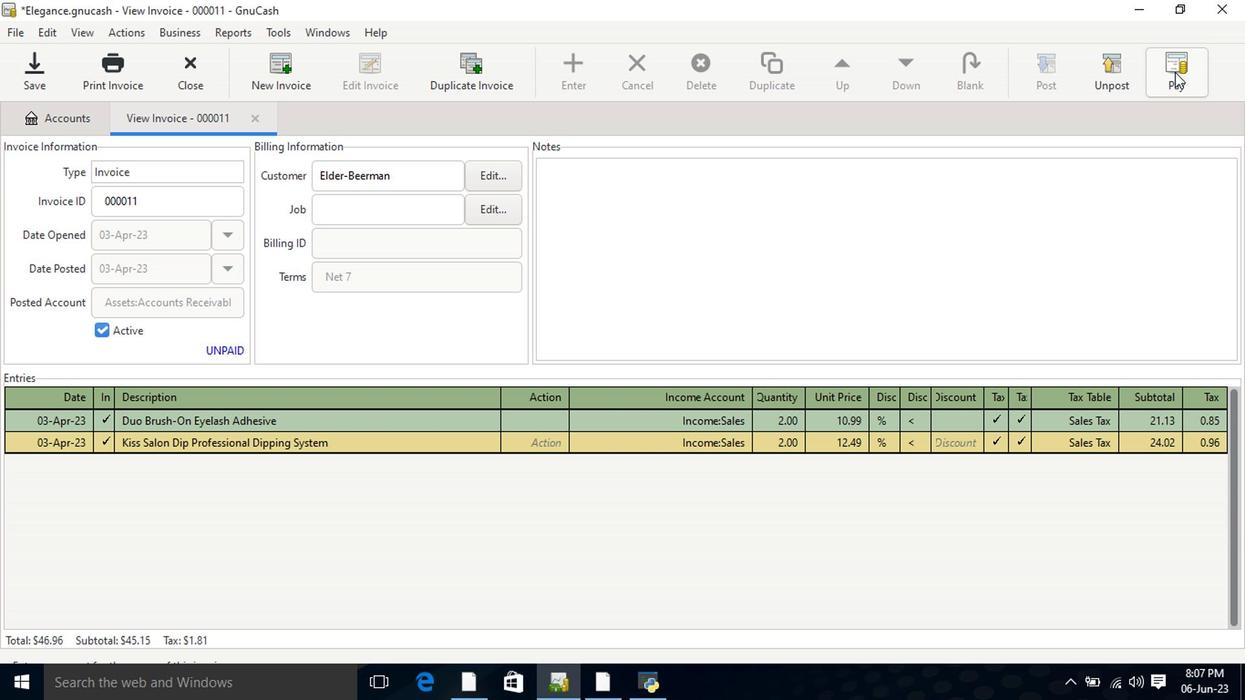 
Action: Mouse moved to (550, 362)
Screenshot: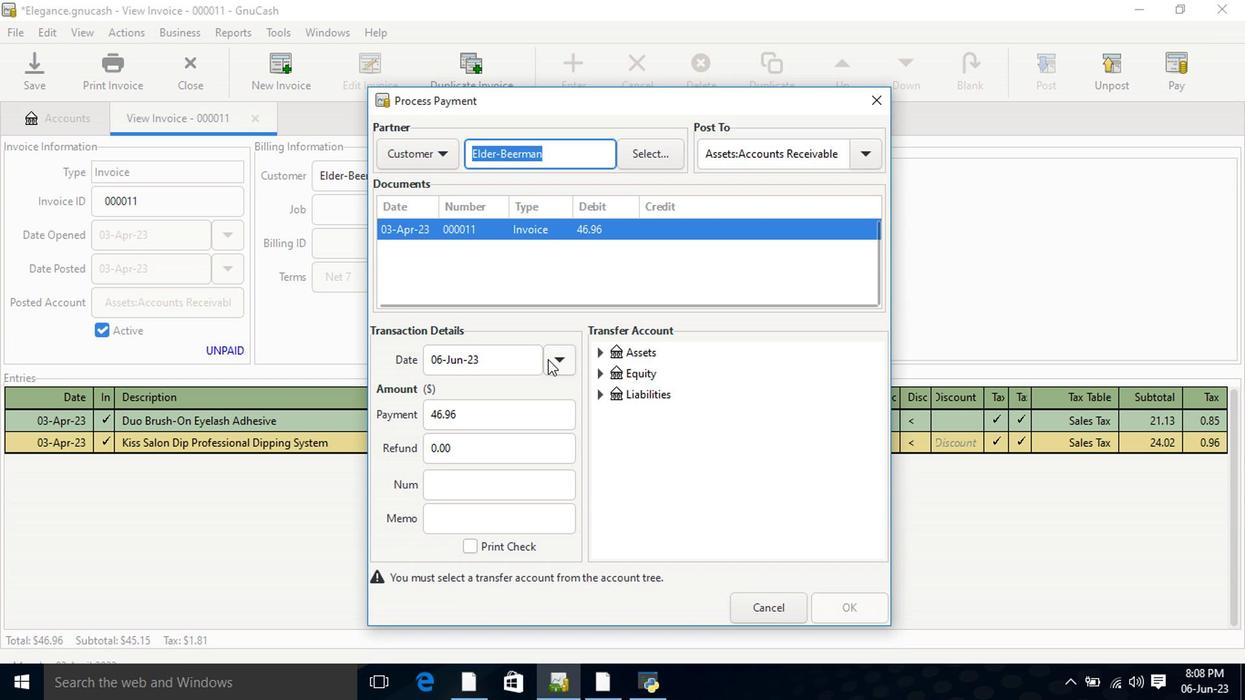 
Action: Mouse pressed left at (550, 362)
Screenshot: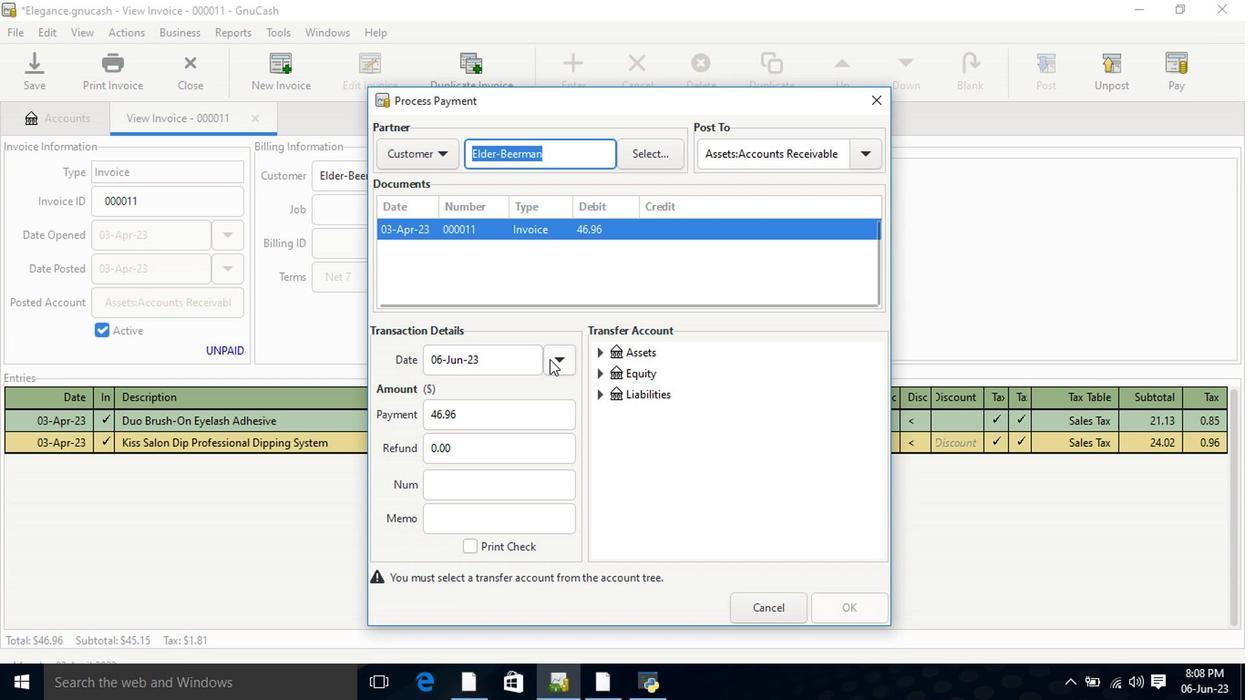 
Action: Mouse moved to (421, 391)
Screenshot: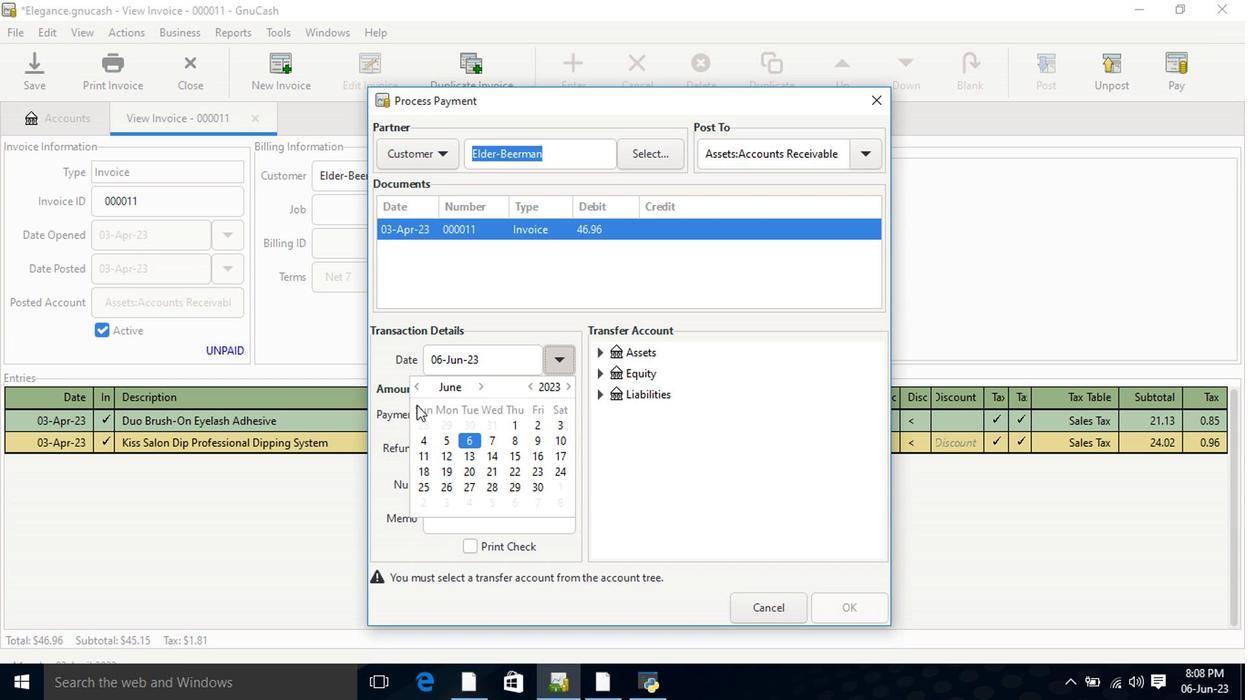 
Action: Mouse pressed left at (421, 391)
Screenshot: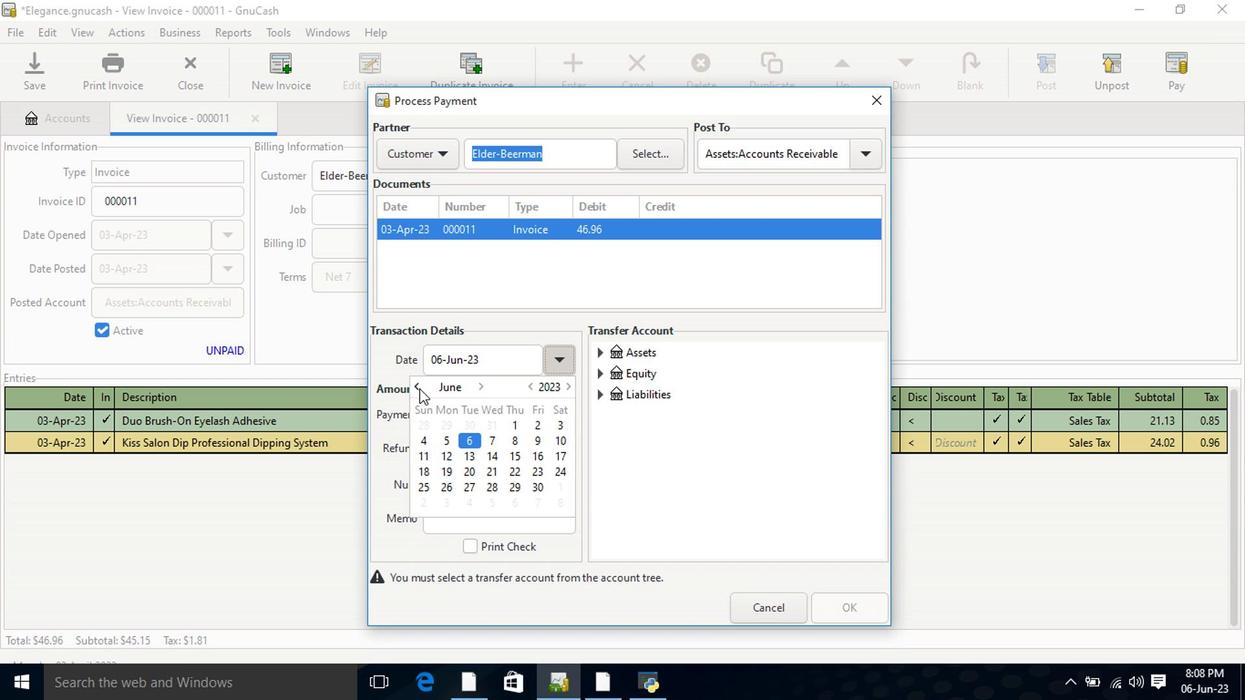 
Action: Mouse moved to (468, 441)
Screenshot: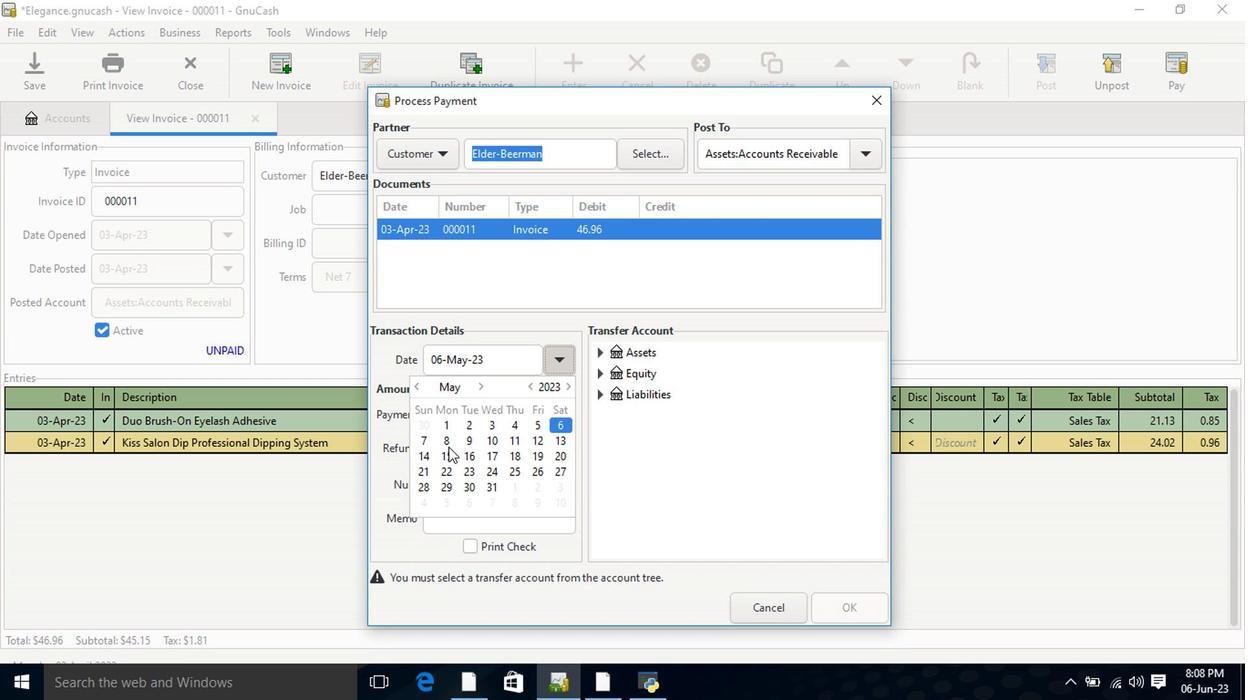 
Action: Mouse pressed left at (468, 441)
Screenshot: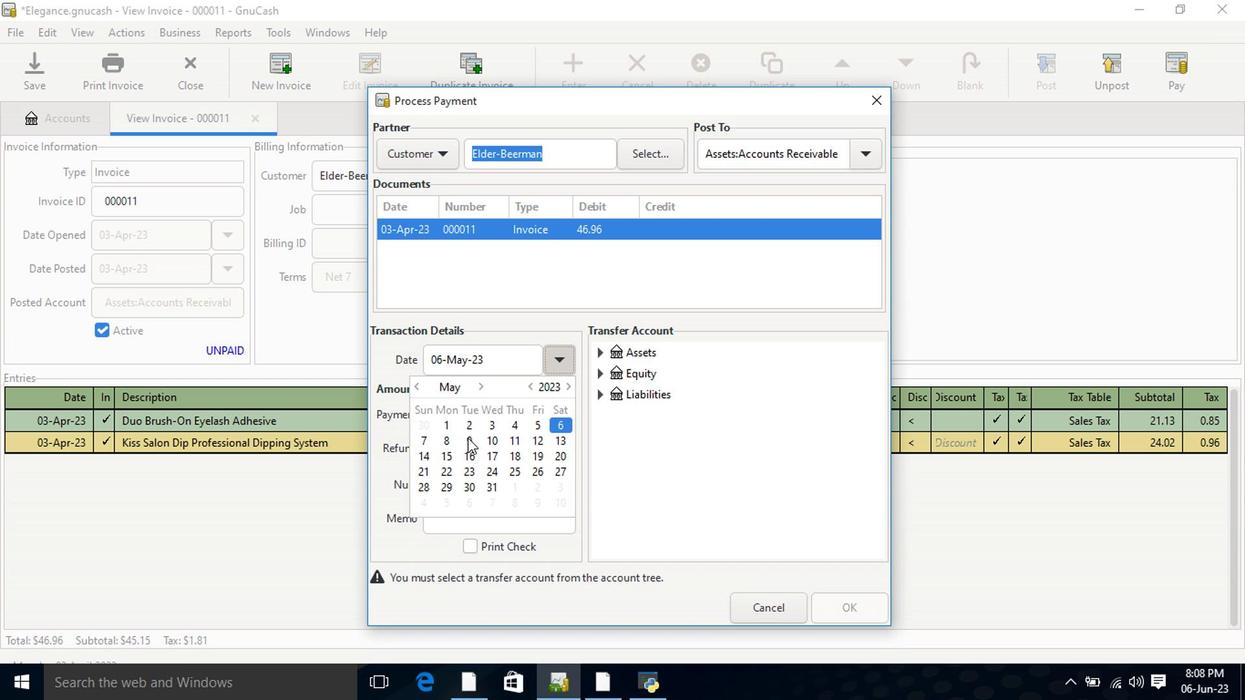 
Action: Mouse moved to (417, 393)
Screenshot: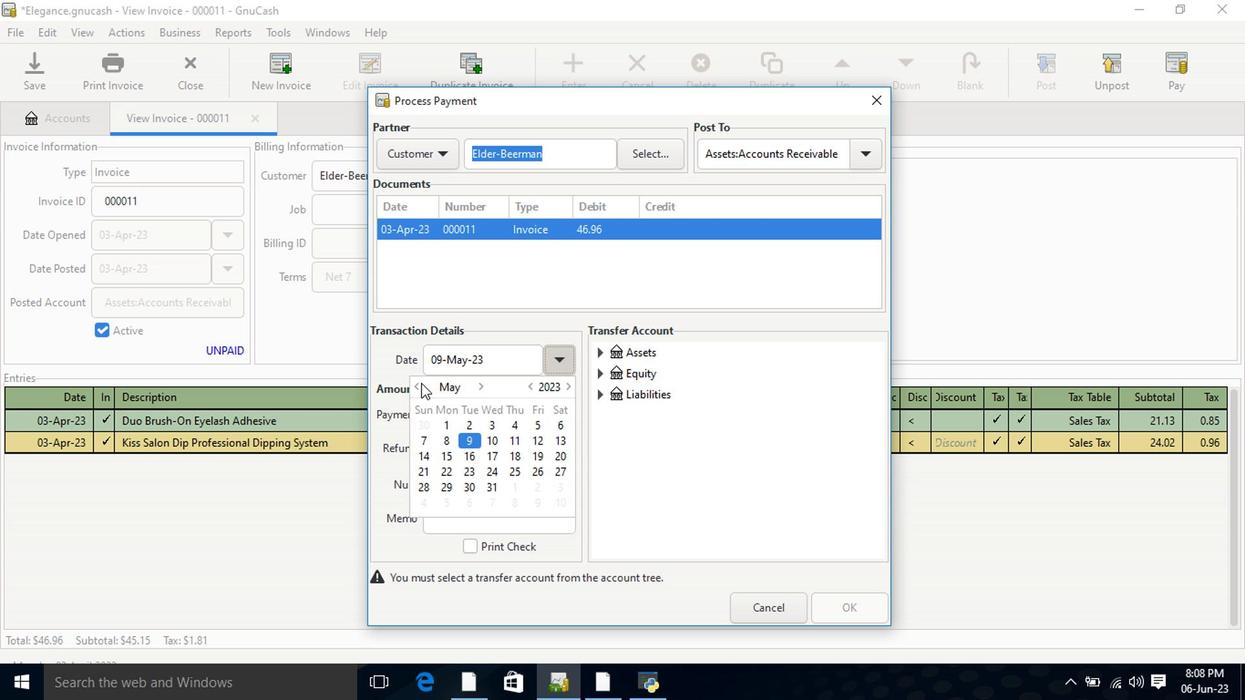 
Action: Mouse pressed left at (417, 393)
Screenshot: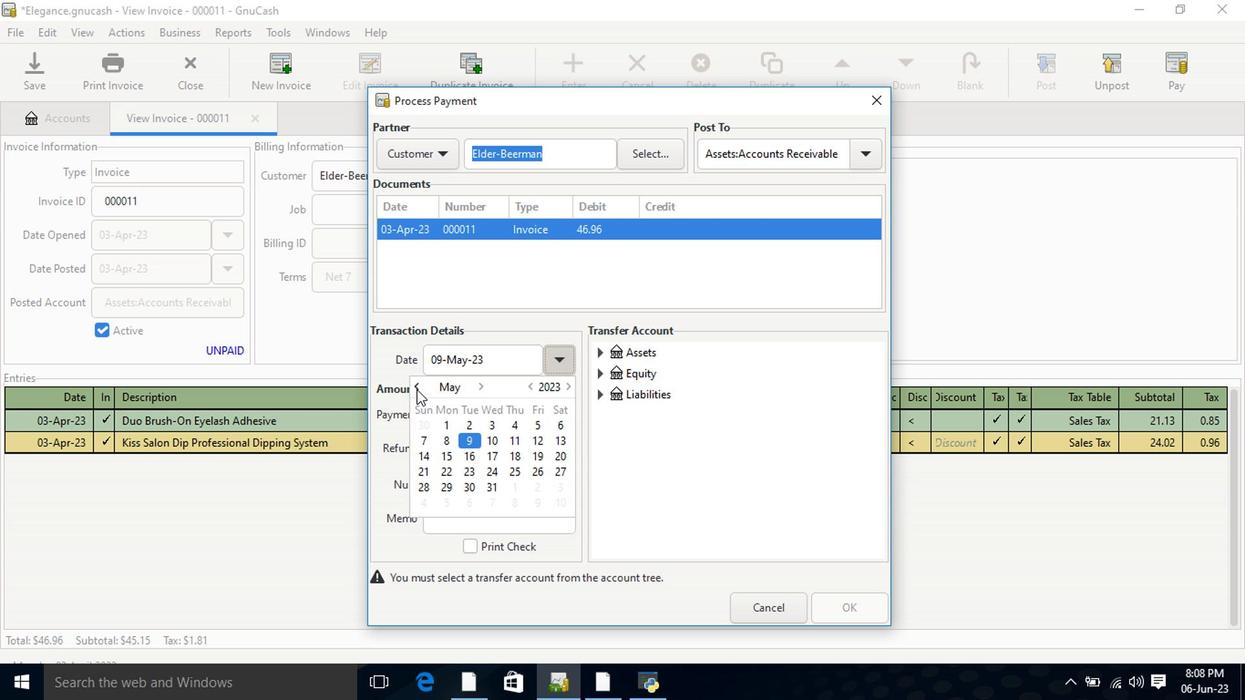
Action: Mouse moved to (428, 457)
Screenshot: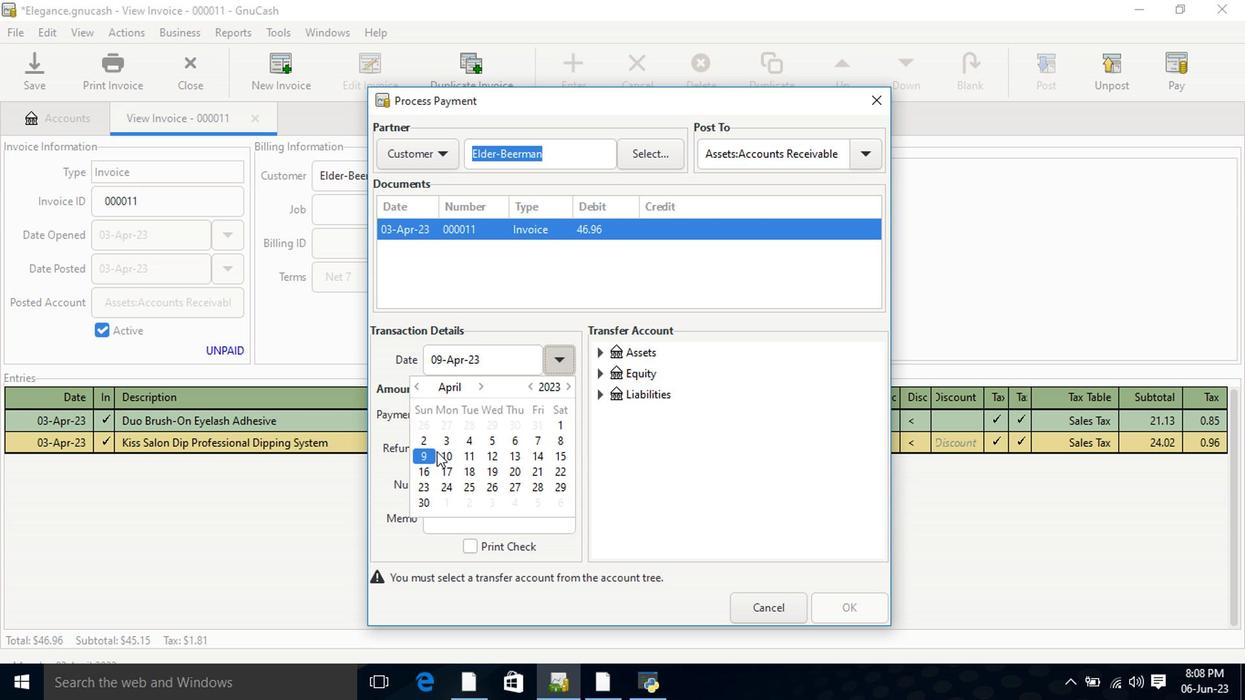 
Action: Mouse pressed left at (428, 457)
Screenshot: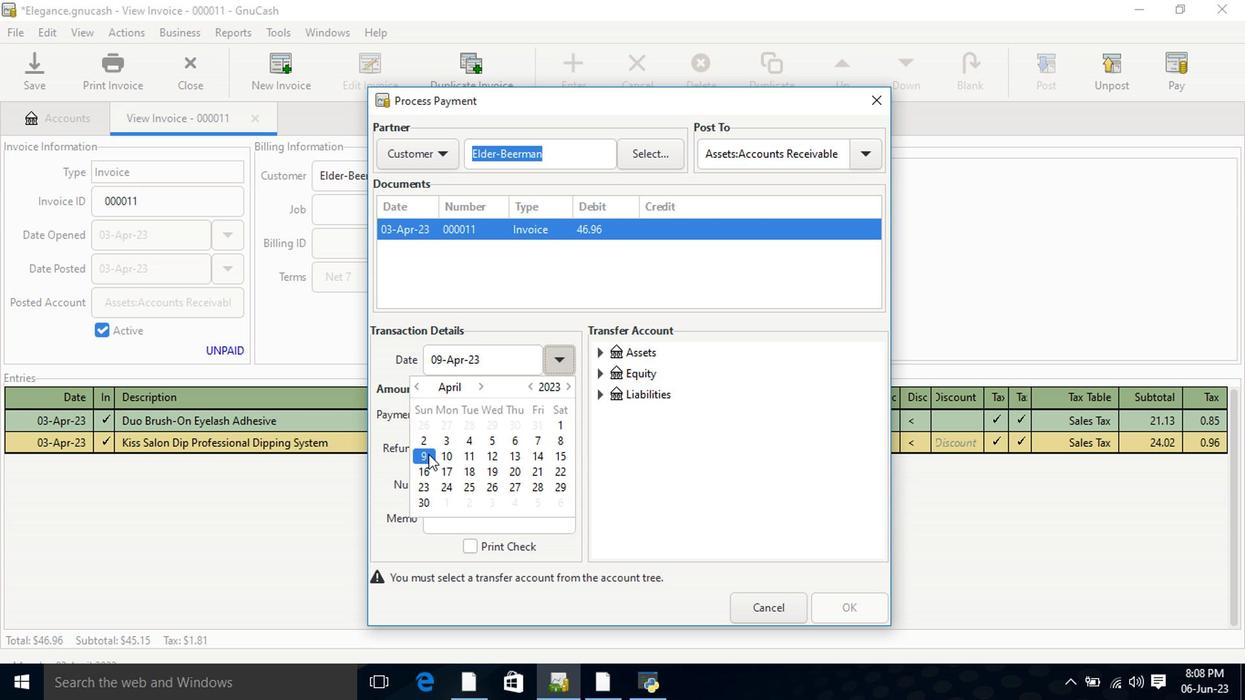 
Action: Mouse pressed left at (428, 457)
Screenshot: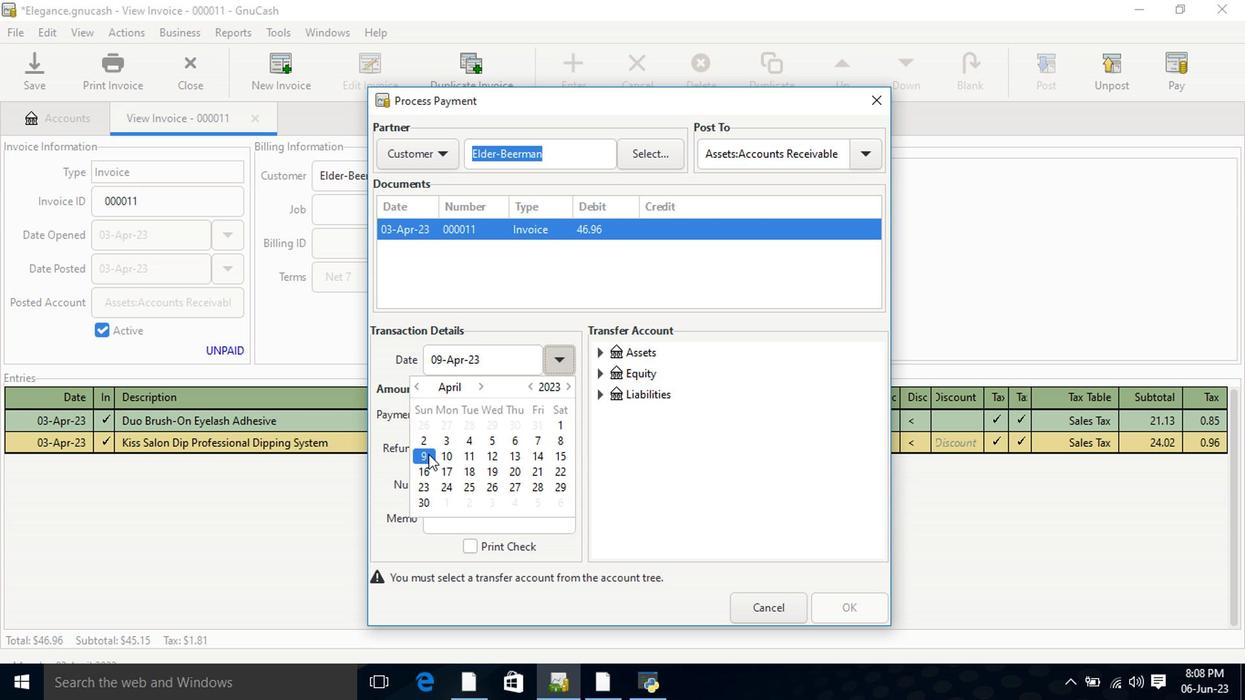 
Action: Mouse moved to (600, 353)
Screenshot: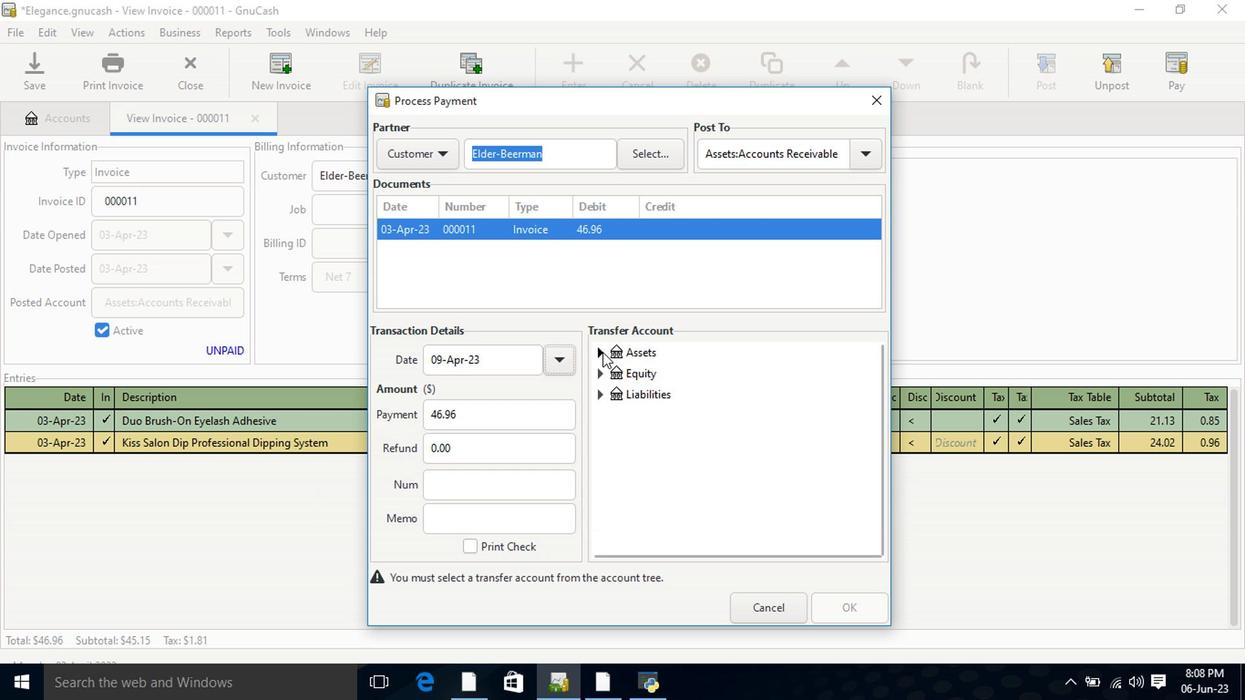 
Action: Mouse pressed left at (600, 353)
Screenshot: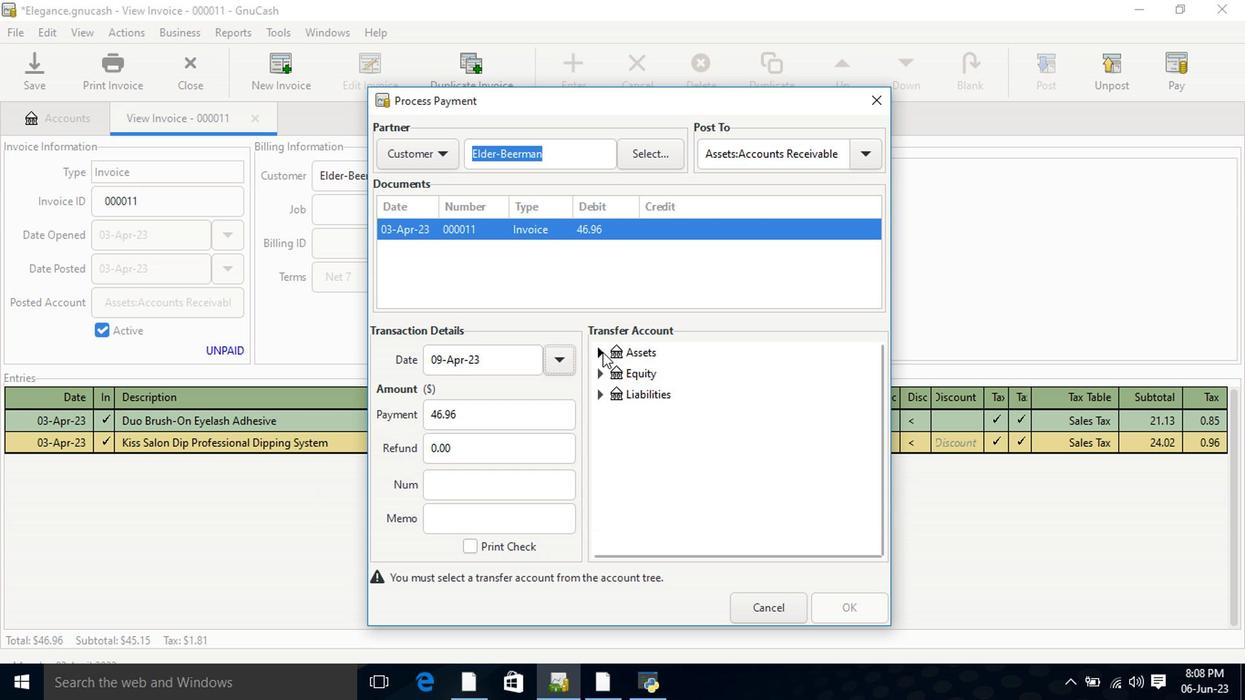 
Action: Mouse moved to (614, 375)
Screenshot: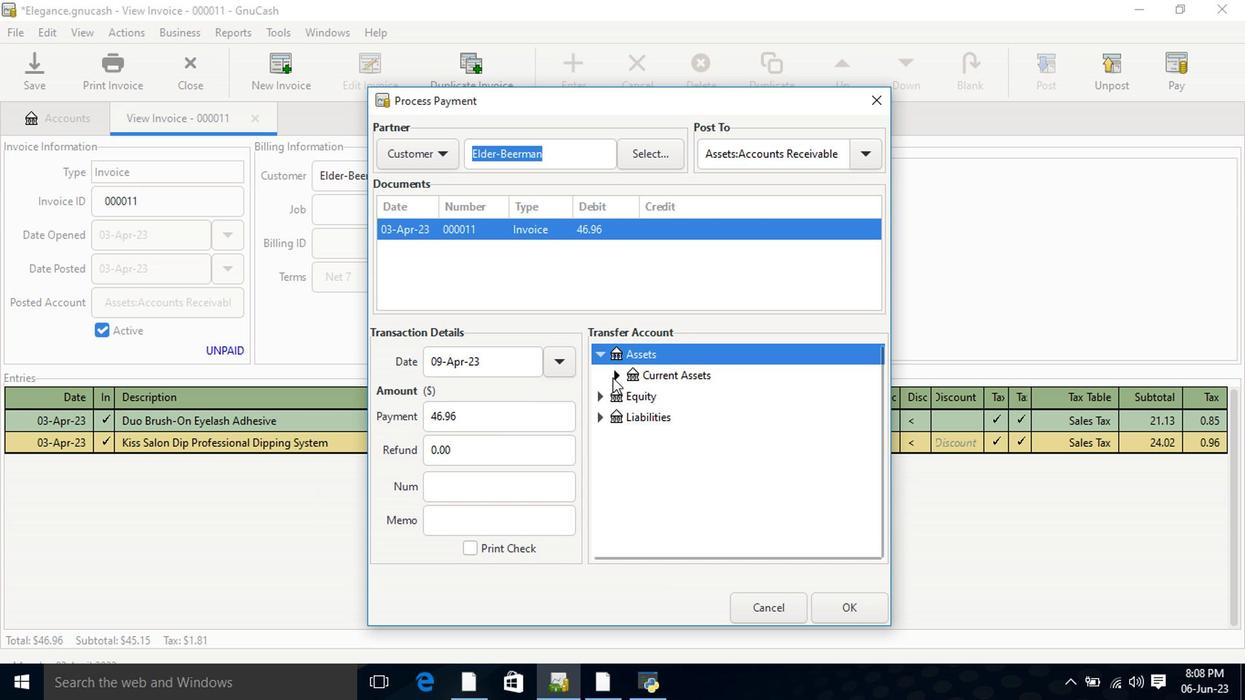 
Action: Mouse pressed left at (614, 375)
Screenshot: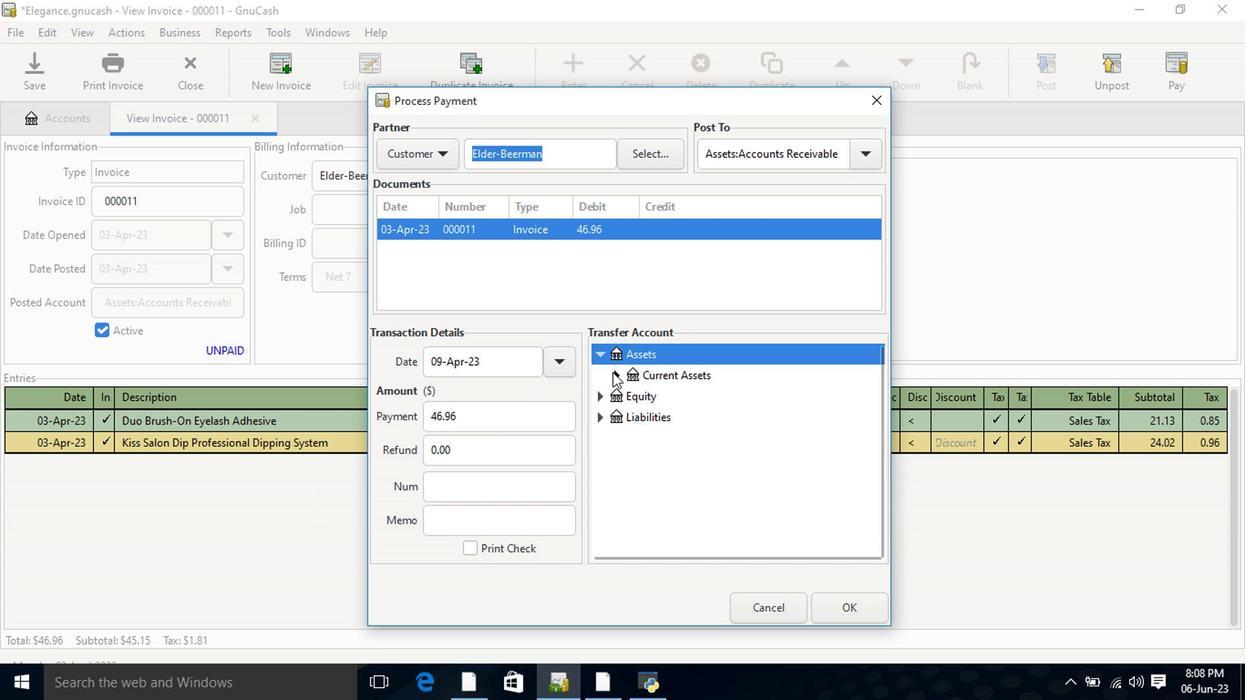 
Action: Mouse moved to (668, 398)
Screenshot: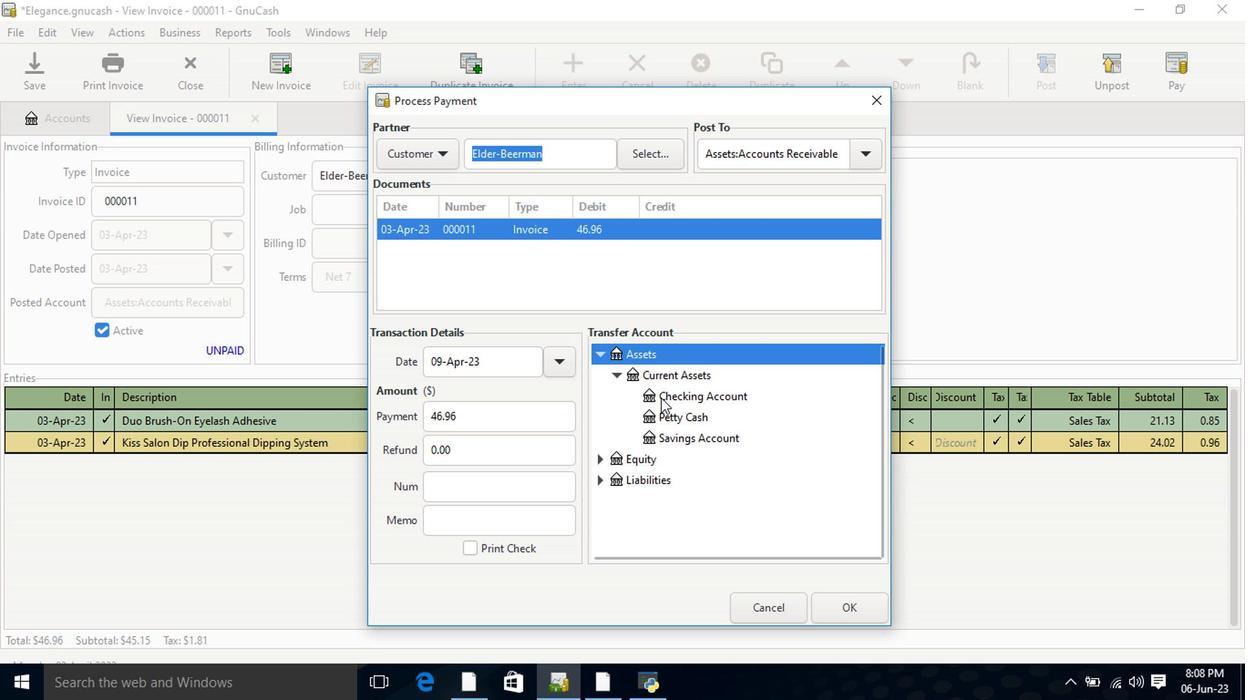 
Action: Mouse pressed left at (668, 398)
Screenshot: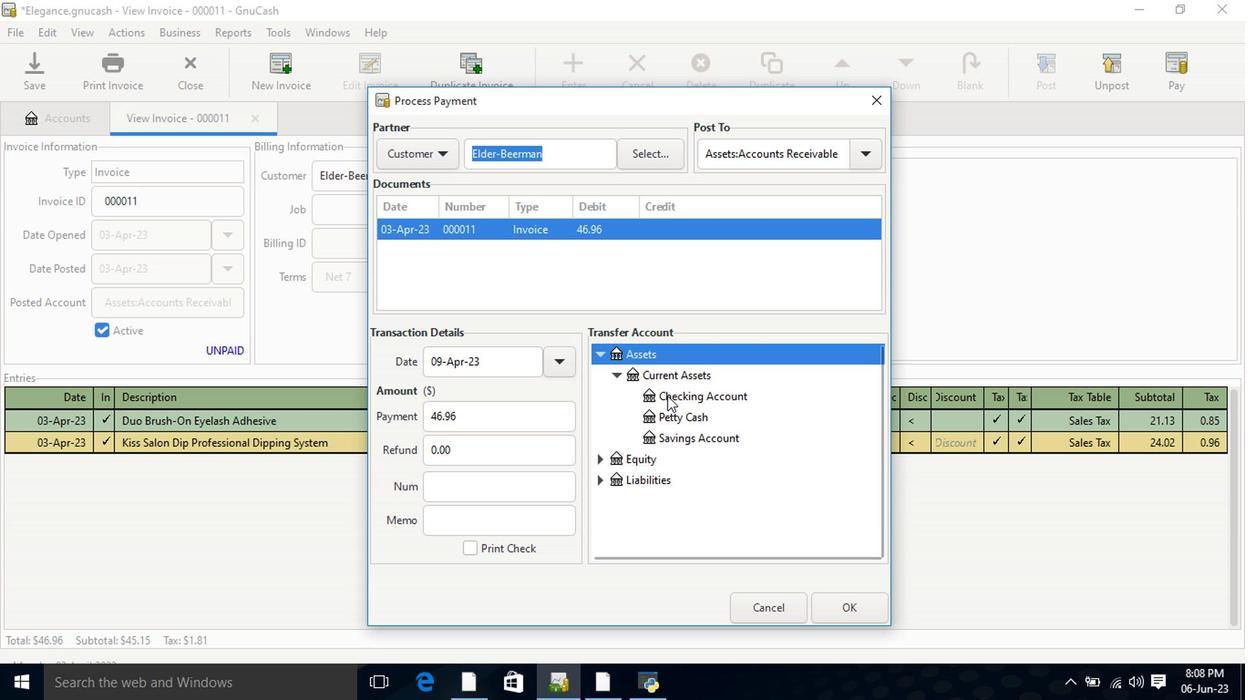 
Action: Mouse moved to (844, 606)
Screenshot: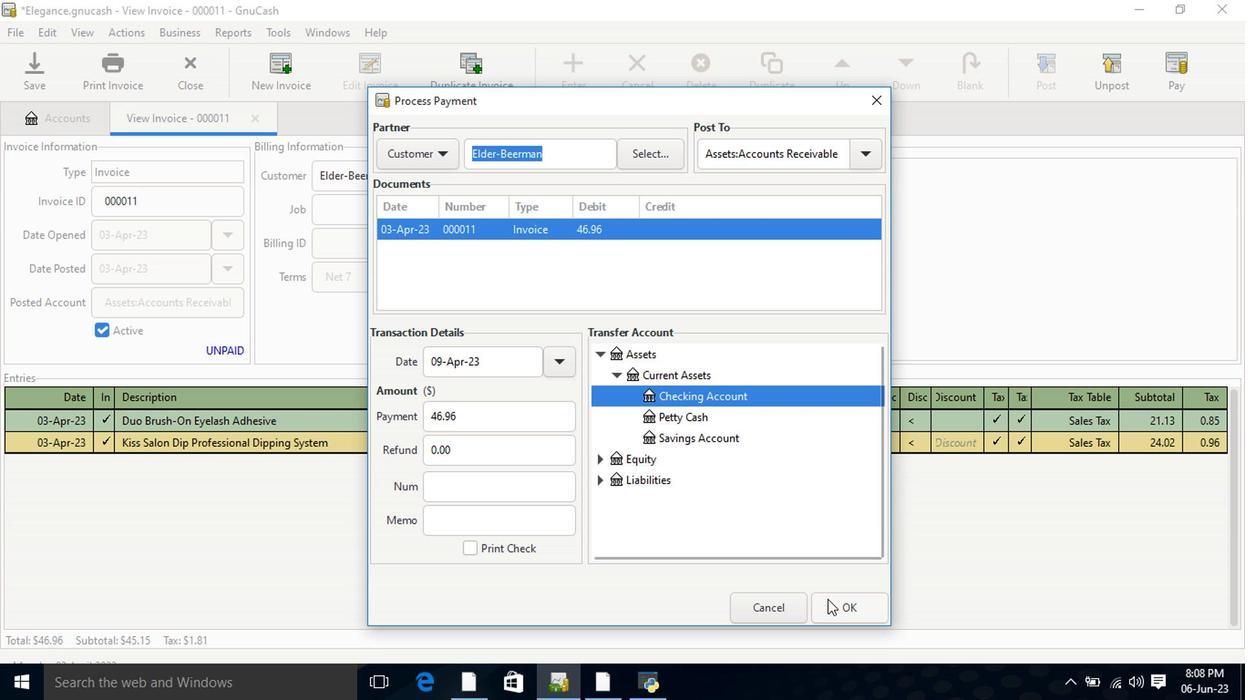 
Action: Mouse pressed left at (844, 606)
Screenshot: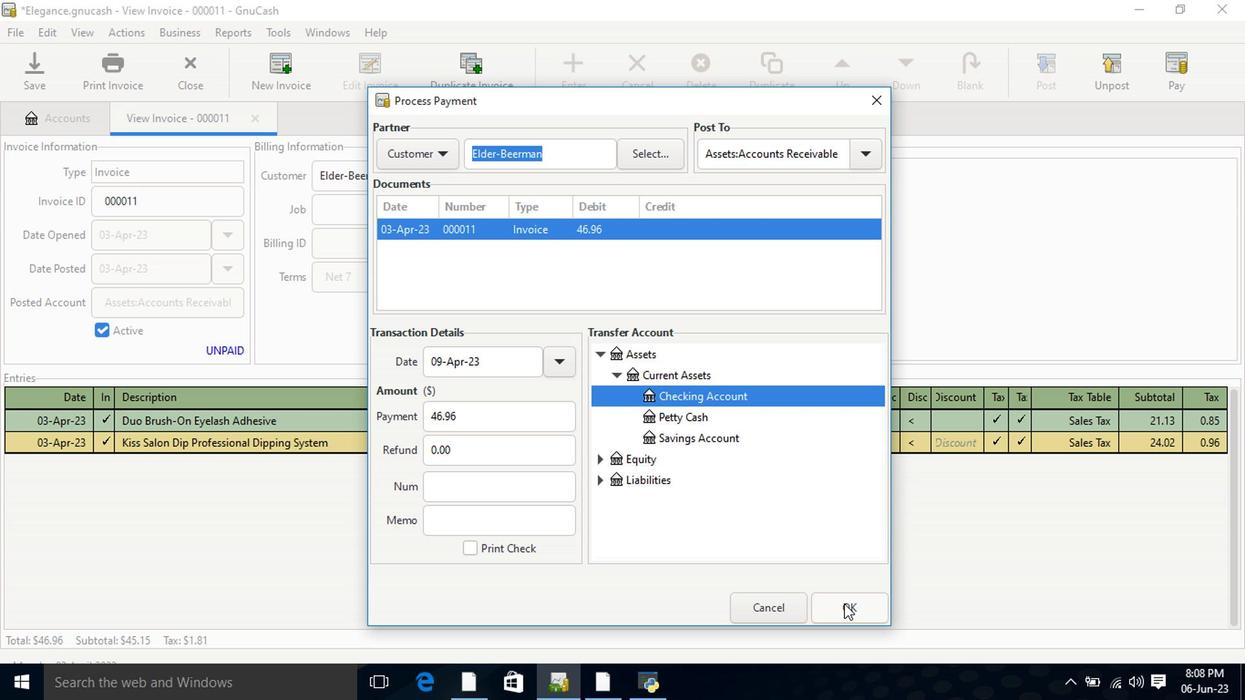 
Action: Mouse moved to (122, 84)
Screenshot: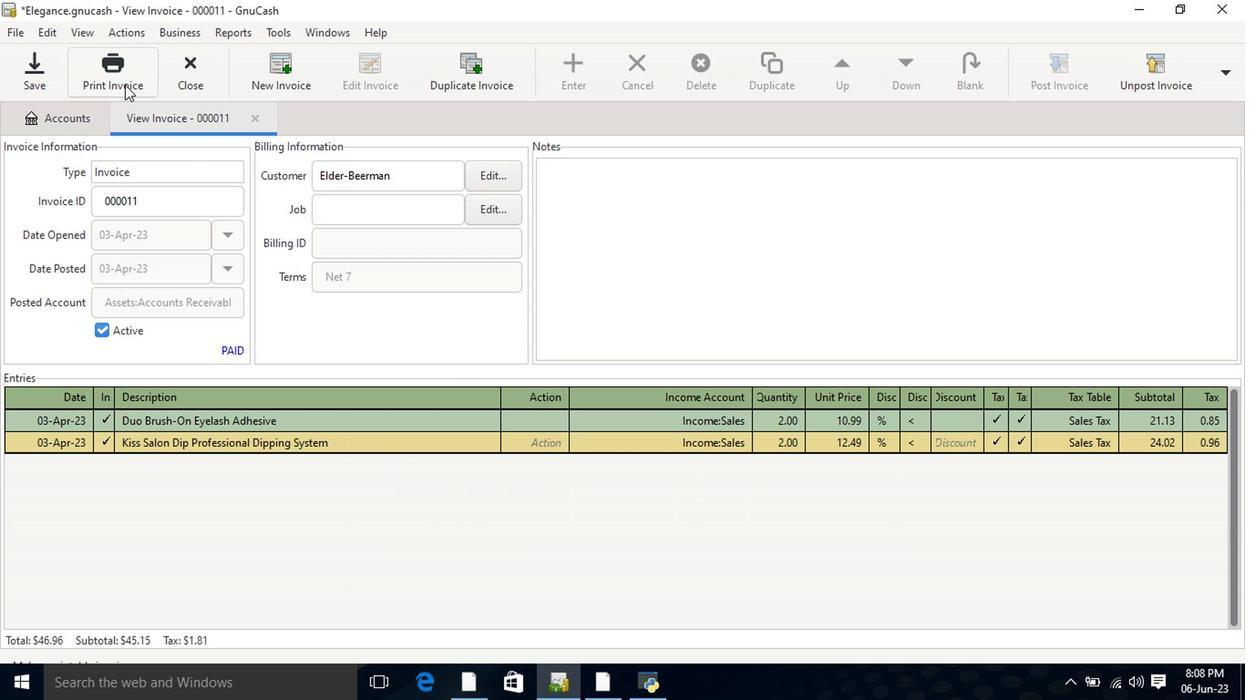 
Action: Mouse pressed left at (122, 84)
Screenshot: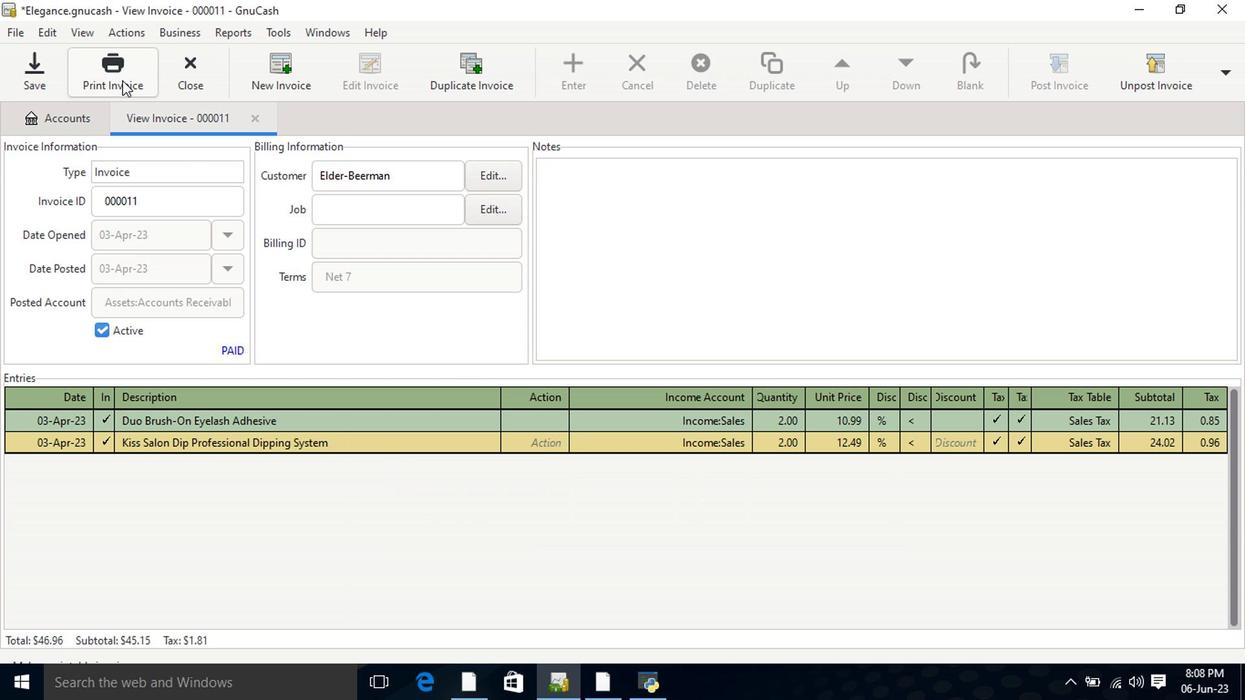
Action: Mouse moved to (1116, 459)
Screenshot: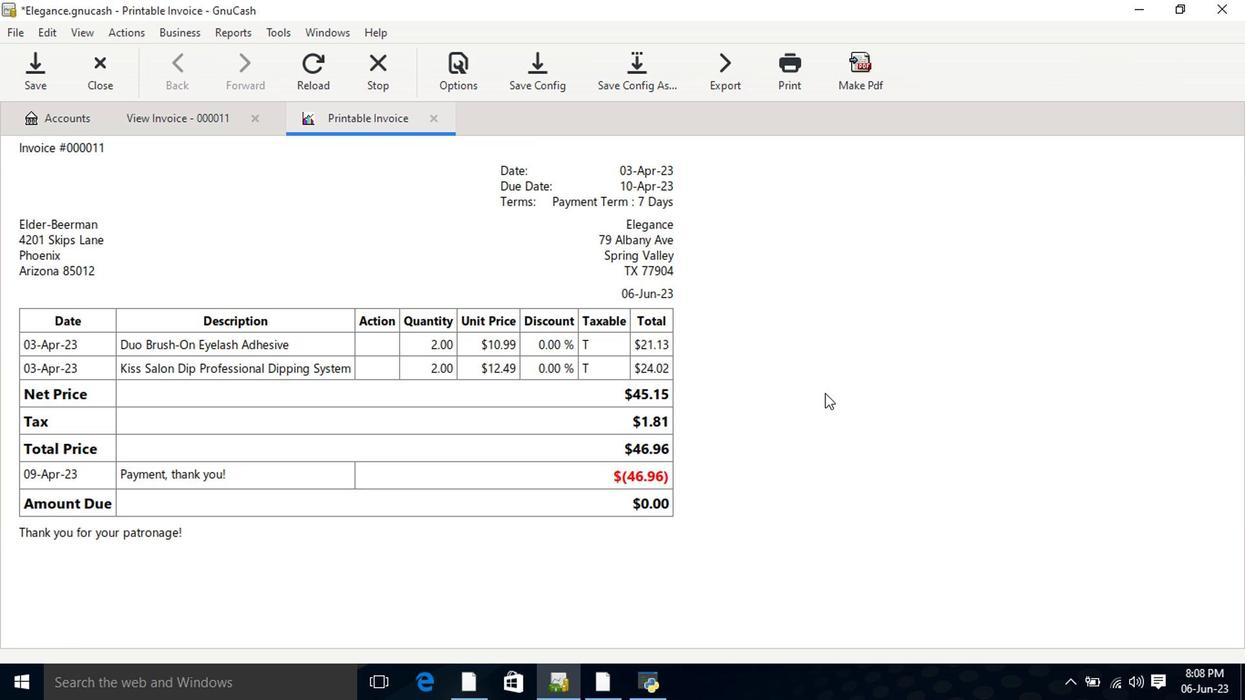 
